 Task: Look for space in Cabot, United States from 10th August, 2023 to 18th August, 2023 for 2 adults in price range Rs.10000 to Rs.14000. Place can be private room with 1  bedroom having 1 bed and 1 bathroom. Property type can be house, flat, guest house. Amenities needed are: wifi, TV, free parkinig on premises, gym, breakfast. Booking option can be shelf check-in. Required host language is English.
Action: Mouse moved to (424, 89)
Screenshot: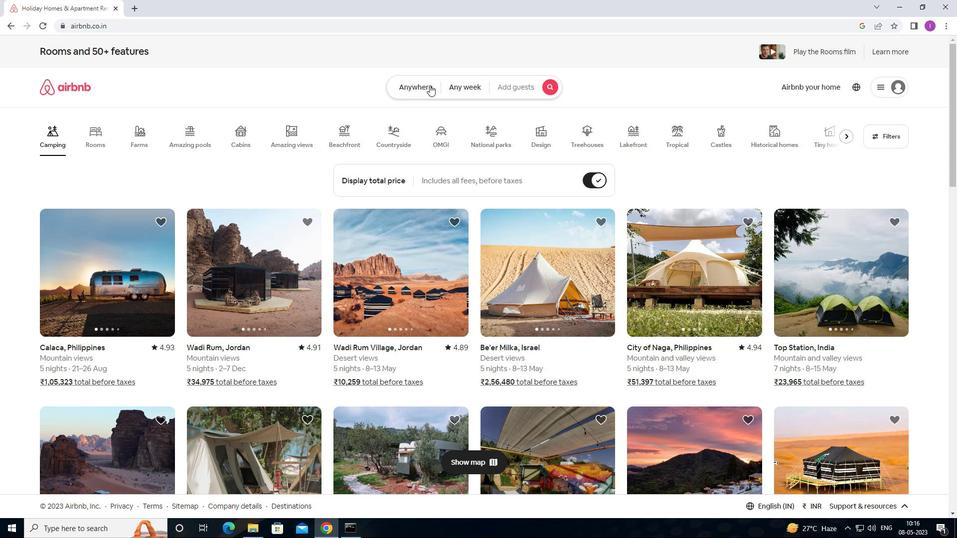 
Action: Mouse pressed left at (424, 89)
Screenshot: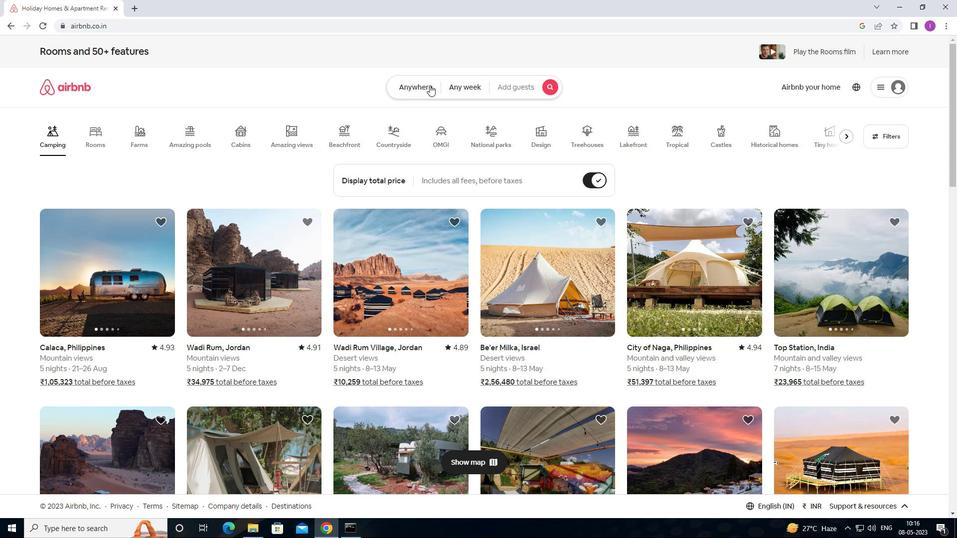 
Action: Mouse moved to (353, 131)
Screenshot: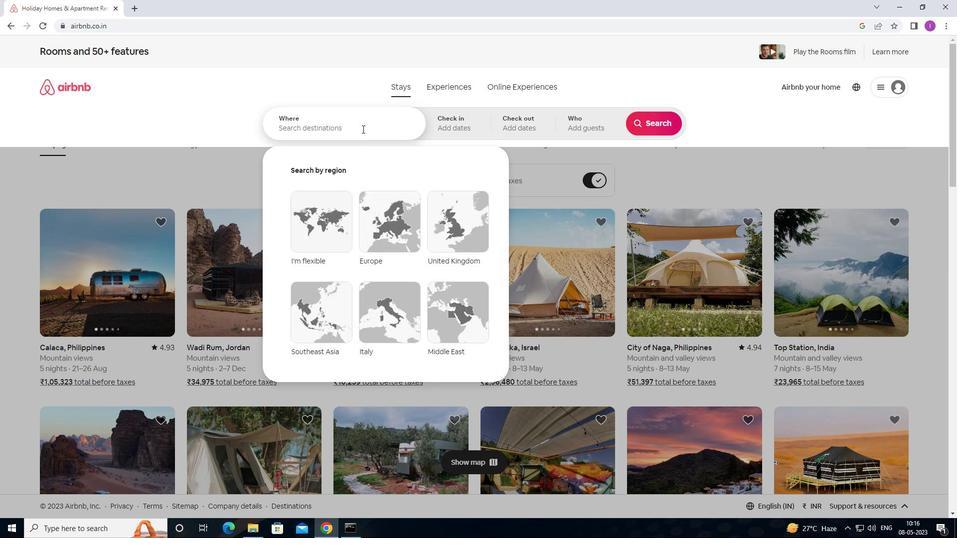 
Action: Mouse pressed left at (353, 131)
Screenshot: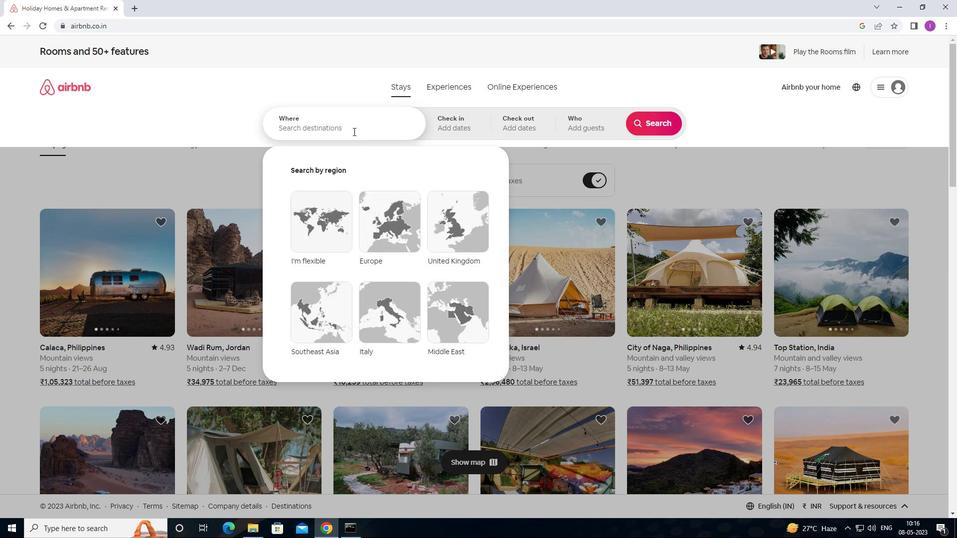 
Action: Mouse moved to (436, 73)
Screenshot: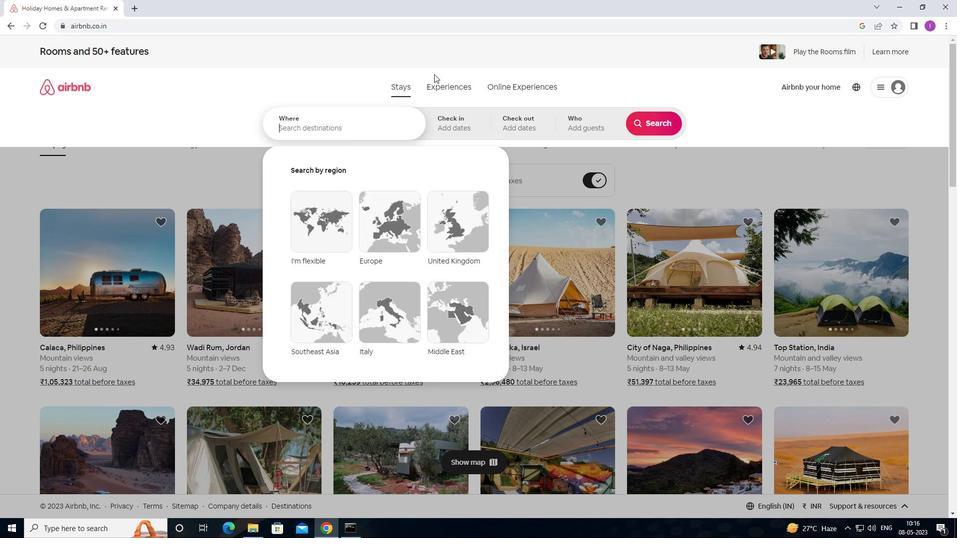 
Action: Key pressed <Key.shift>CABOT,<Key.shift>UNITED<Key.space>STATES
Screenshot: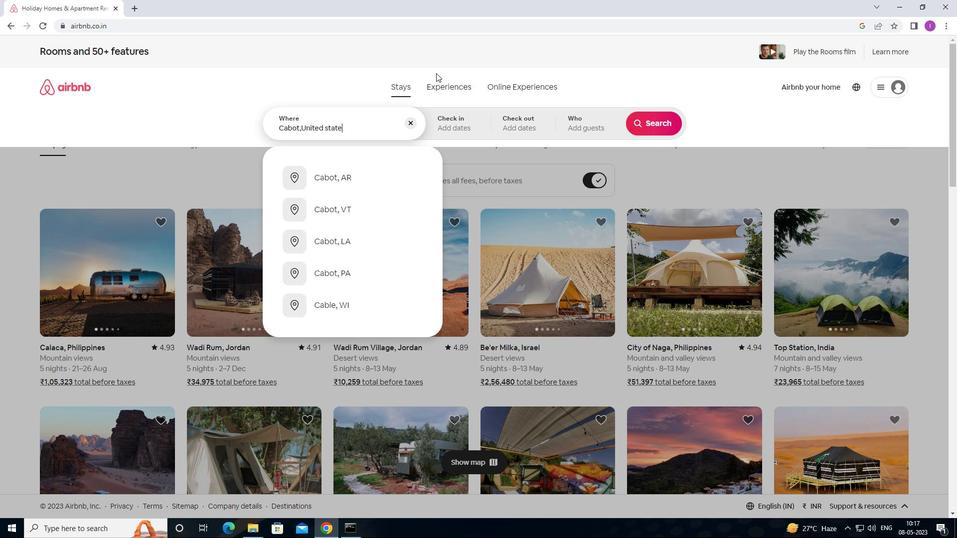 
Action: Mouse moved to (463, 124)
Screenshot: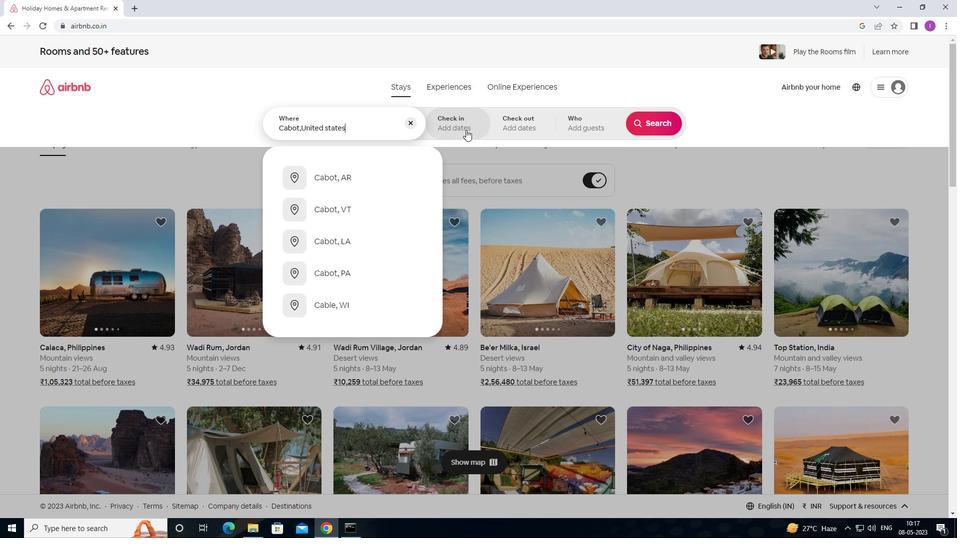 
Action: Mouse pressed left at (463, 124)
Screenshot: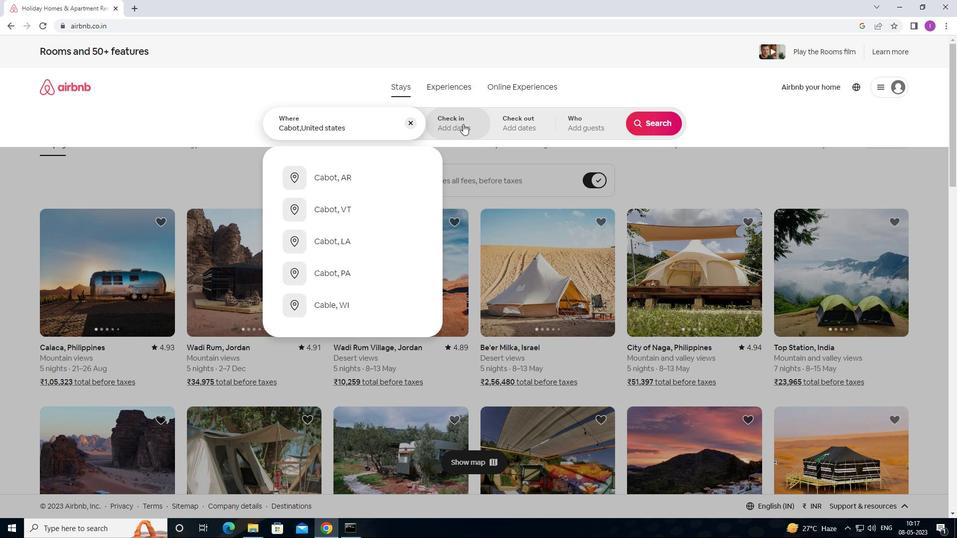 
Action: Mouse moved to (655, 201)
Screenshot: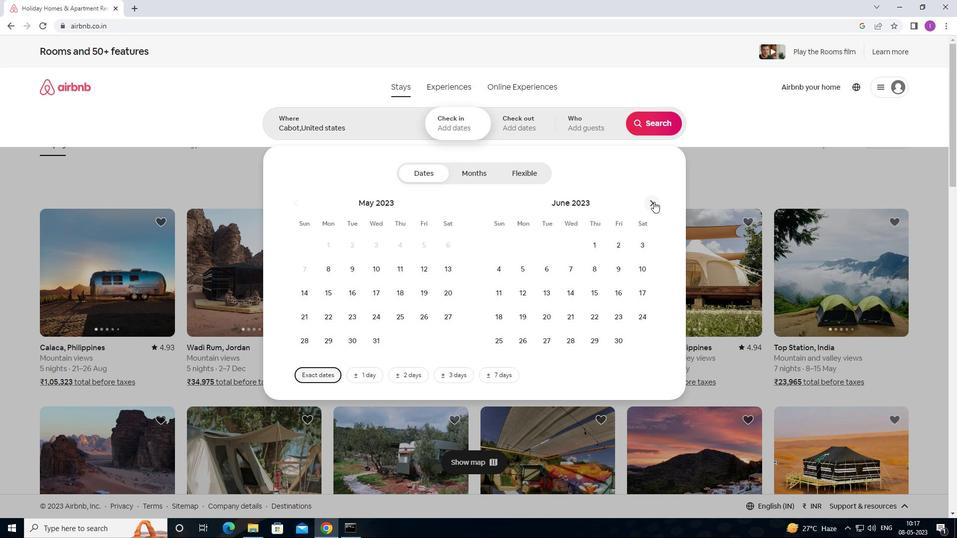 
Action: Mouse pressed left at (655, 201)
Screenshot: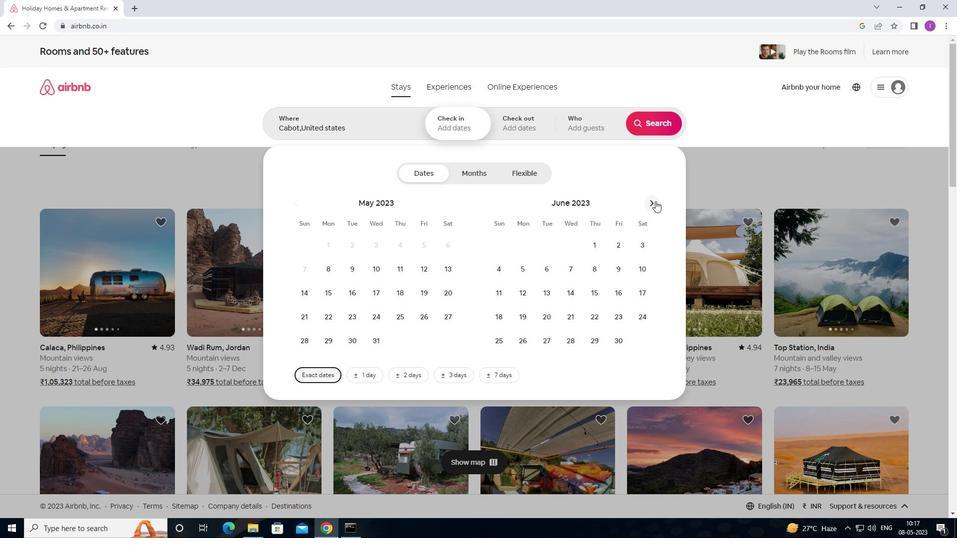 
Action: Mouse pressed left at (655, 201)
Screenshot: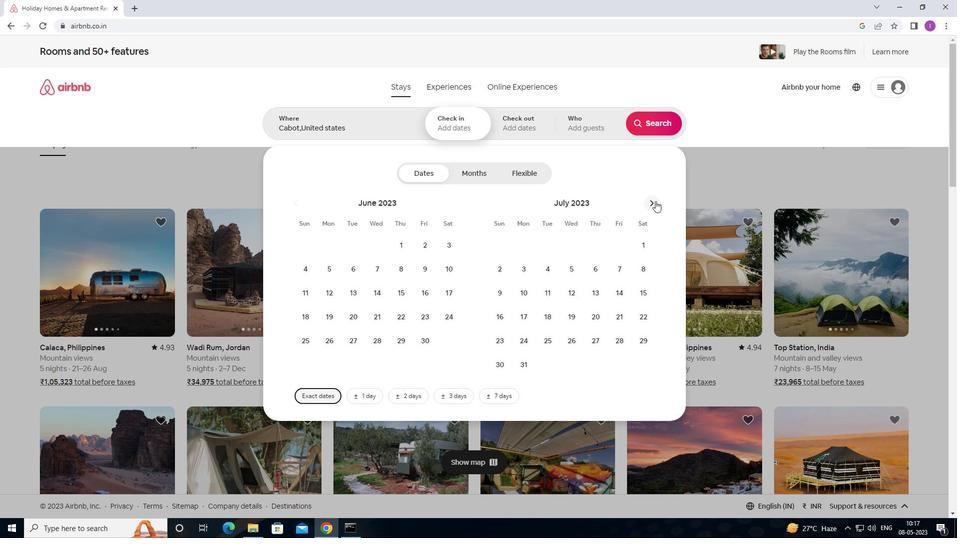 
Action: Mouse moved to (595, 266)
Screenshot: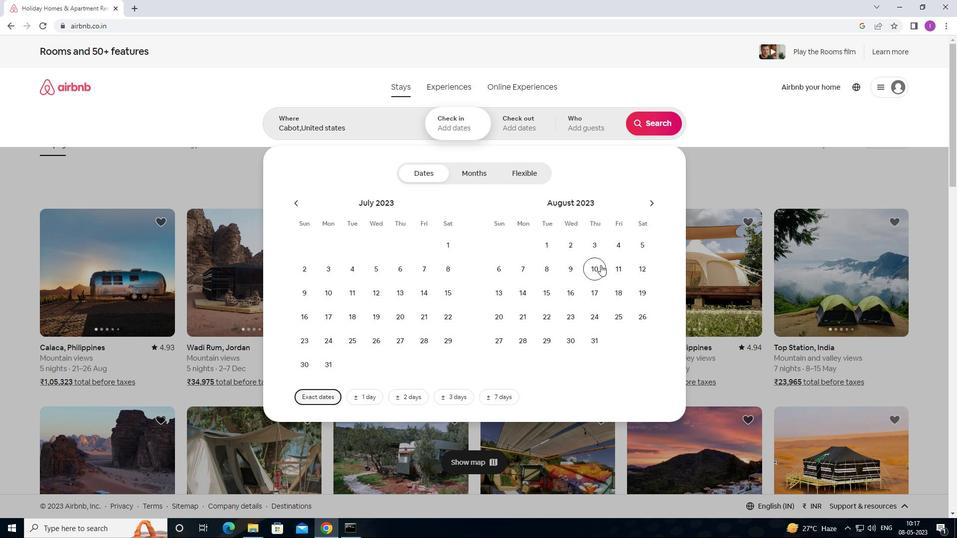 
Action: Mouse pressed left at (595, 266)
Screenshot: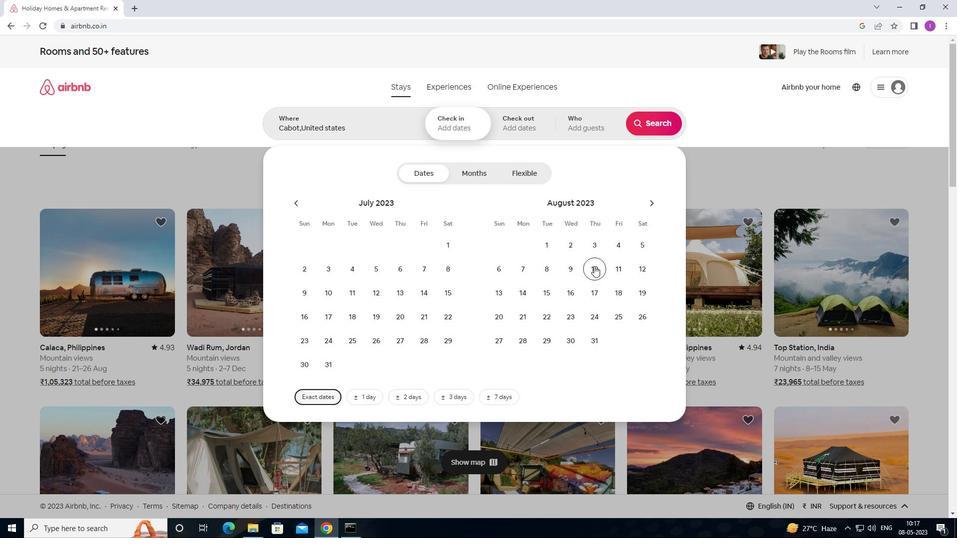 
Action: Mouse moved to (614, 290)
Screenshot: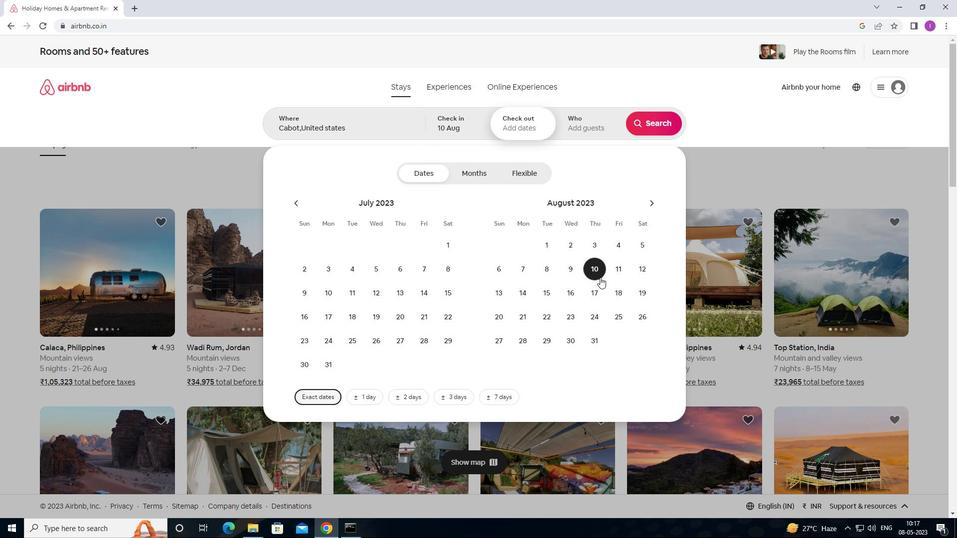 
Action: Mouse pressed left at (614, 290)
Screenshot: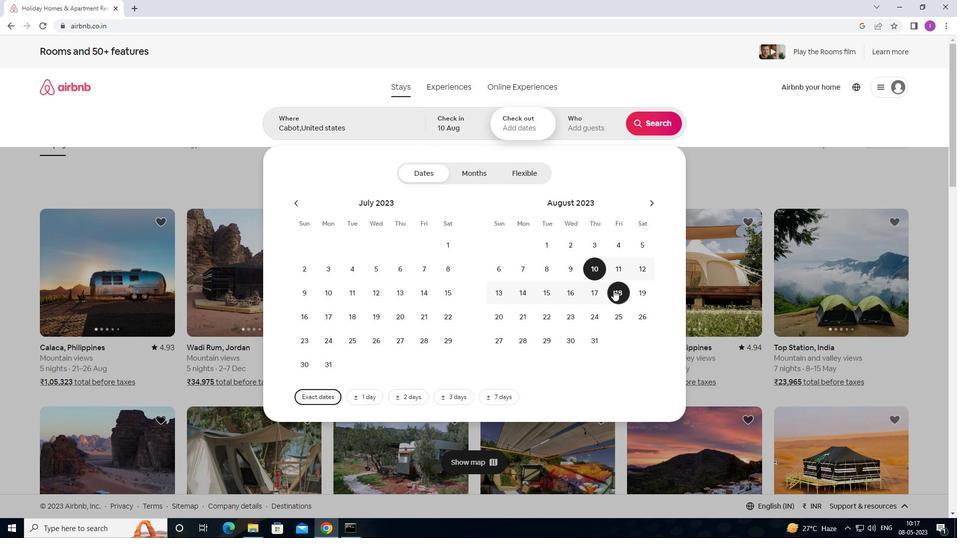 
Action: Mouse moved to (601, 129)
Screenshot: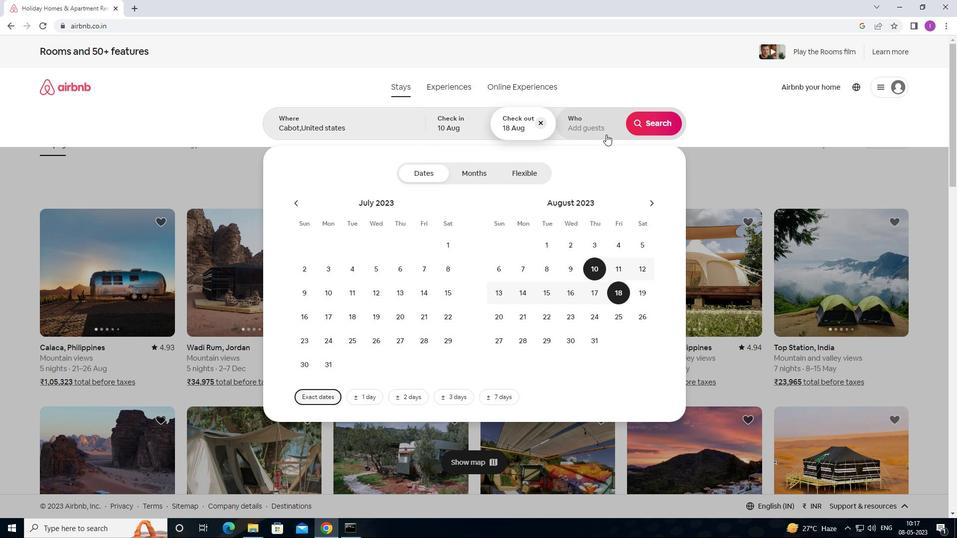 
Action: Mouse pressed left at (601, 129)
Screenshot: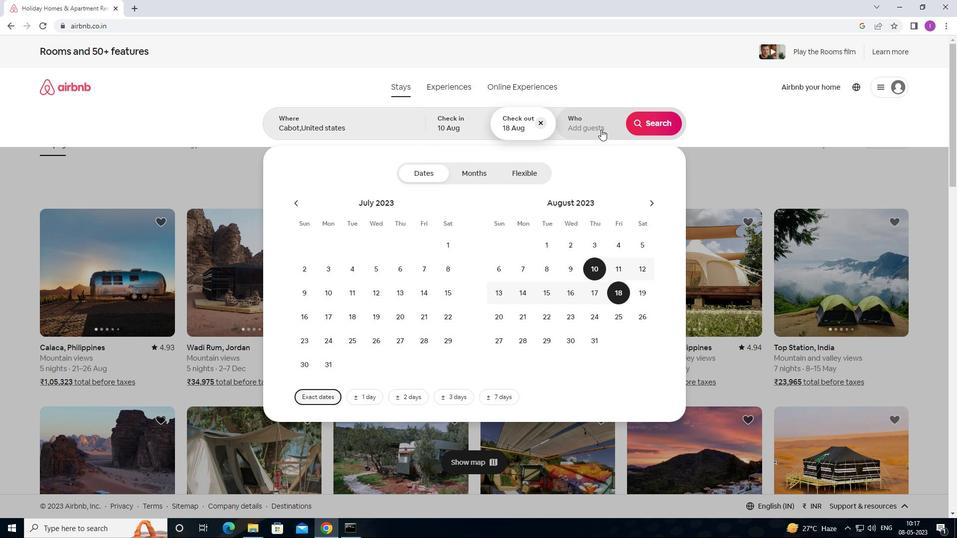
Action: Mouse moved to (664, 176)
Screenshot: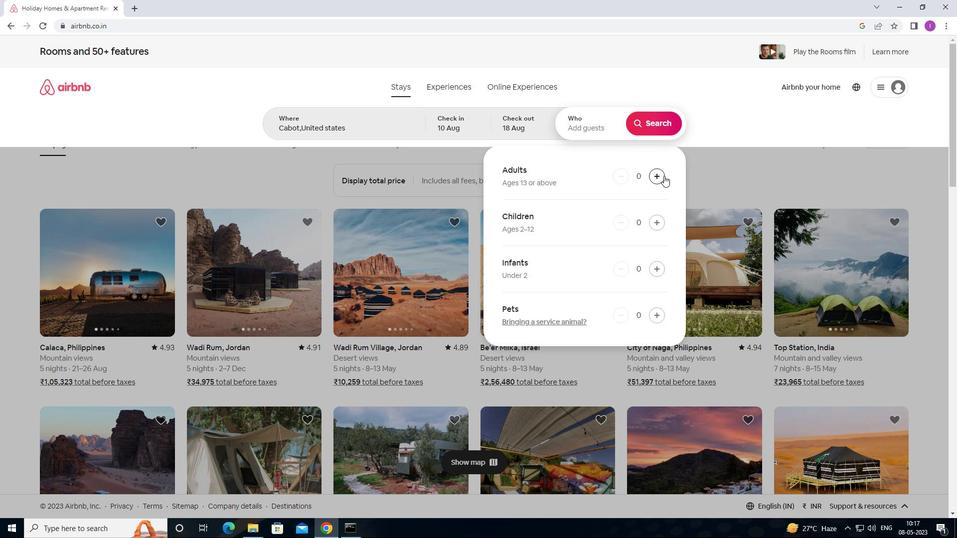 
Action: Mouse pressed left at (664, 176)
Screenshot: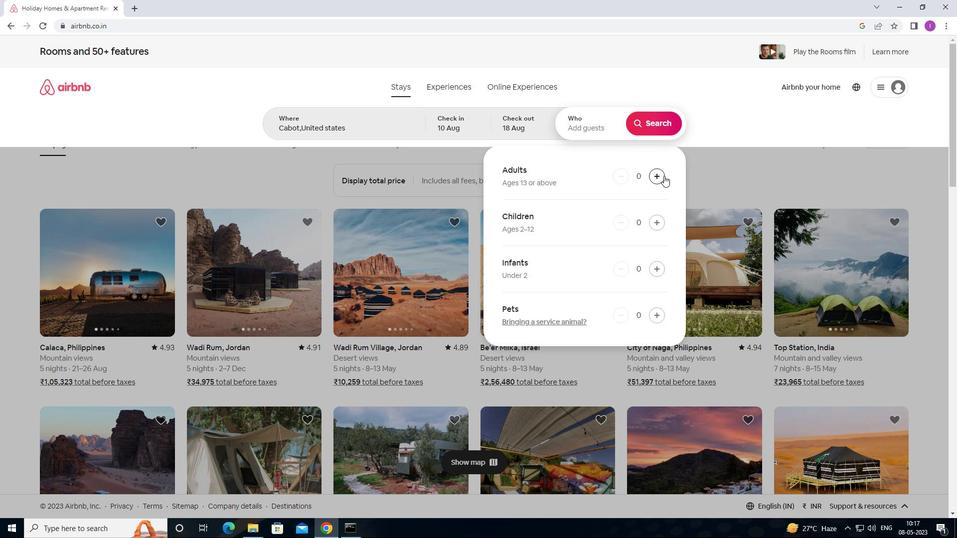 
Action: Mouse pressed left at (664, 176)
Screenshot: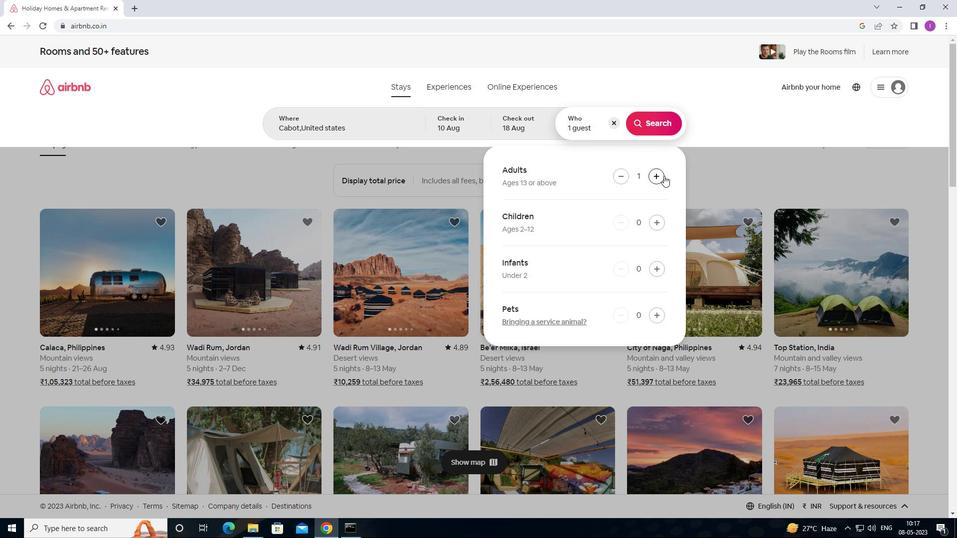 
Action: Mouse moved to (653, 132)
Screenshot: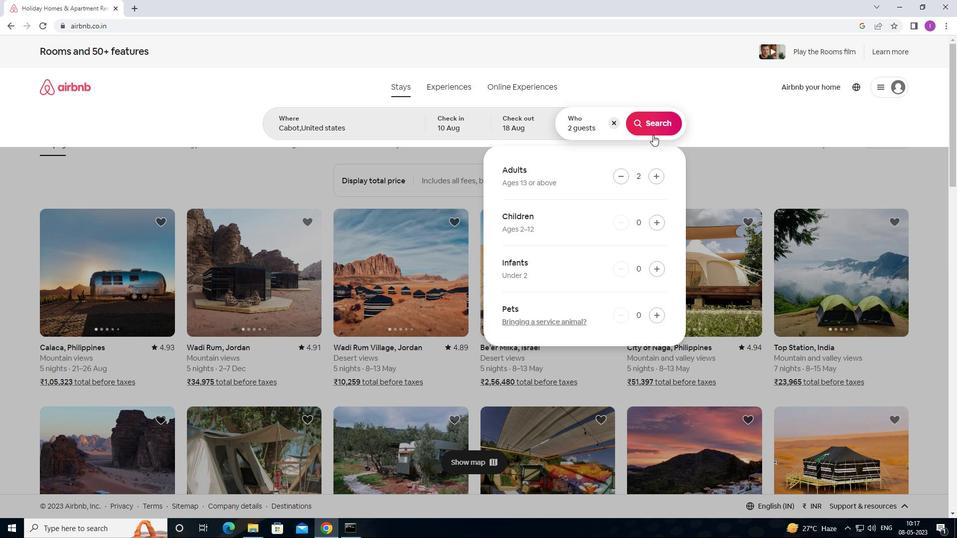 
Action: Mouse pressed left at (653, 132)
Screenshot: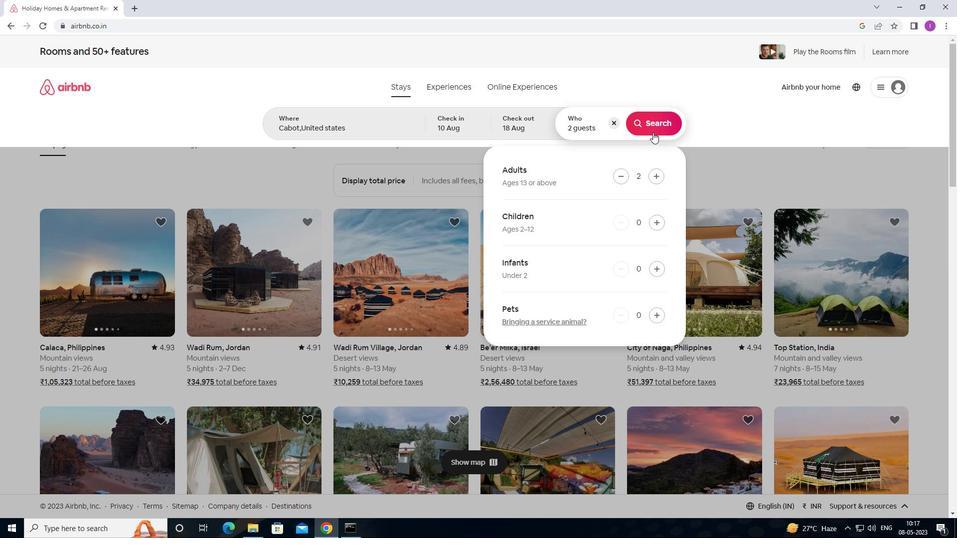 
Action: Mouse moved to (905, 99)
Screenshot: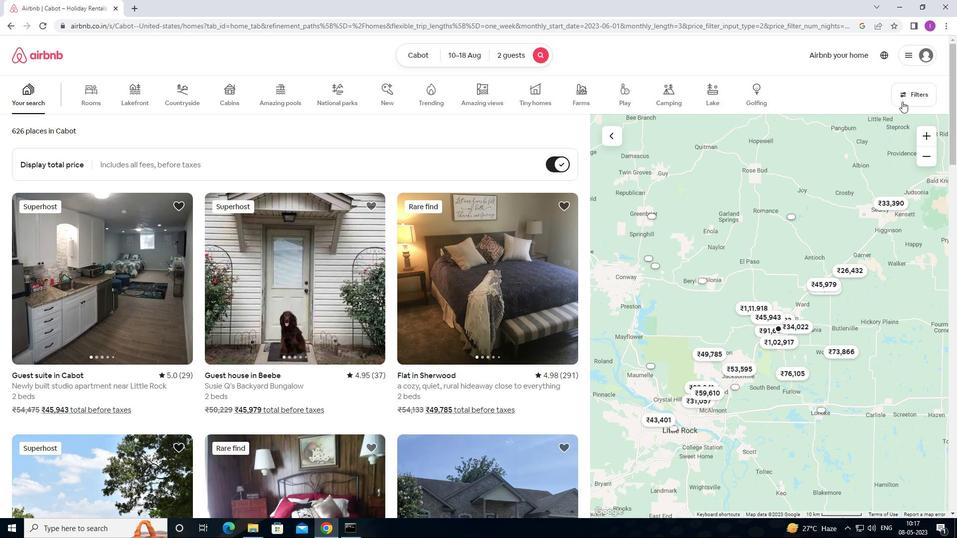 
Action: Mouse pressed left at (905, 99)
Screenshot: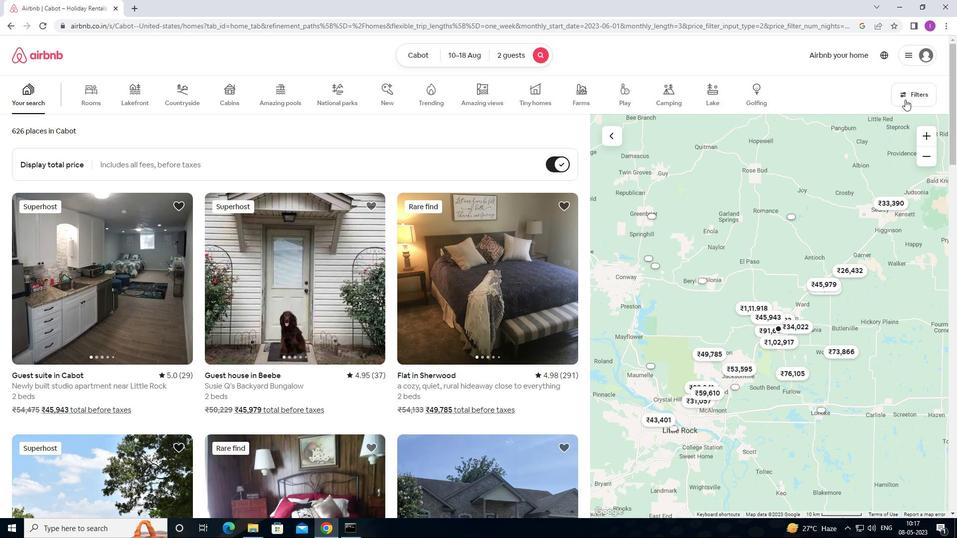 
Action: Mouse moved to (351, 342)
Screenshot: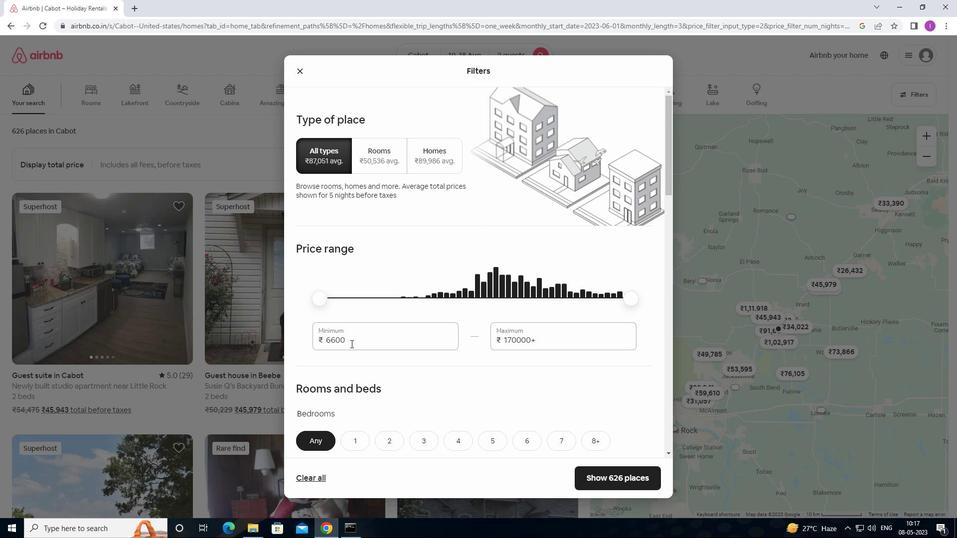 
Action: Mouse pressed left at (351, 342)
Screenshot: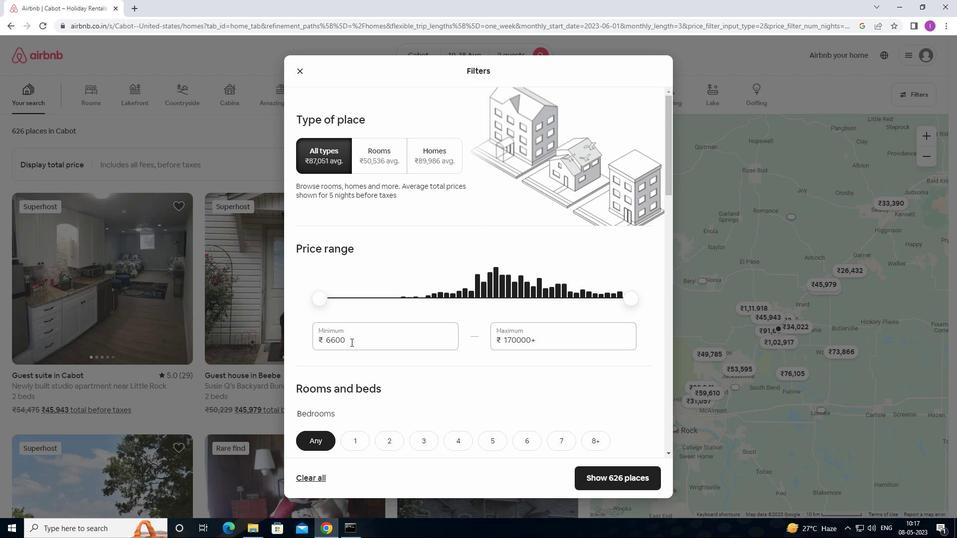 
Action: Mouse moved to (607, 292)
Screenshot: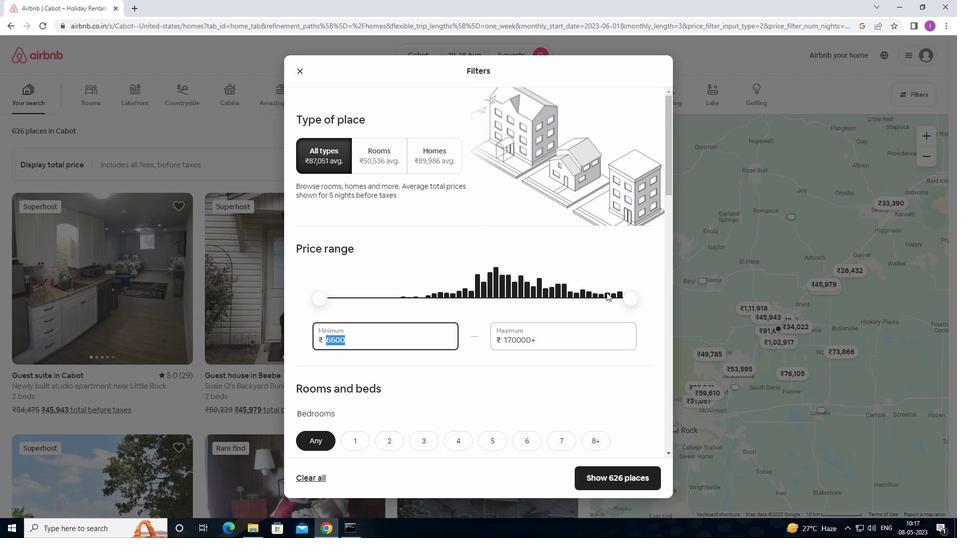 
Action: Key pressed 1
Screenshot: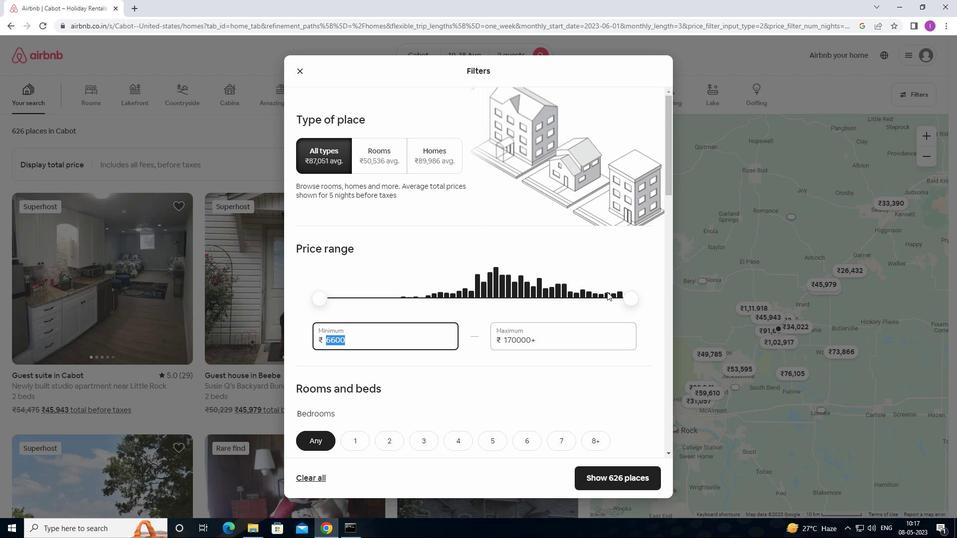 
Action: Mouse moved to (608, 291)
Screenshot: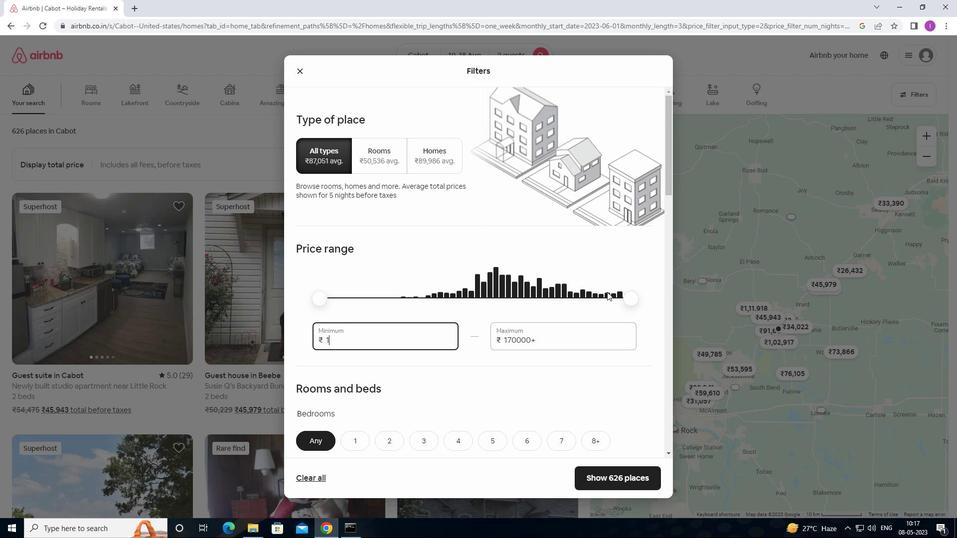 
Action: Key pressed 0
Screenshot: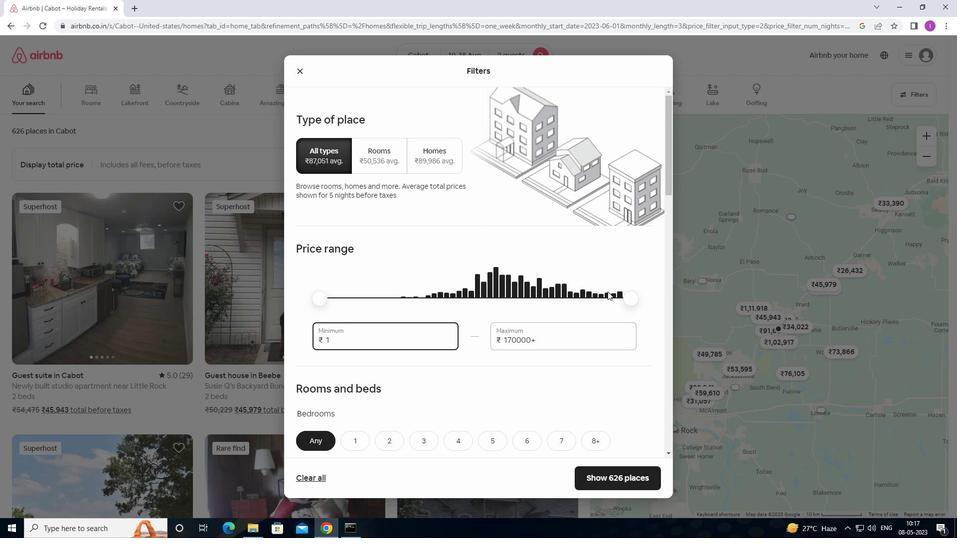 
Action: Mouse moved to (609, 288)
Screenshot: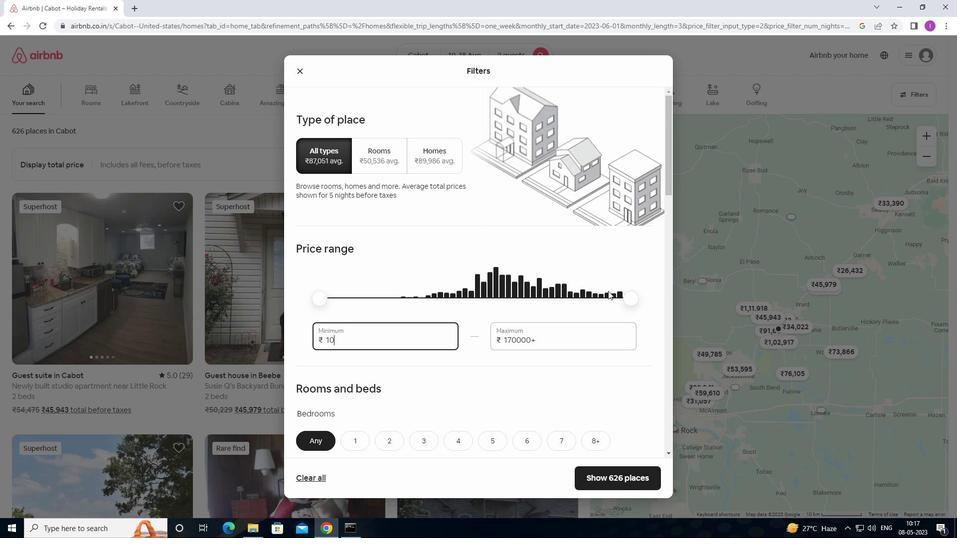 
Action: Key pressed 00
Screenshot: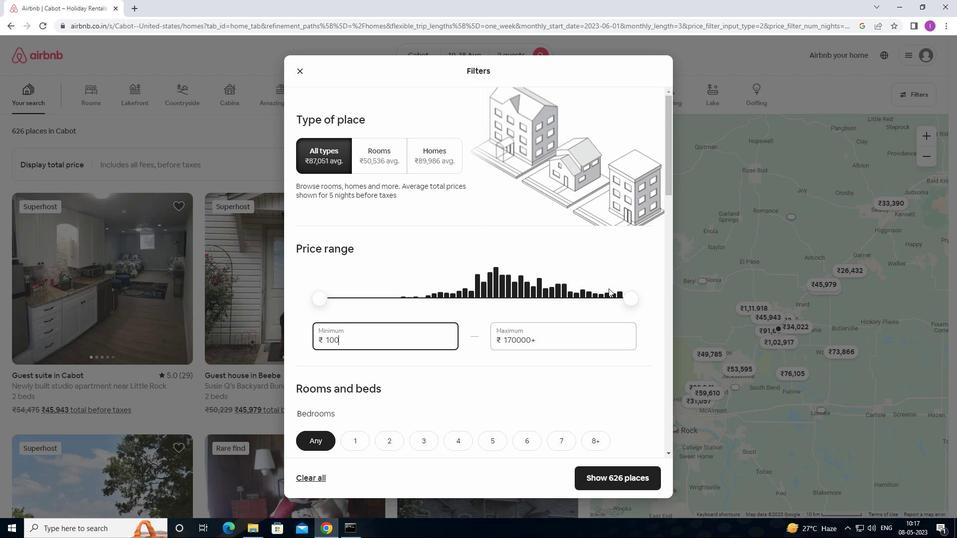 
Action: Mouse moved to (610, 287)
Screenshot: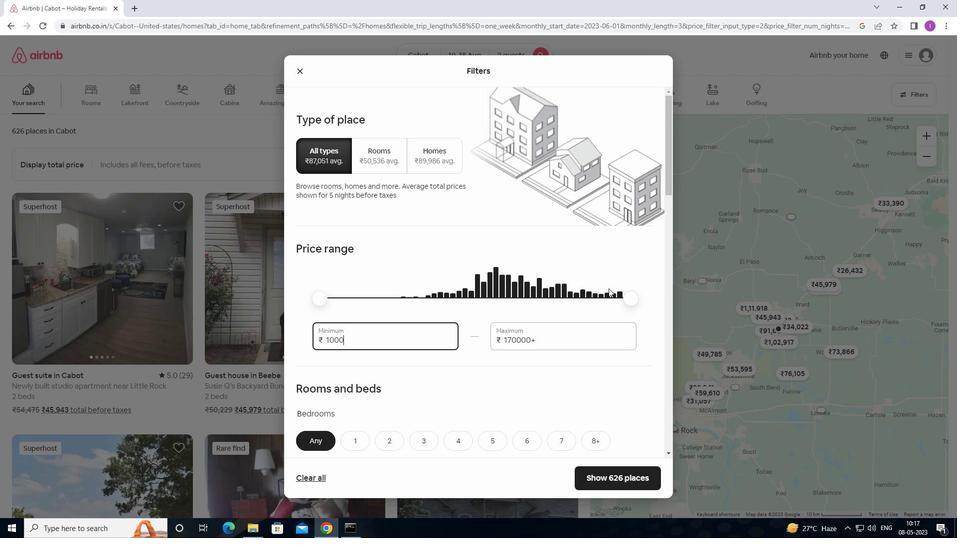 
Action: Key pressed 0
Screenshot: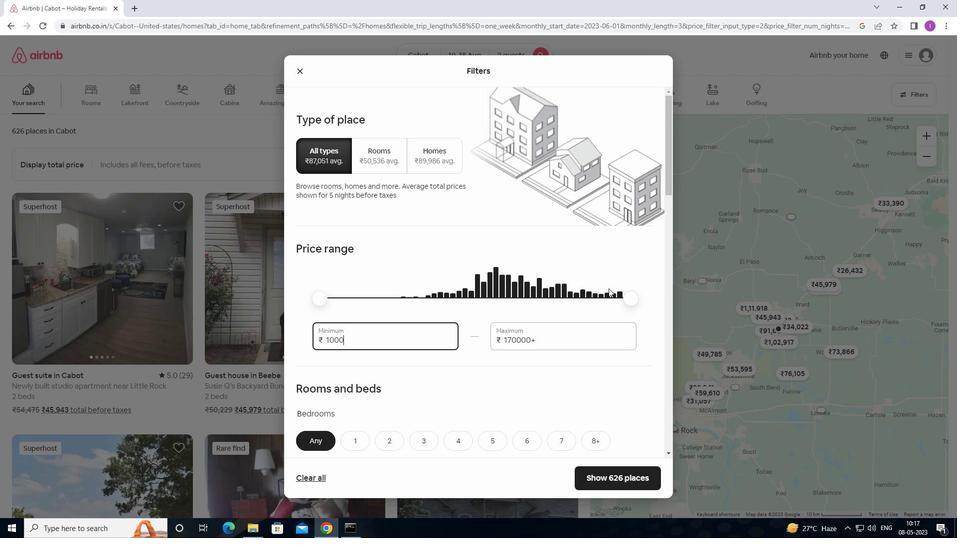 
Action: Mouse moved to (563, 337)
Screenshot: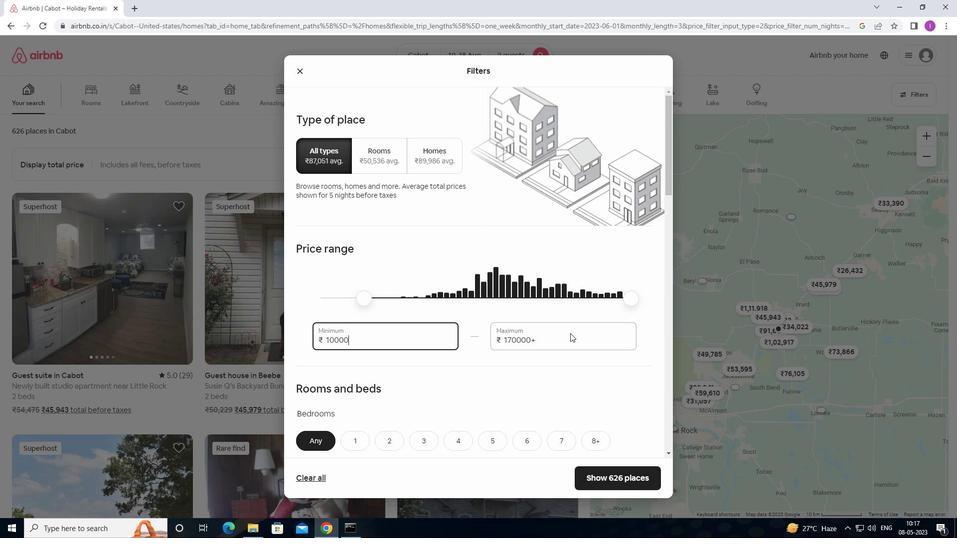
Action: Mouse pressed left at (563, 337)
Screenshot: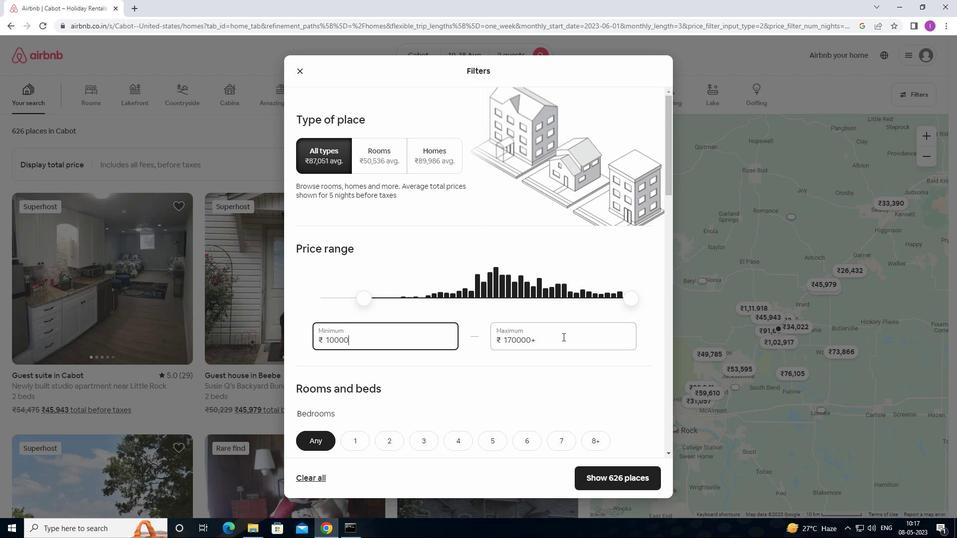 
Action: Mouse moved to (830, 281)
Screenshot: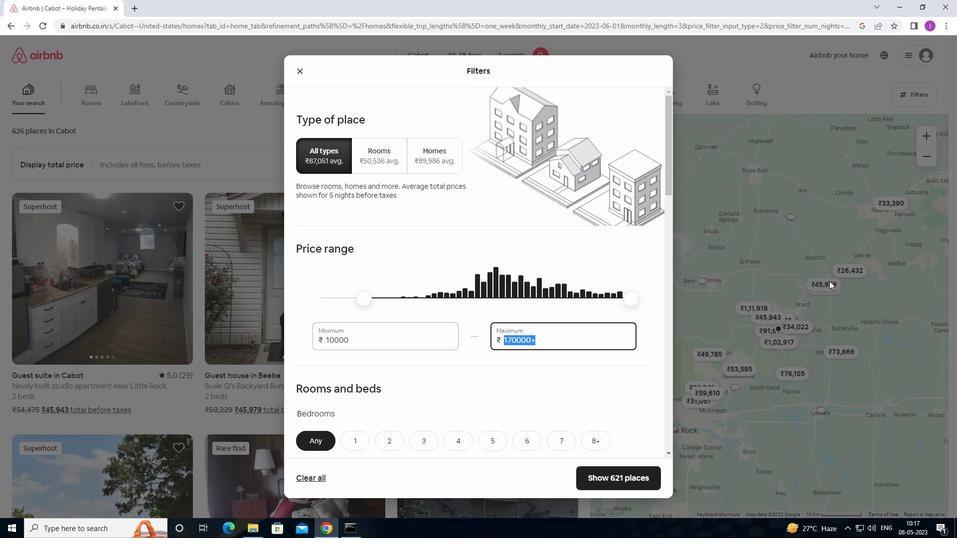 
Action: Key pressed 1
Screenshot: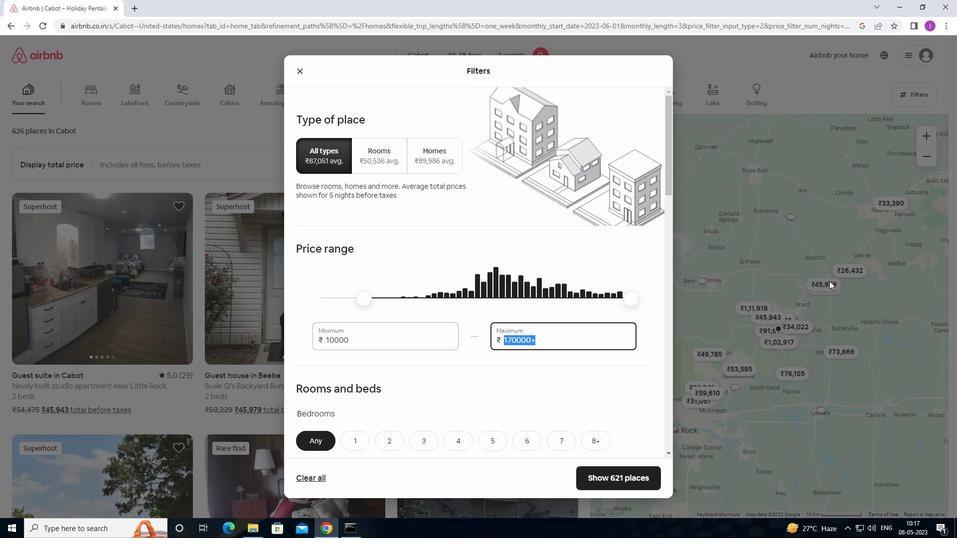 
Action: Mouse moved to (830, 280)
Screenshot: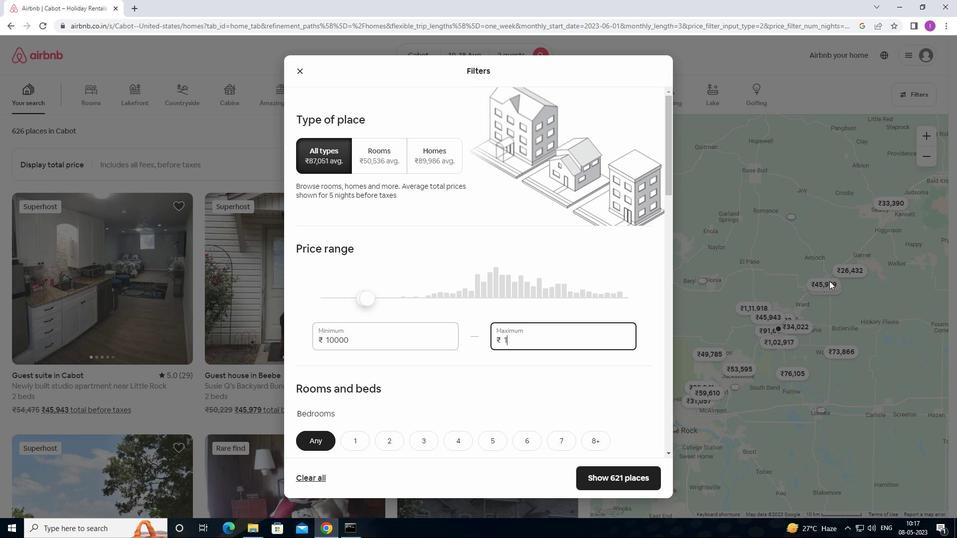
Action: Key pressed 4
Screenshot: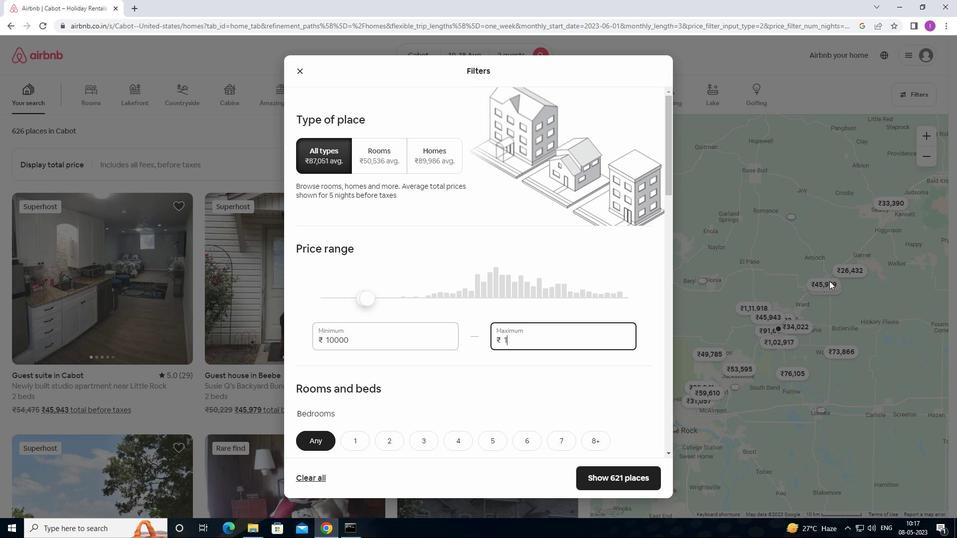 
Action: Mouse moved to (832, 276)
Screenshot: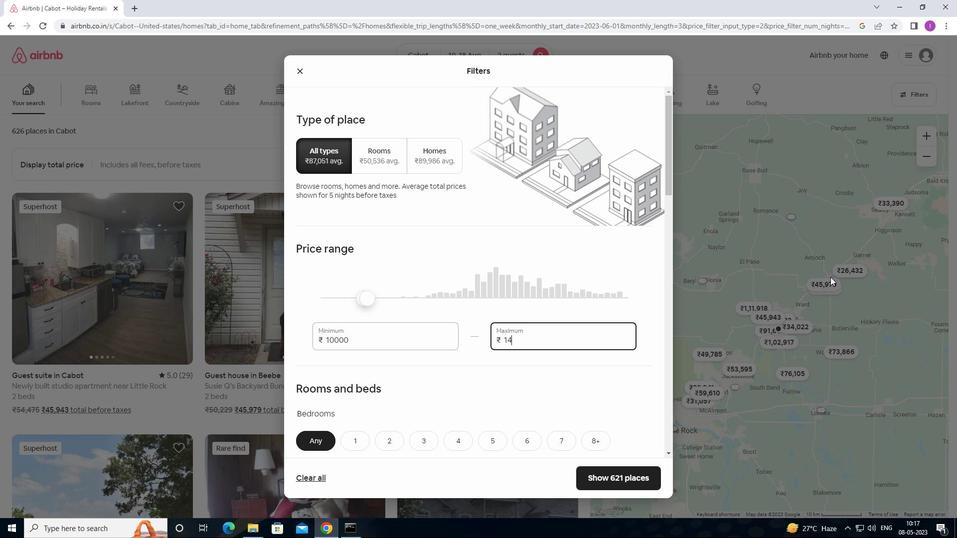 
Action: Key pressed 0
Screenshot: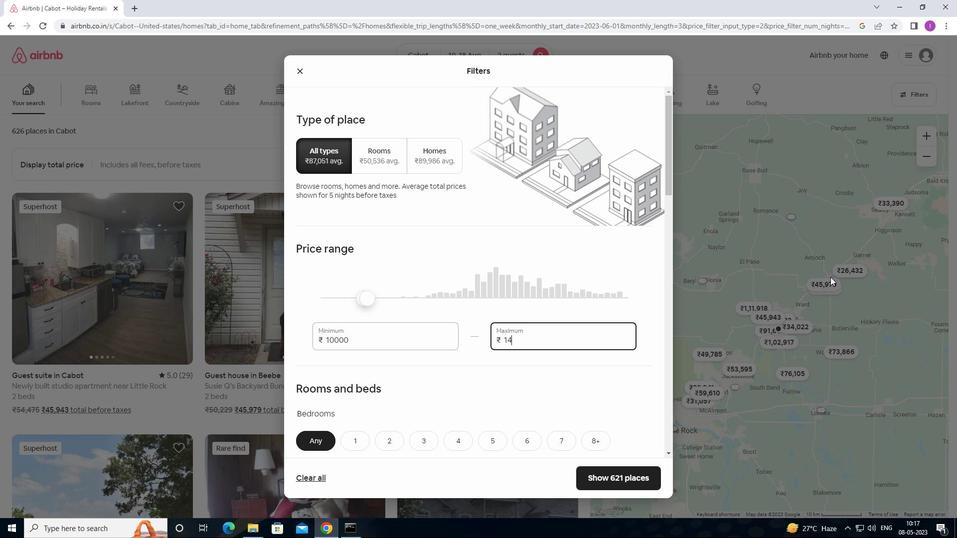 
Action: Mouse moved to (832, 276)
Screenshot: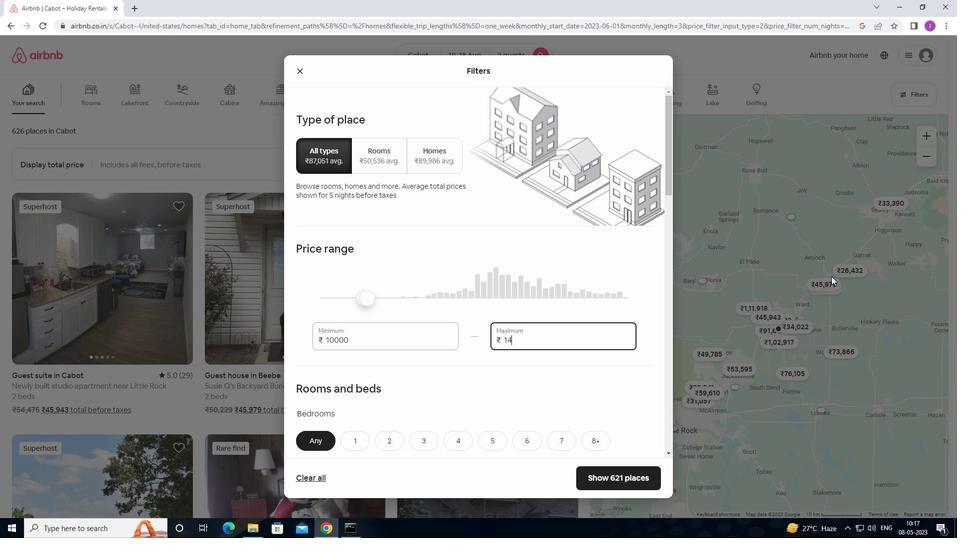 
Action: Key pressed 00
Screenshot: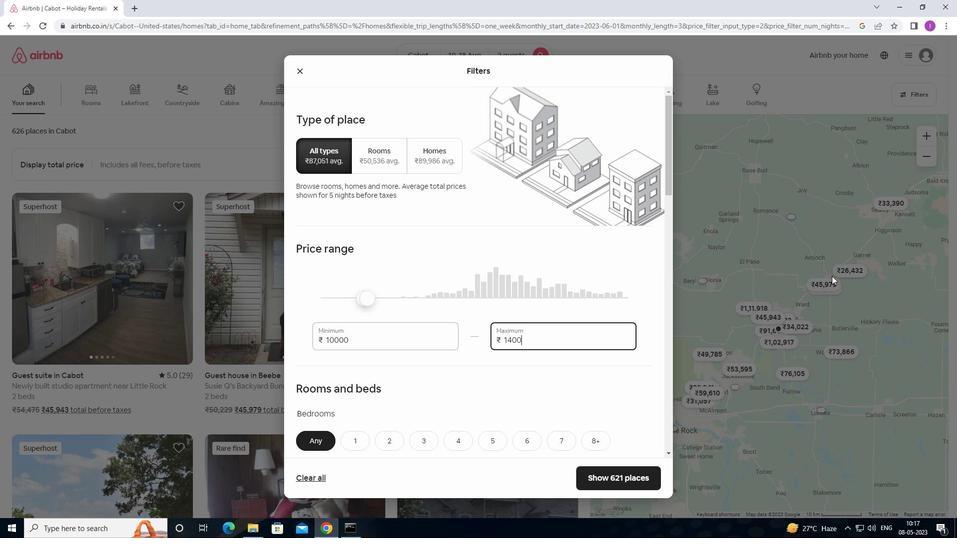 
Action: Mouse moved to (833, 275)
Screenshot: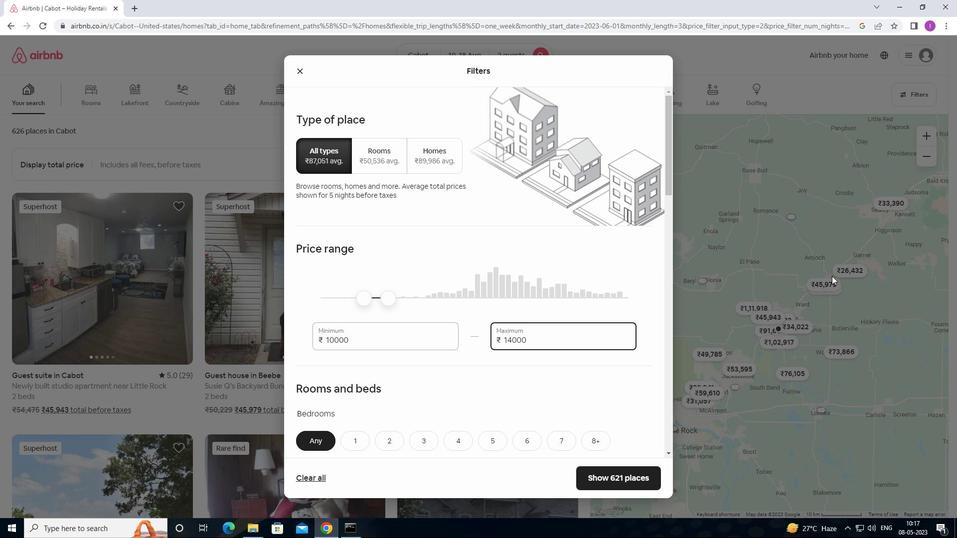 
Action: Mouse scrolled (833, 275) with delta (0, 0)
Screenshot: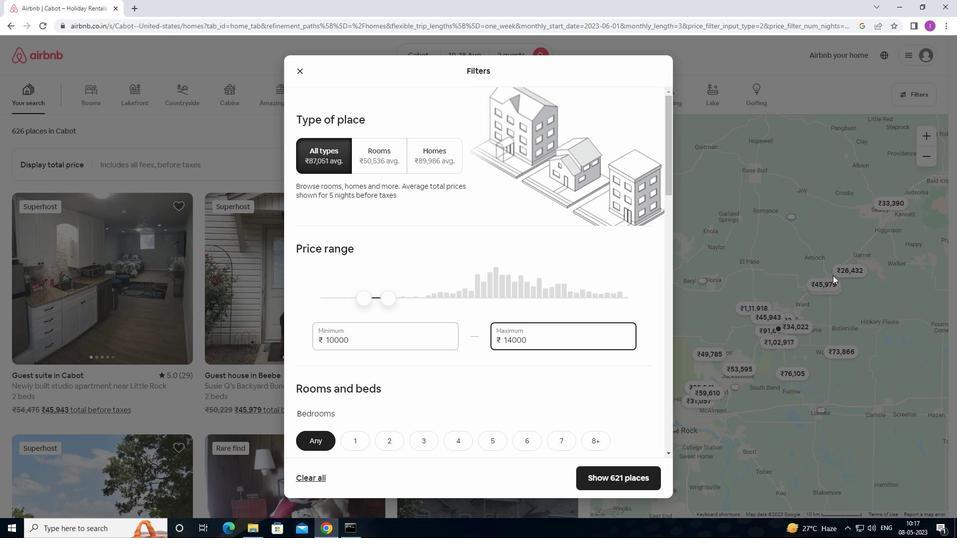 
Action: Mouse scrolled (833, 275) with delta (0, 0)
Screenshot: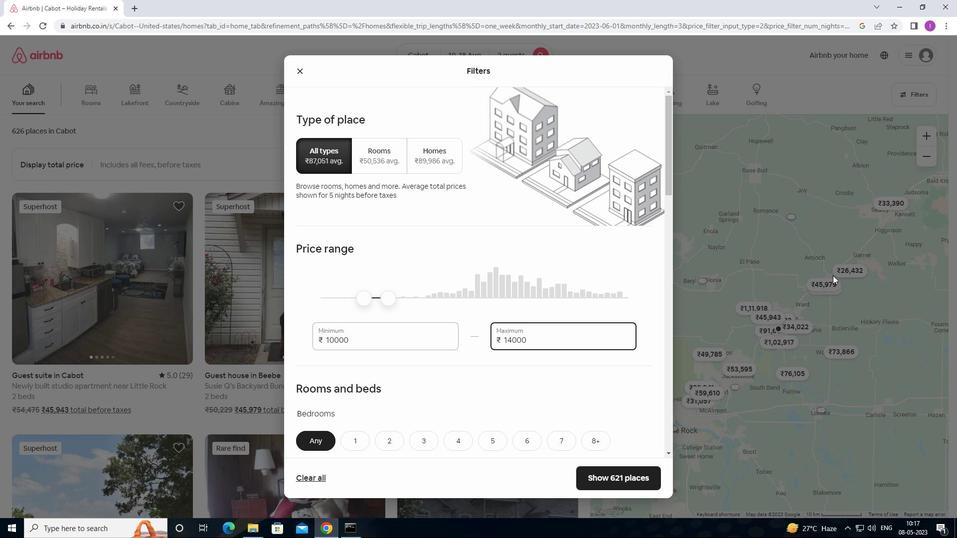 
Action: Mouse moved to (678, 288)
Screenshot: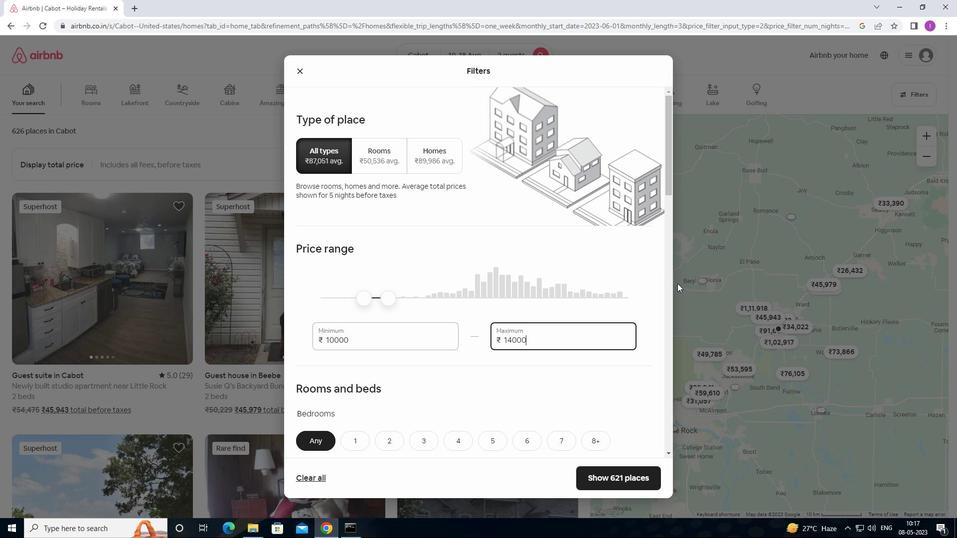 
Action: Mouse scrolled (678, 287) with delta (0, 0)
Screenshot: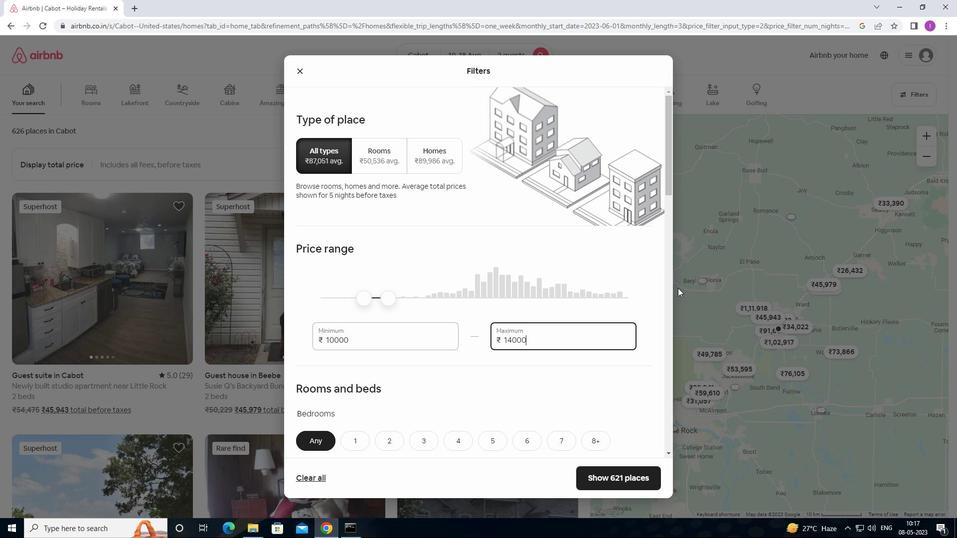 
Action: Mouse scrolled (678, 287) with delta (0, 0)
Screenshot: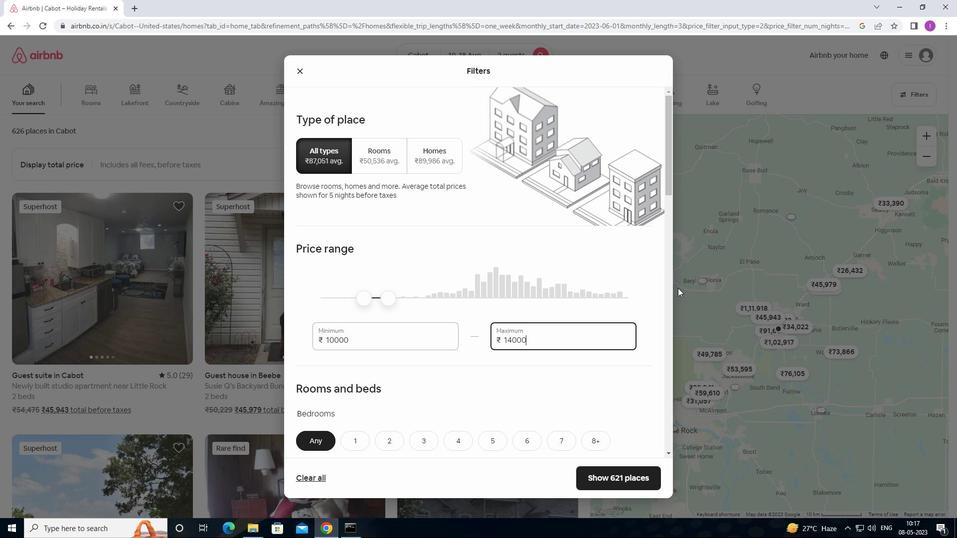 
Action: Mouse moved to (679, 286)
Screenshot: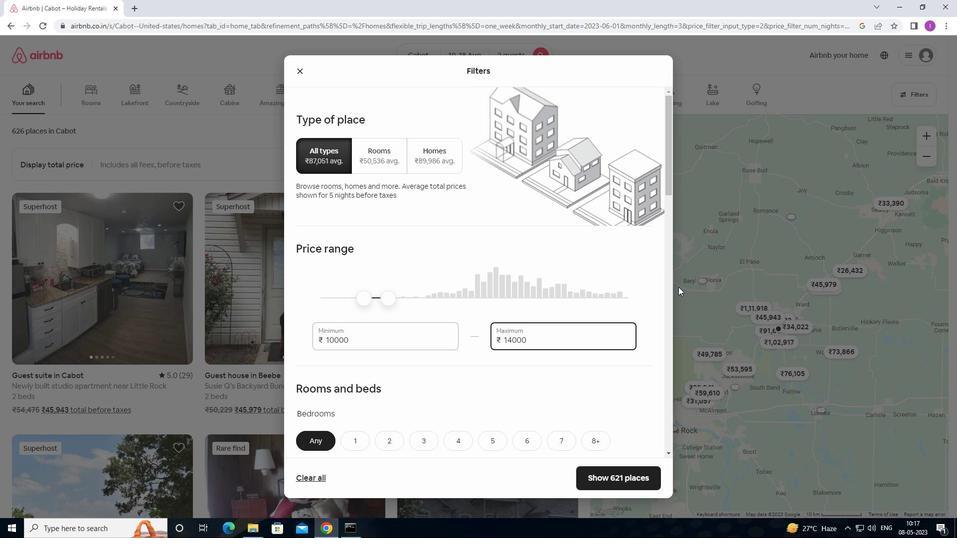 
Action: Mouse scrolled (679, 286) with delta (0, 0)
Screenshot: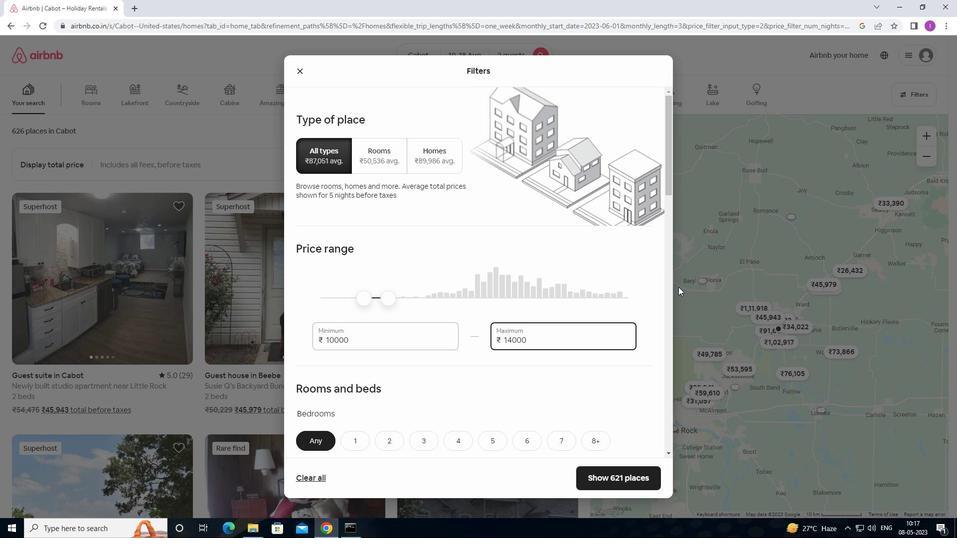 
Action: Mouse scrolled (679, 286) with delta (0, 0)
Screenshot: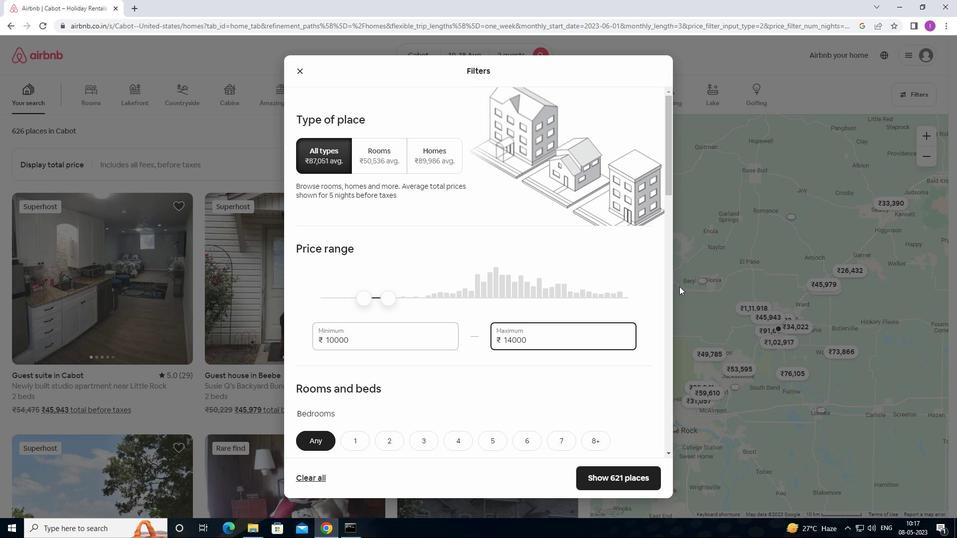 
Action: Mouse scrolled (679, 286) with delta (0, 0)
Screenshot: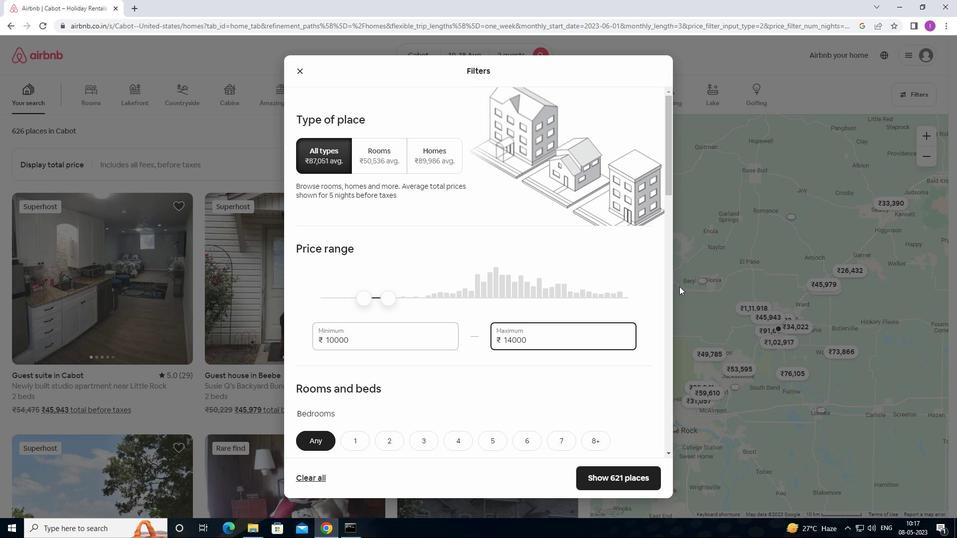 
Action: Mouse moved to (652, 280)
Screenshot: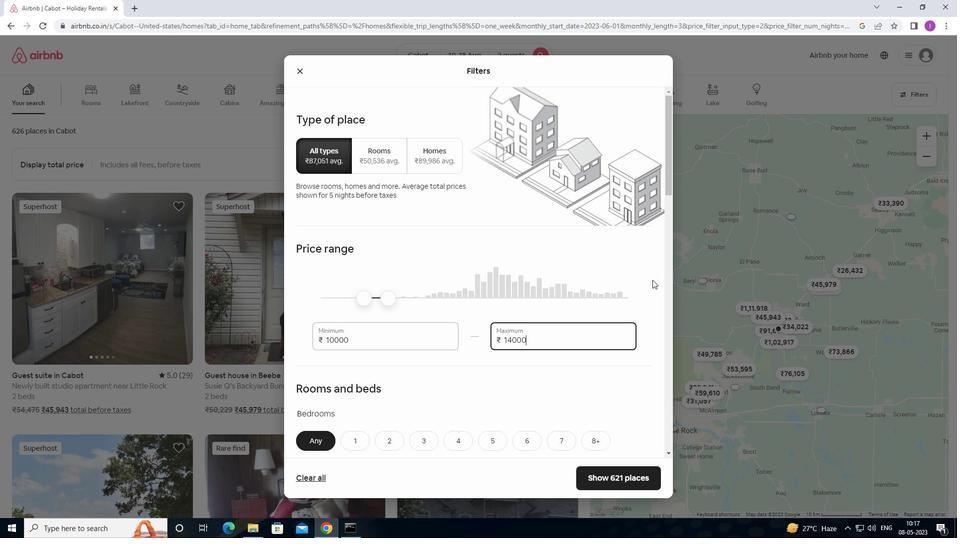 
Action: Mouse scrolled (652, 280) with delta (0, 0)
Screenshot: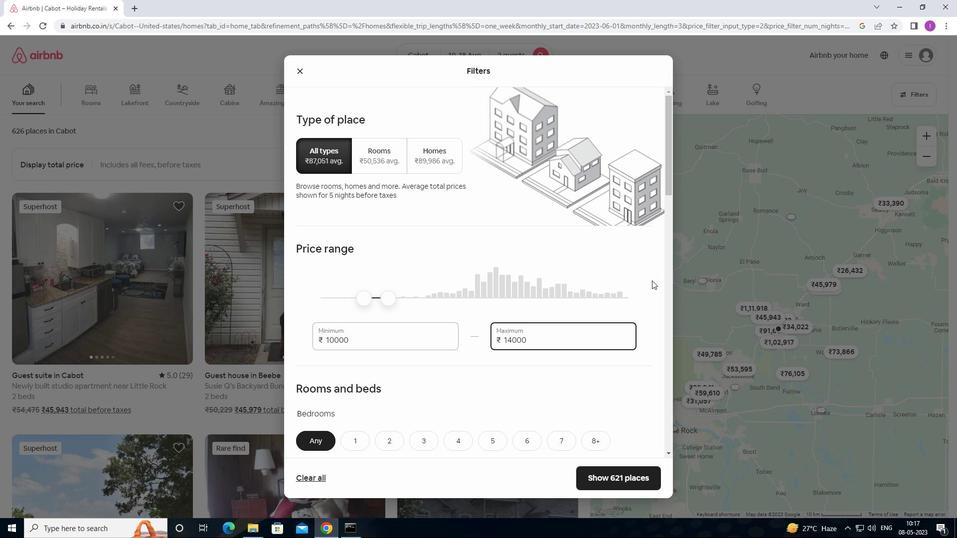 
Action: Mouse scrolled (652, 280) with delta (0, 0)
Screenshot: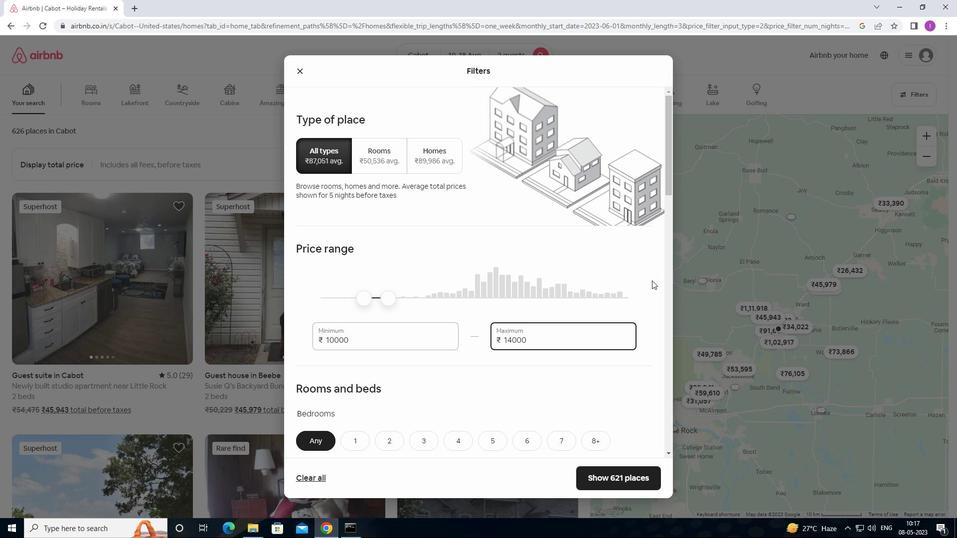 
Action: Mouse scrolled (652, 280) with delta (0, 0)
Screenshot: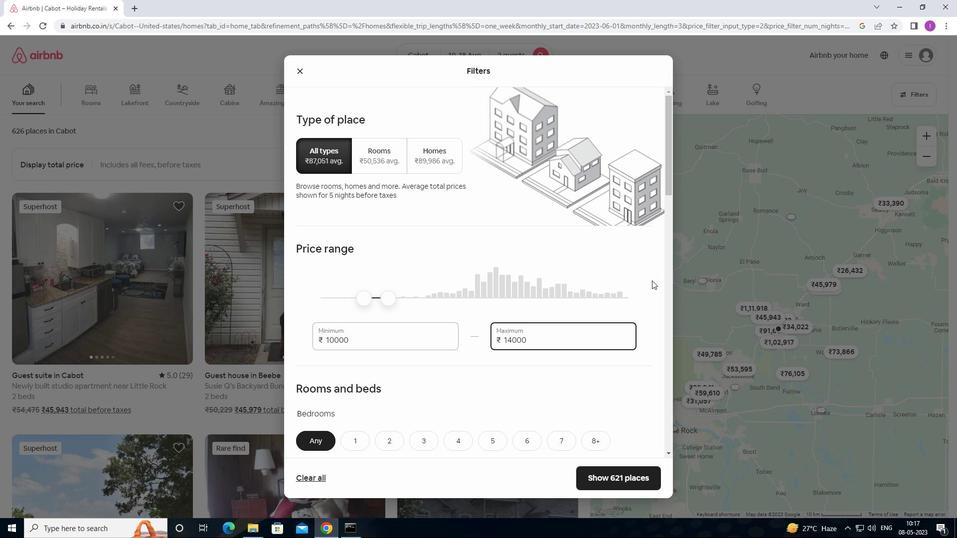 
Action: Mouse moved to (351, 291)
Screenshot: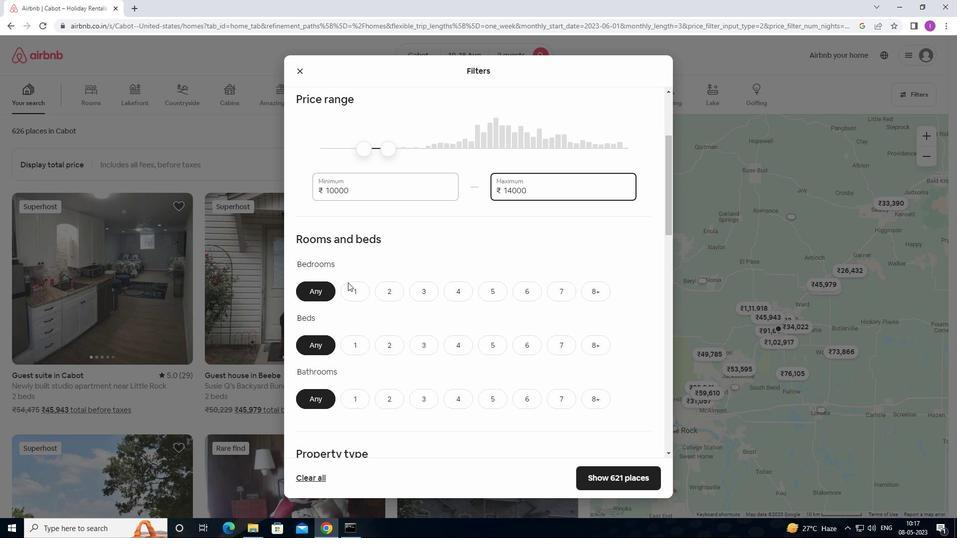 
Action: Mouse pressed left at (351, 291)
Screenshot: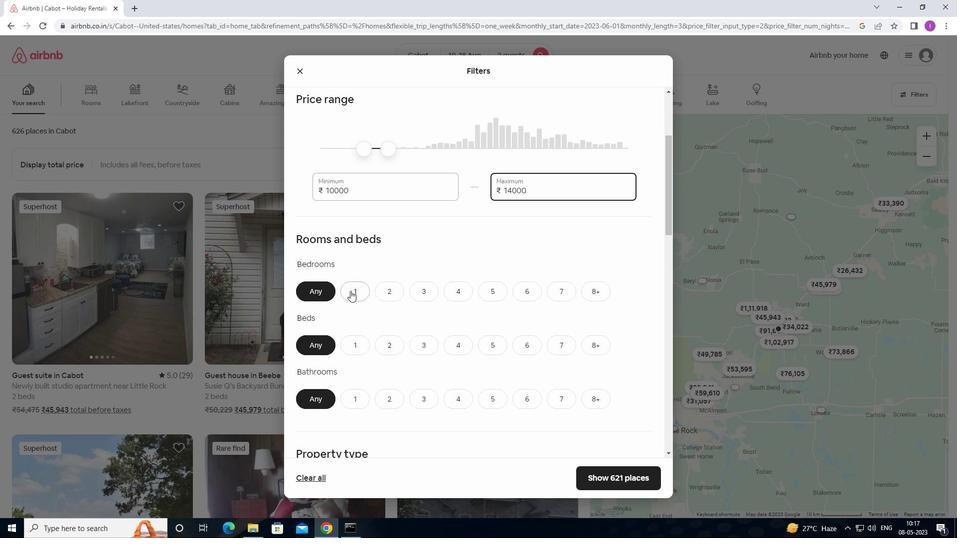 
Action: Mouse moved to (349, 342)
Screenshot: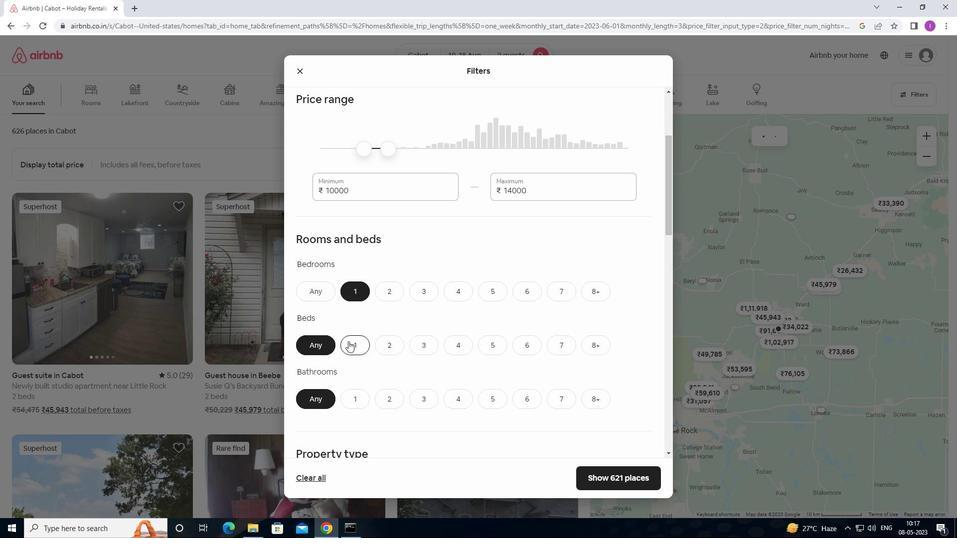 
Action: Mouse pressed left at (349, 342)
Screenshot: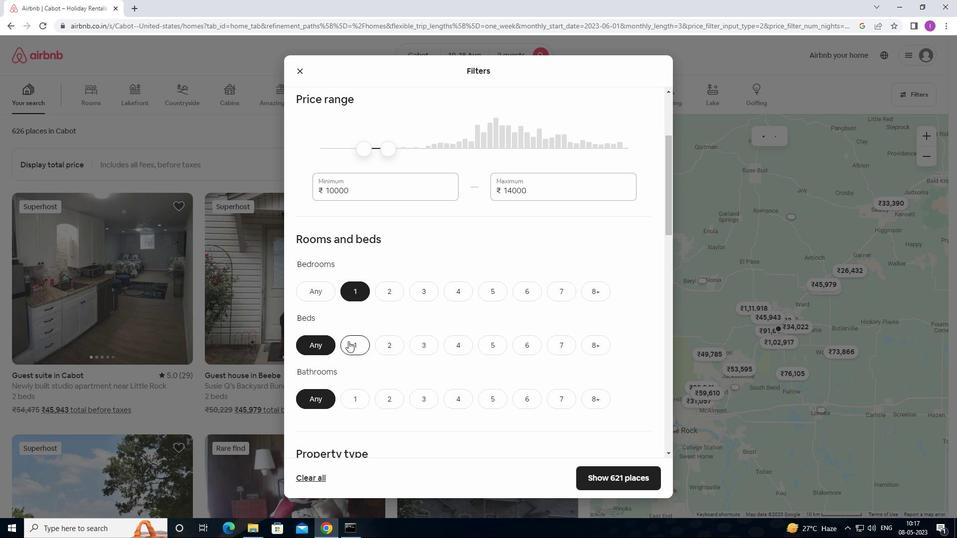 
Action: Mouse moved to (350, 403)
Screenshot: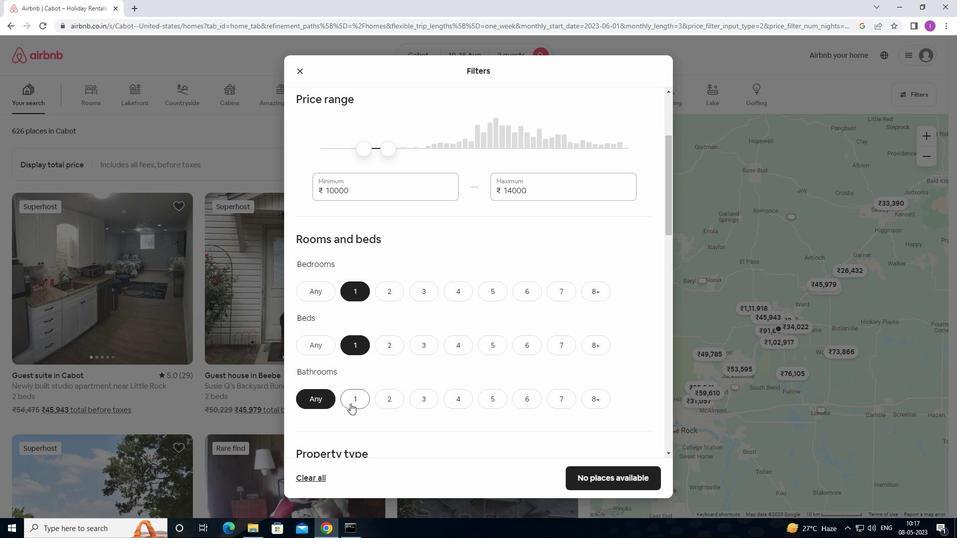 
Action: Mouse pressed left at (350, 403)
Screenshot: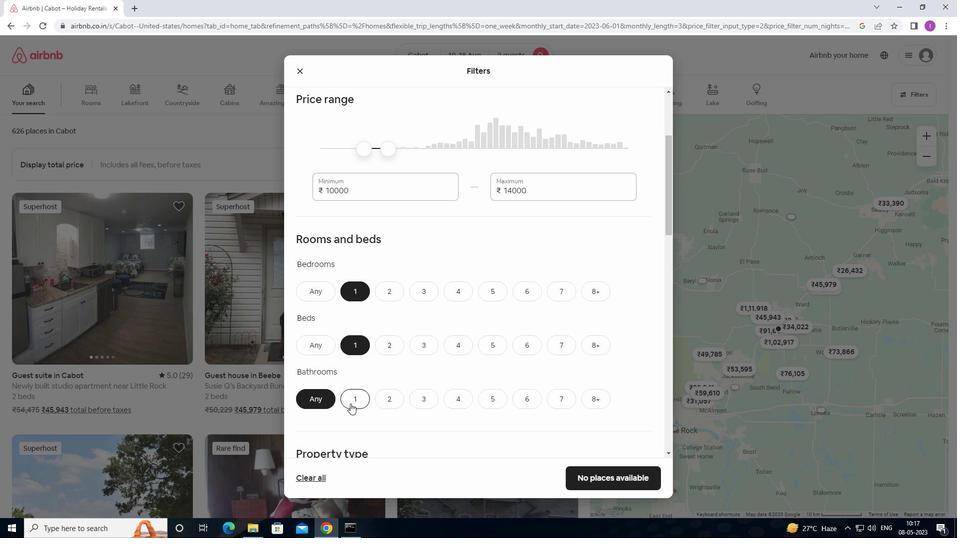 
Action: Mouse moved to (447, 363)
Screenshot: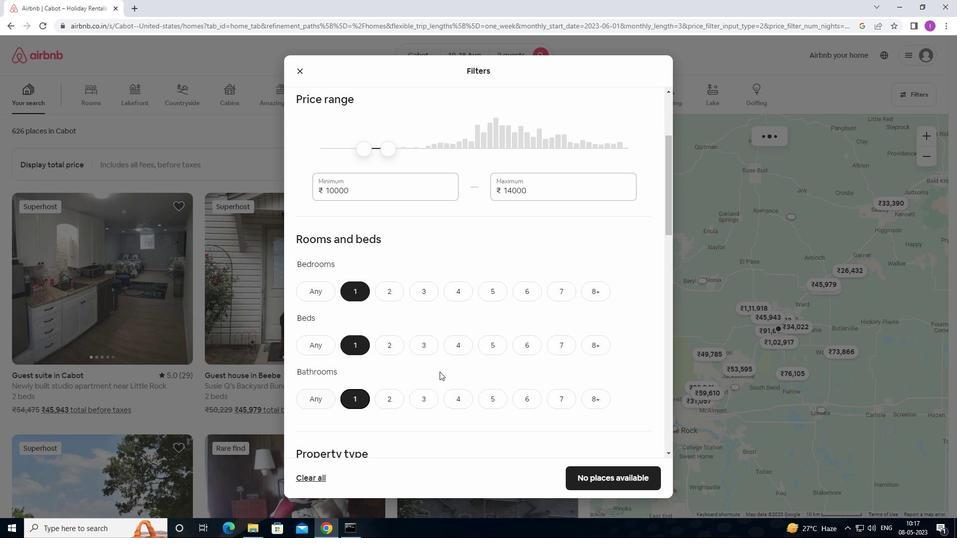 
Action: Mouse scrolled (447, 363) with delta (0, 0)
Screenshot: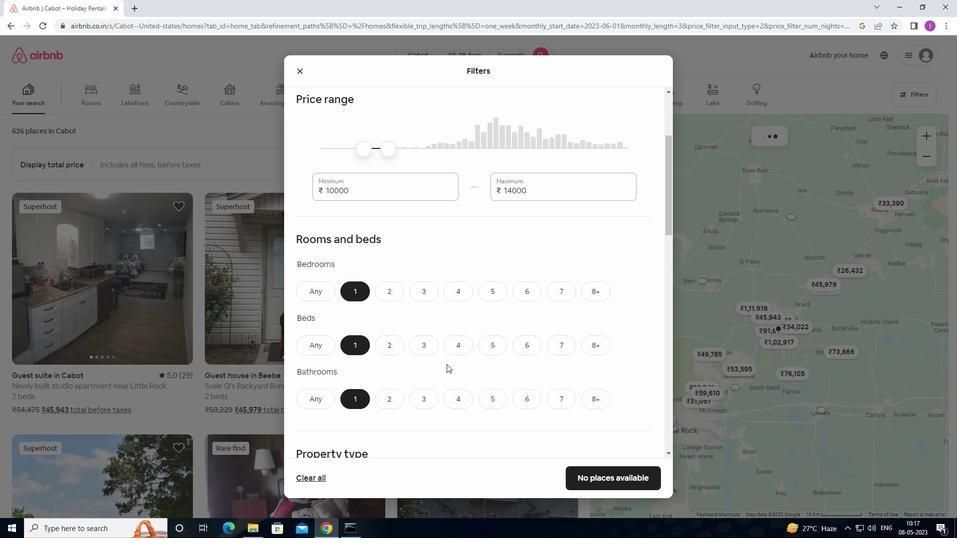 
Action: Mouse scrolled (447, 363) with delta (0, 0)
Screenshot: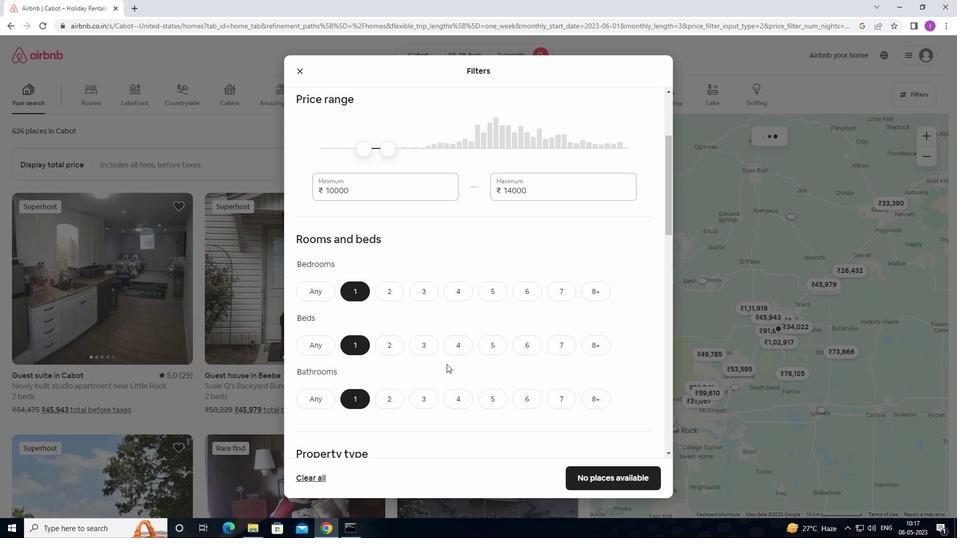 
Action: Mouse moved to (449, 355)
Screenshot: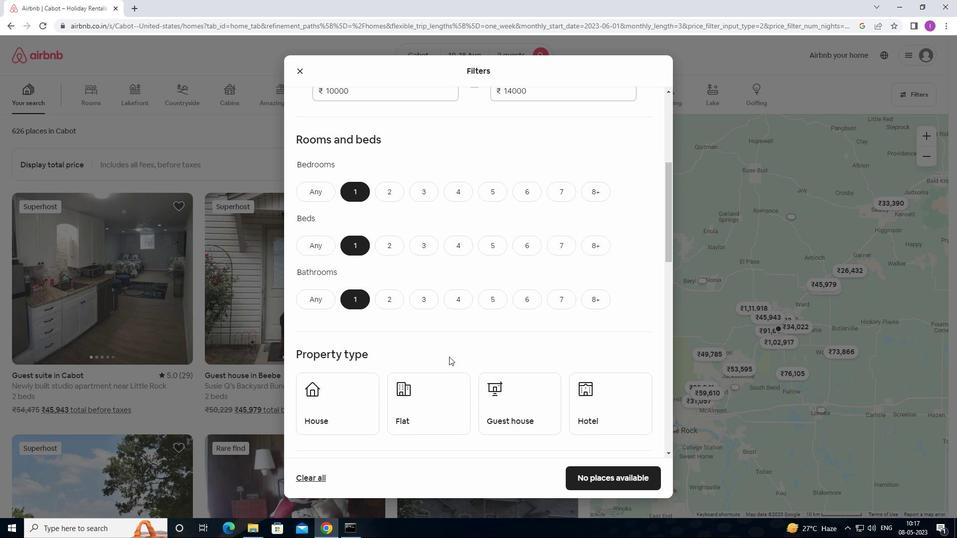 
Action: Mouse scrolled (449, 354) with delta (0, 0)
Screenshot: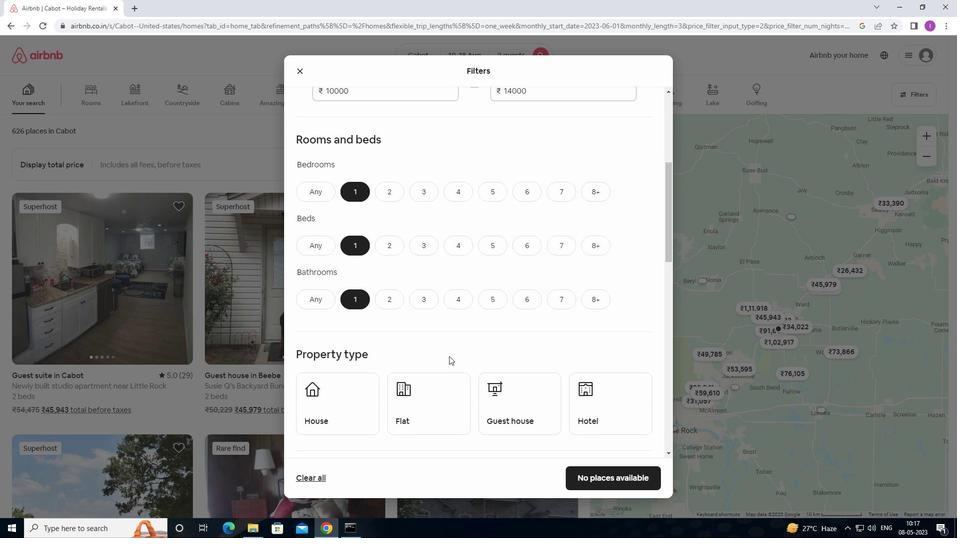 
Action: Mouse scrolled (449, 354) with delta (0, 0)
Screenshot: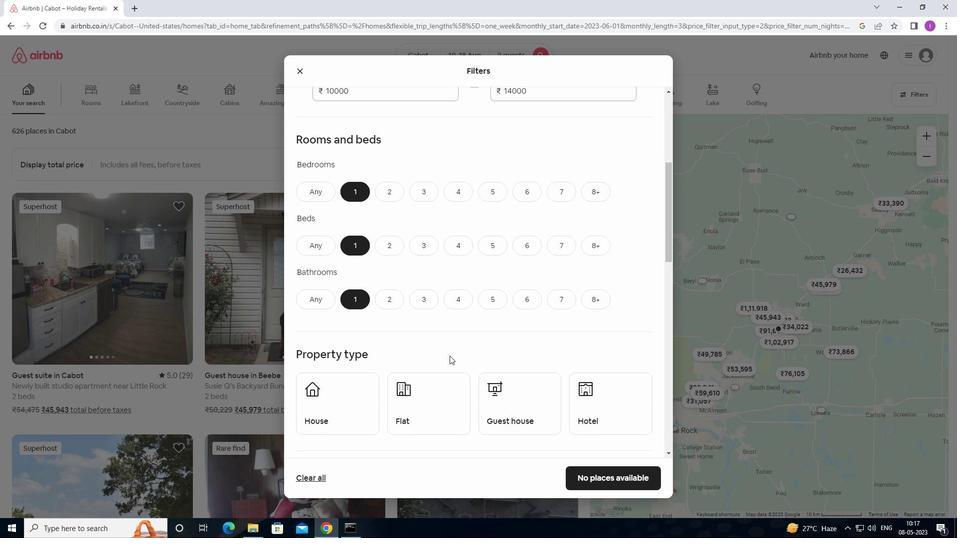 
Action: Mouse moved to (345, 301)
Screenshot: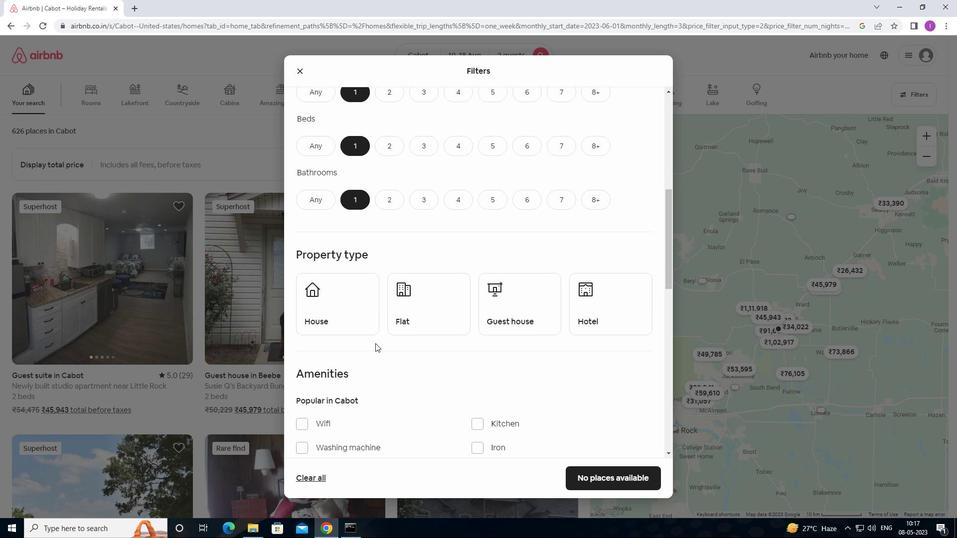 
Action: Mouse pressed left at (345, 301)
Screenshot: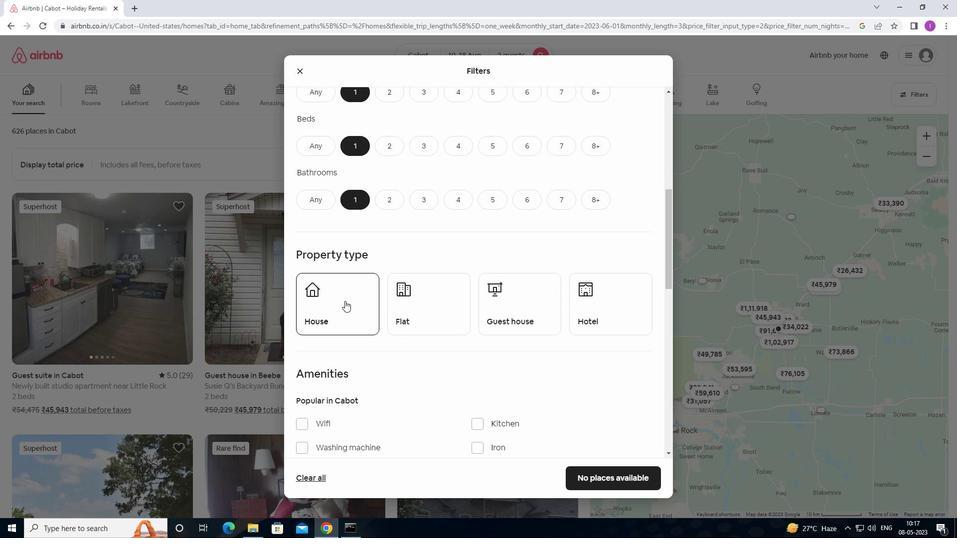 
Action: Mouse moved to (404, 311)
Screenshot: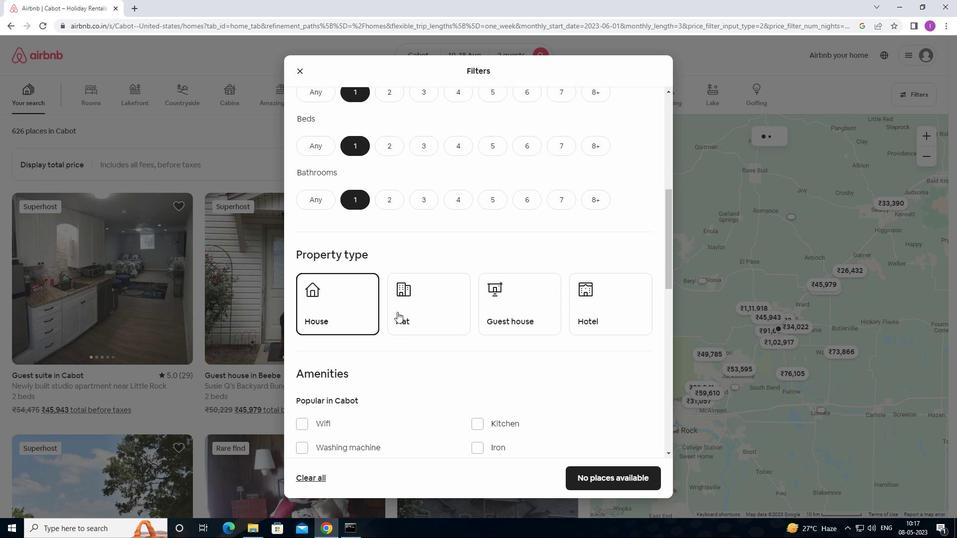 
Action: Mouse pressed left at (404, 311)
Screenshot: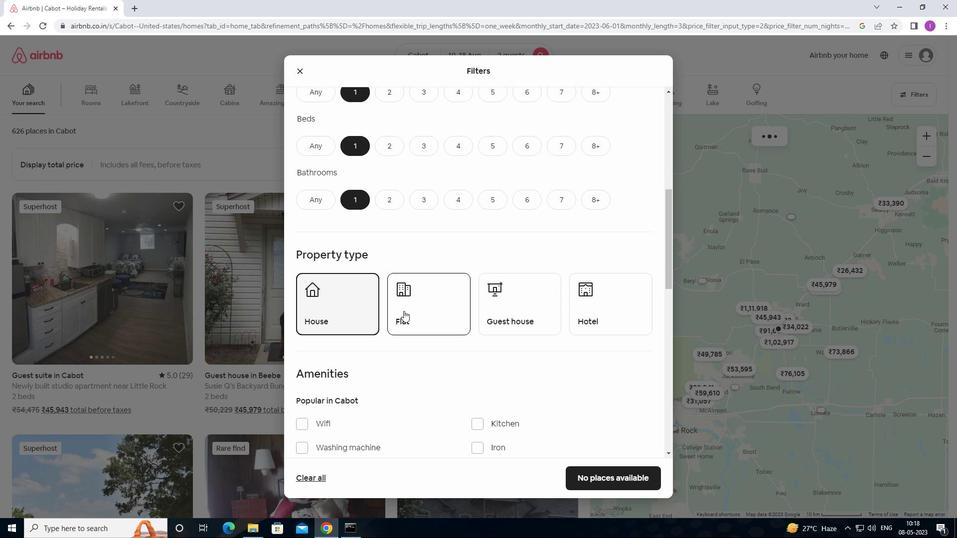 
Action: Mouse moved to (512, 310)
Screenshot: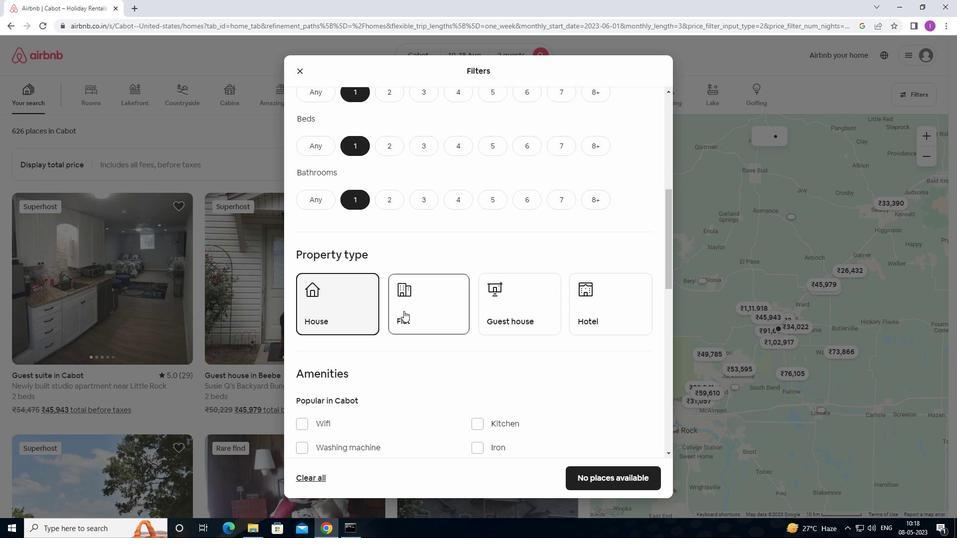 
Action: Mouse pressed left at (512, 310)
Screenshot: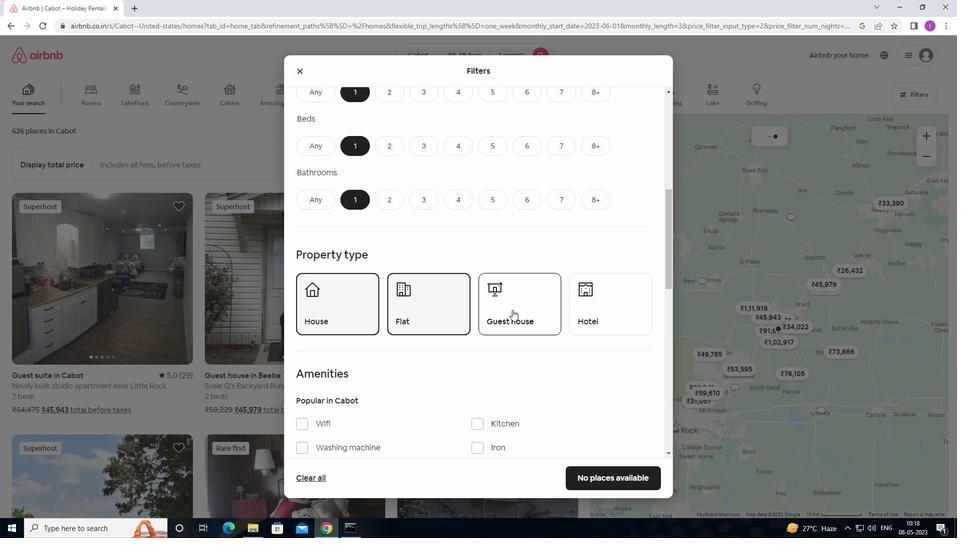 
Action: Mouse moved to (577, 301)
Screenshot: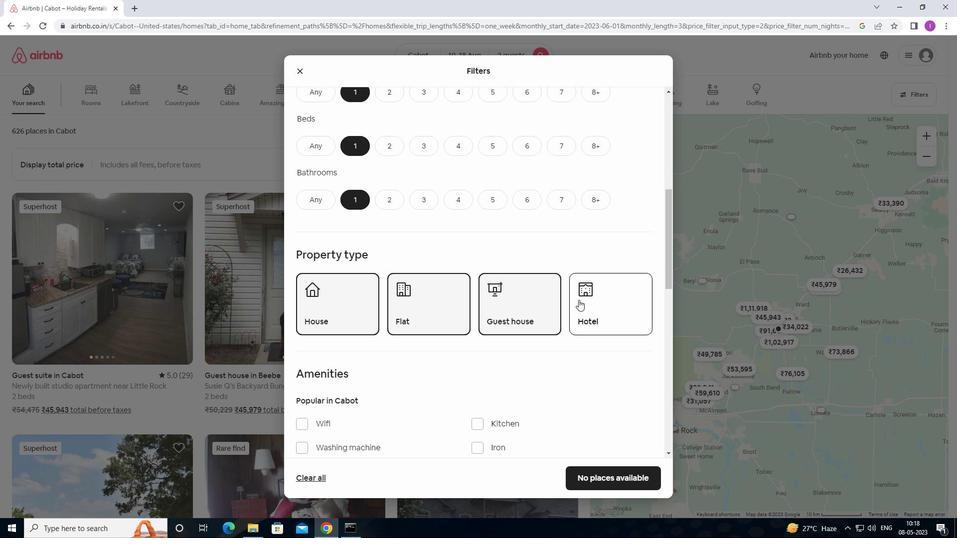 
Action: Mouse scrolled (577, 300) with delta (0, 0)
Screenshot: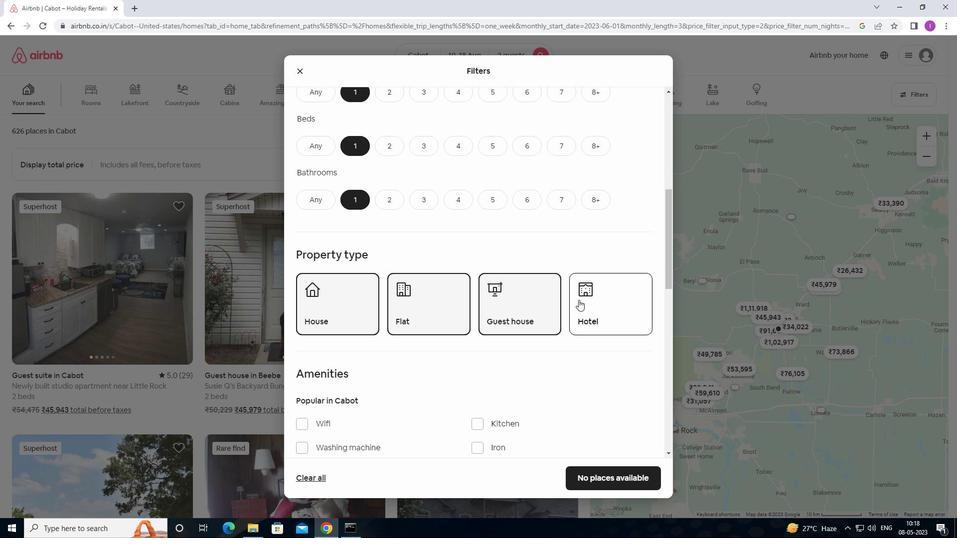
Action: Mouse scrolled (577, 300) with delta (0, 0)
Screenshot: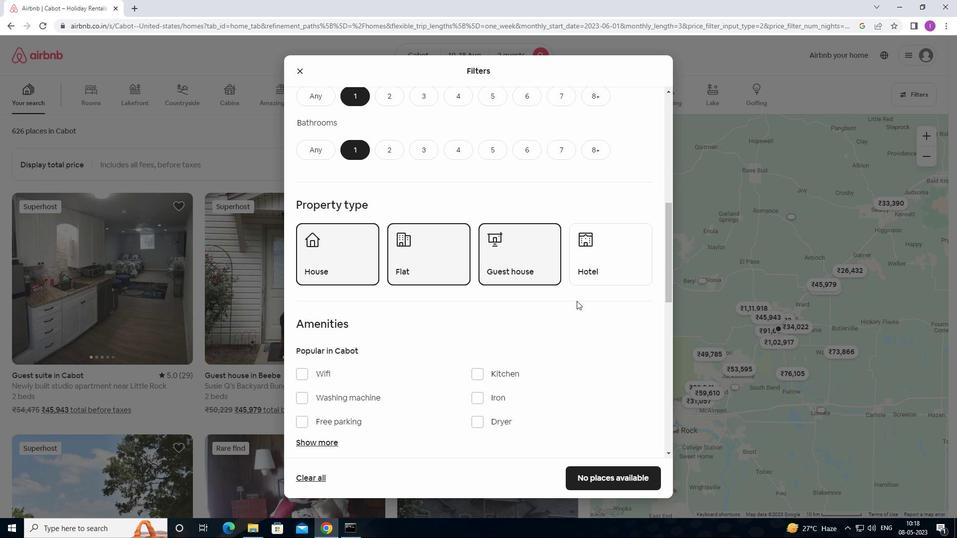 
Action: Mouse moved to (535, 303)
Screenshot: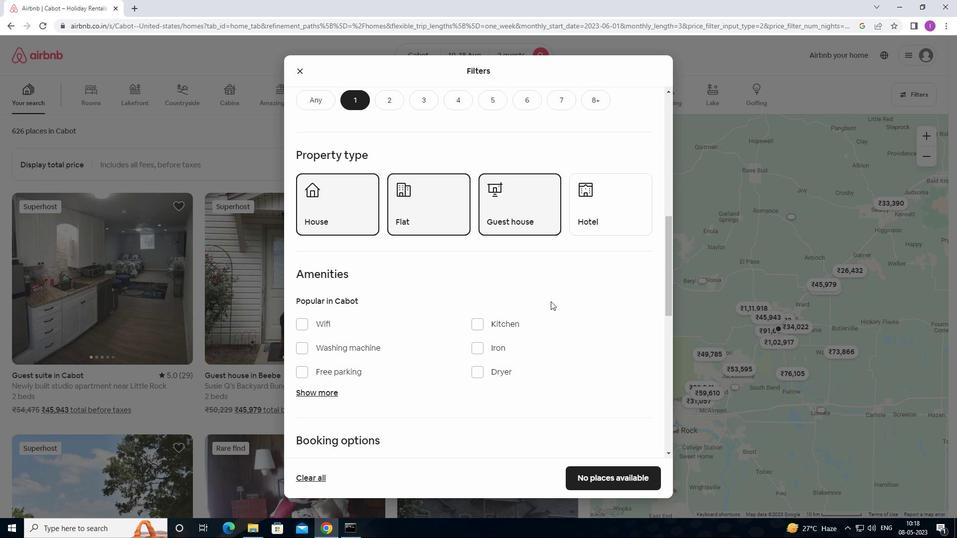 
Action: Mouse scrolled (535, 302) with delta (0, 0)
Screenshot: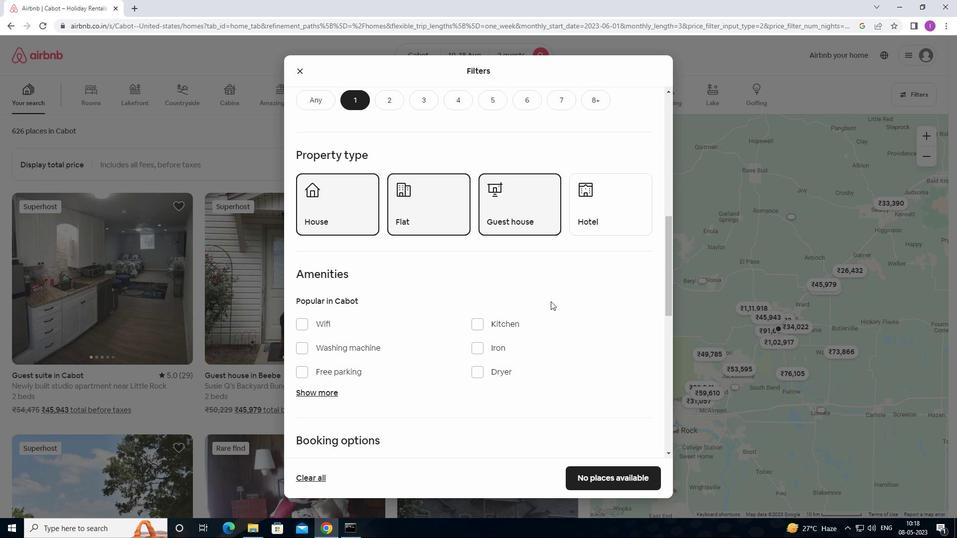 
Action: Mouse moved to (304, 276)
Screenshot: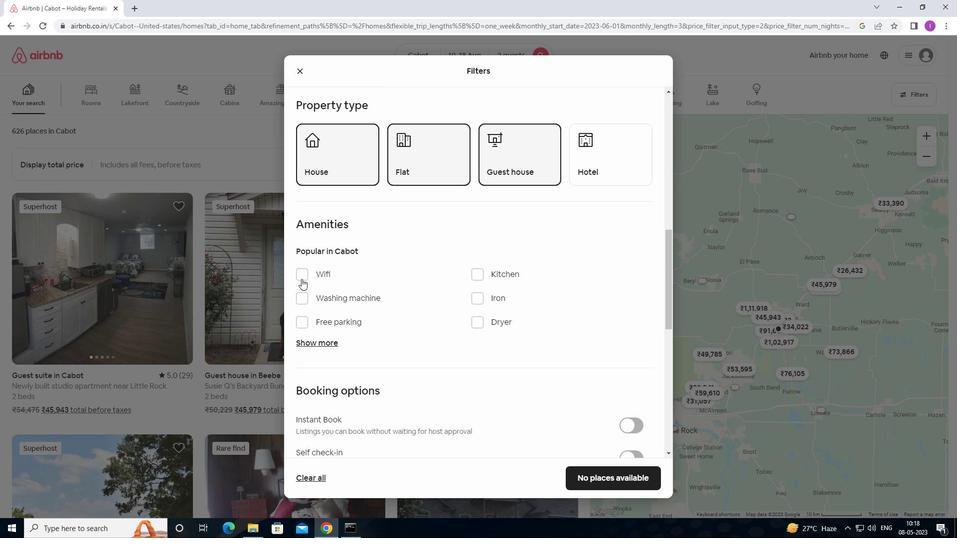 
Action: Mouse pressed left at (304, 276)
Screenshot: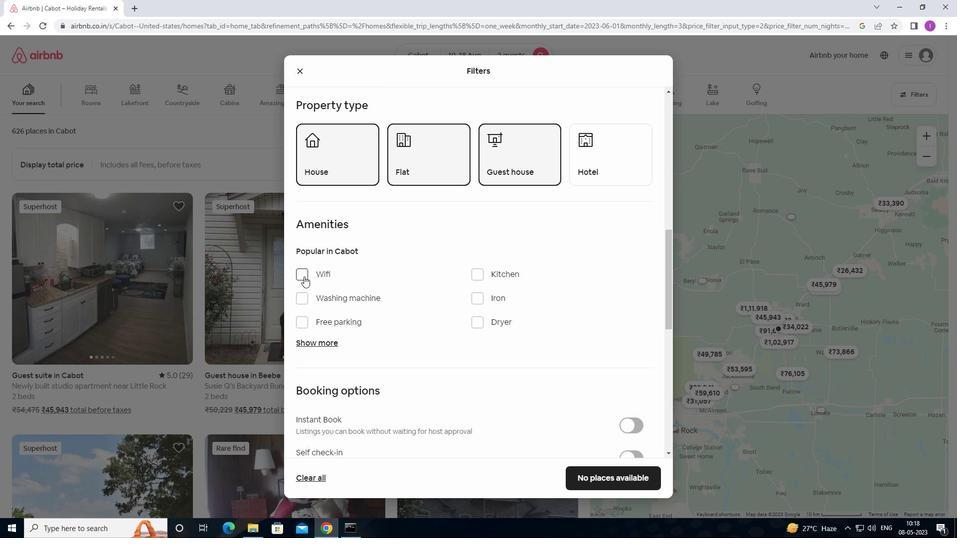 
Action: Mouse moved to (302, 325)
Screenshot: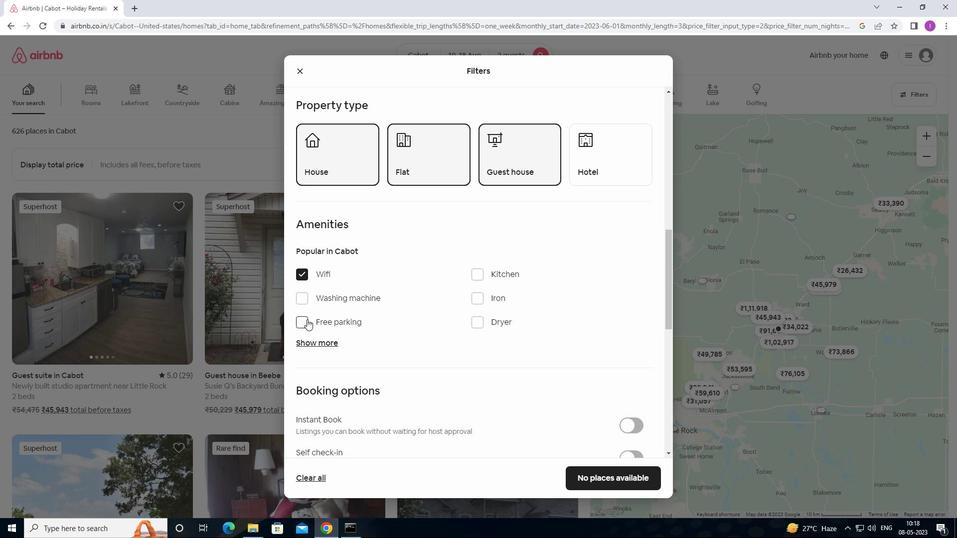 
Action: Mouse pressed left at (302, 325)
Screenshot: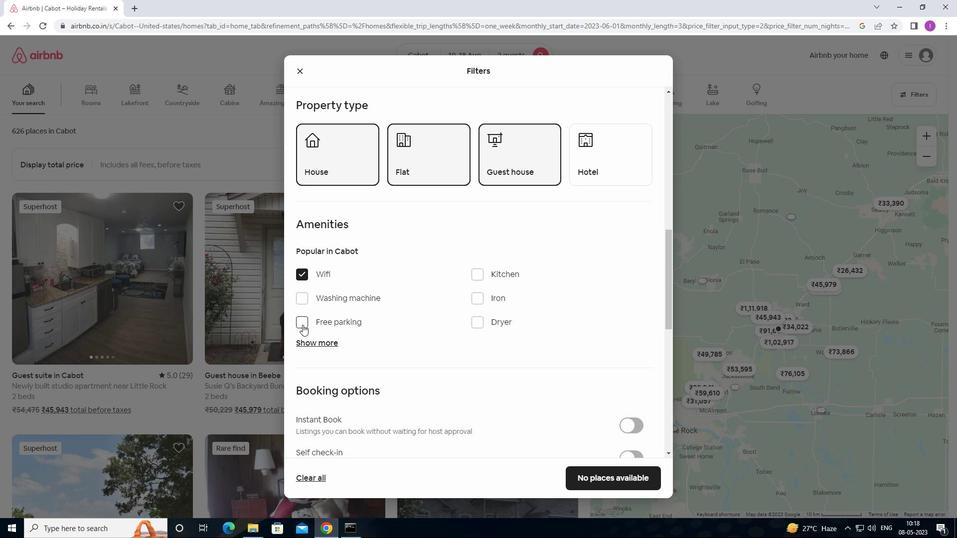 
Action: Mouse moved to (328, 346)
Screenshot: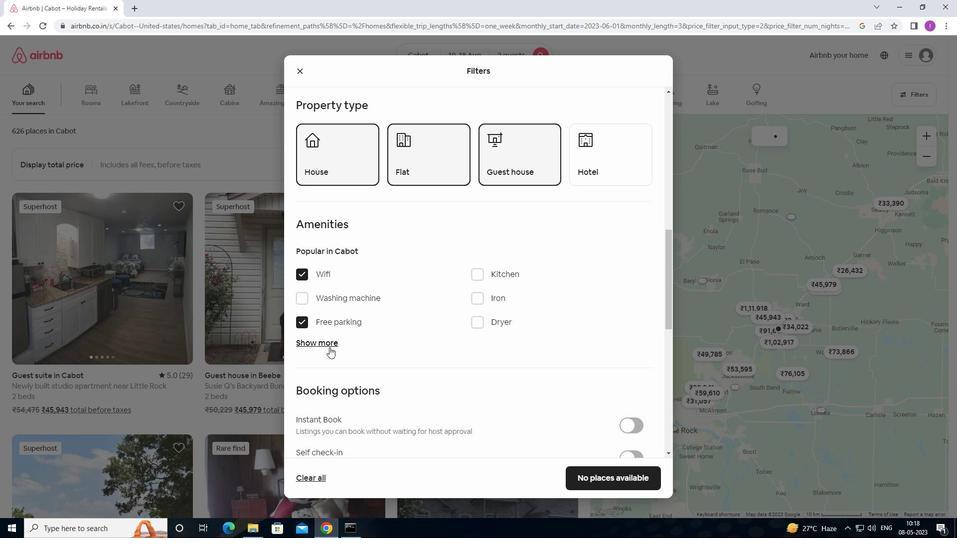 
Action: Mouse pressed left at (328, 346)
Screenshot: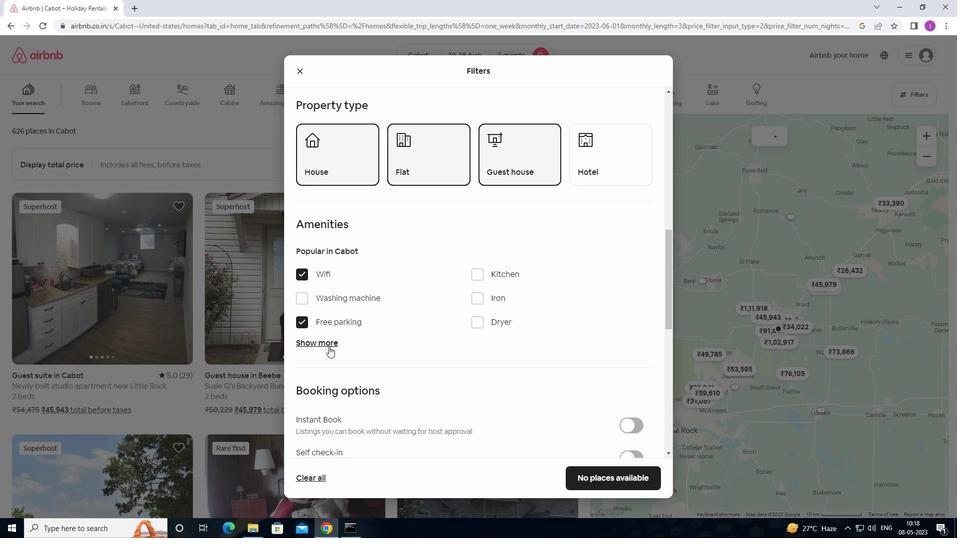 
Action: Mouse moved to (392, 344)
Screenshot: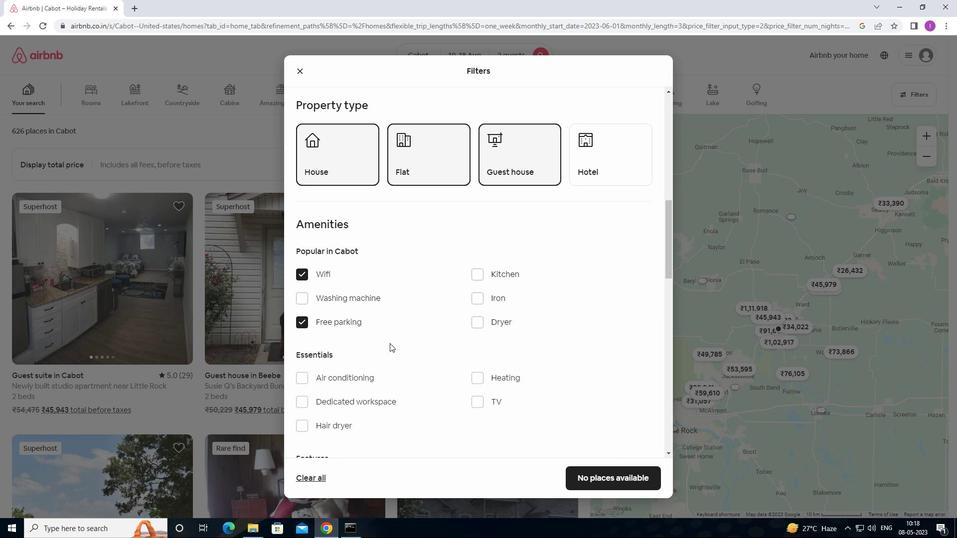 
Action: Mouse scrolled (392, 343) with delta (0, 0)
Screenshot: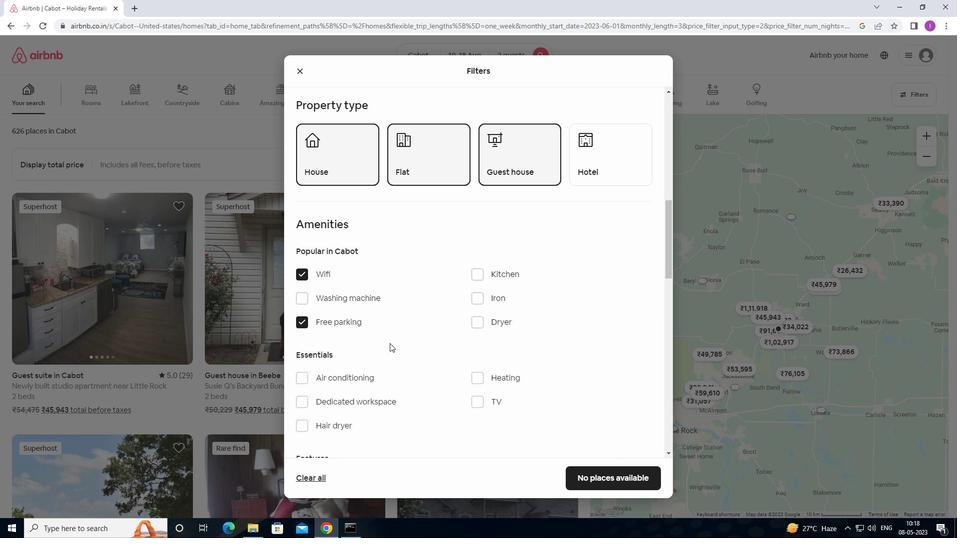 
Action: Mouse moved to (392, 344)
Screenshot: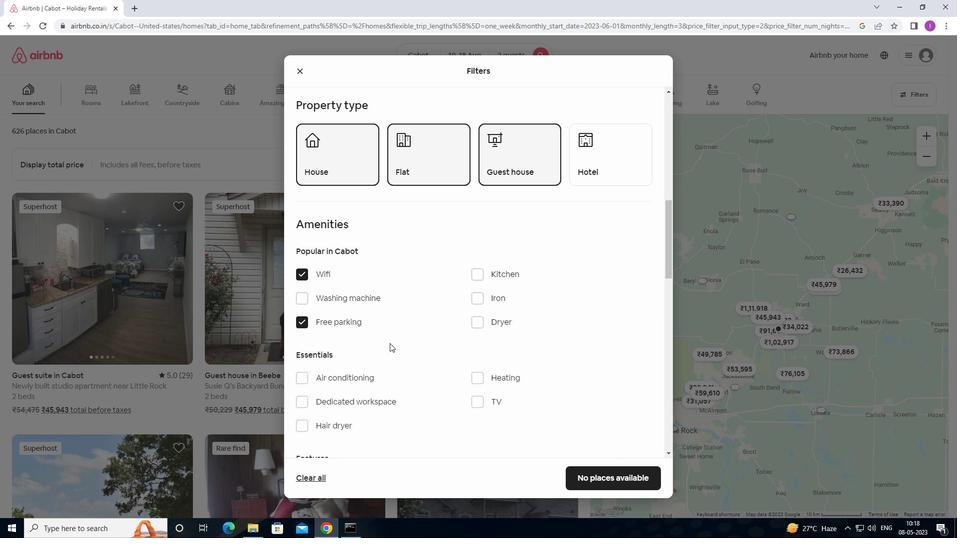 
Action: Mouse scrolled (392, 343) with delta (0, 0)
Screenshot: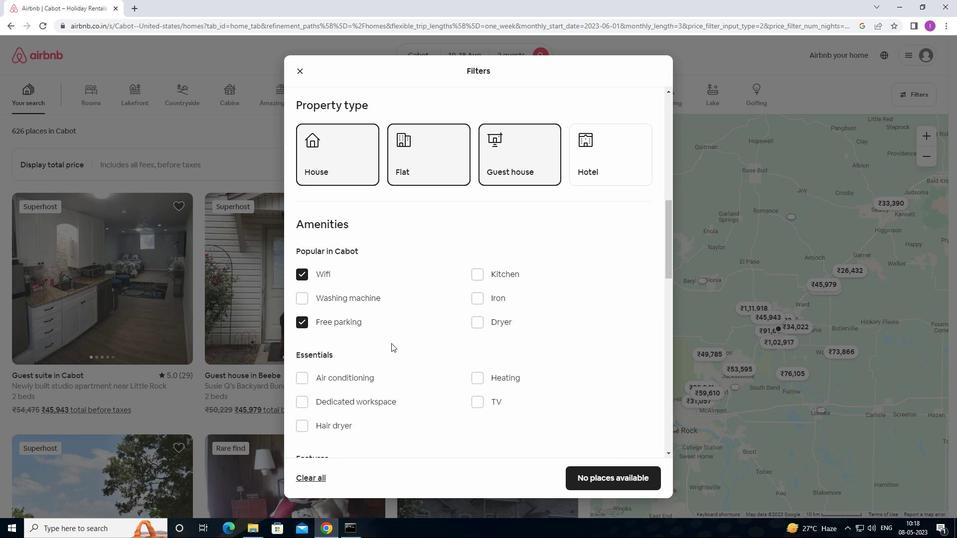 
Action: Mouse moved to (476, 308)
Screenshot: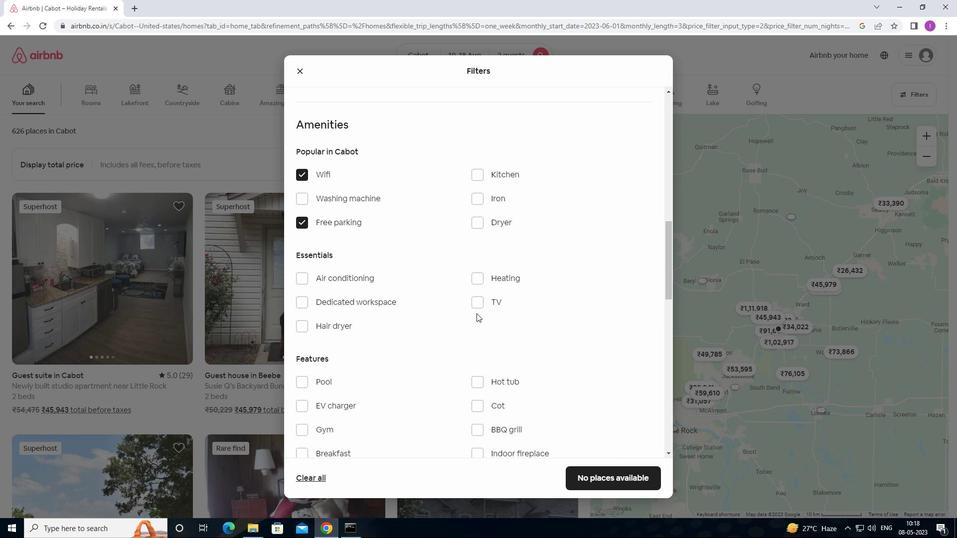 
Action: Mouse pressed left at (476, 308)
Screenshot: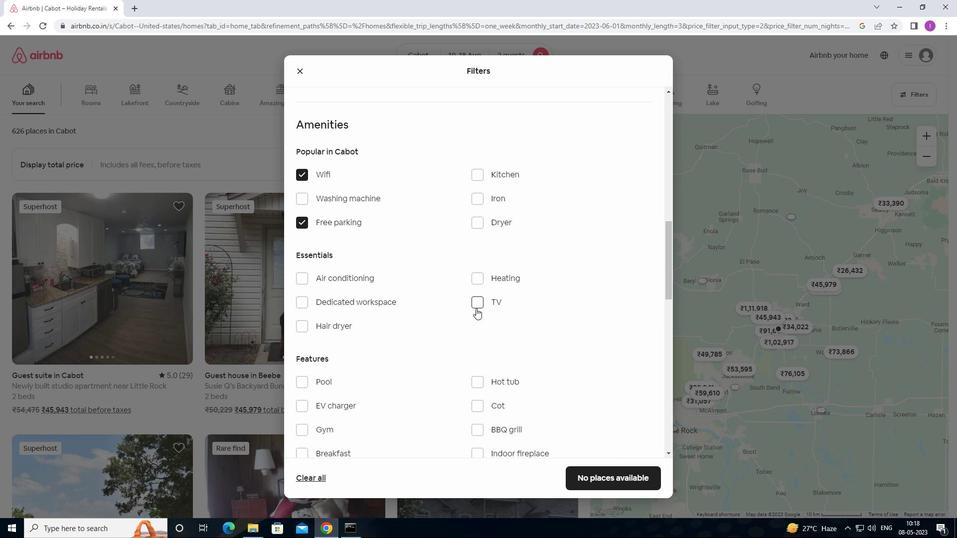 
Action: Mouse moved to (417, 355)
Screenshot: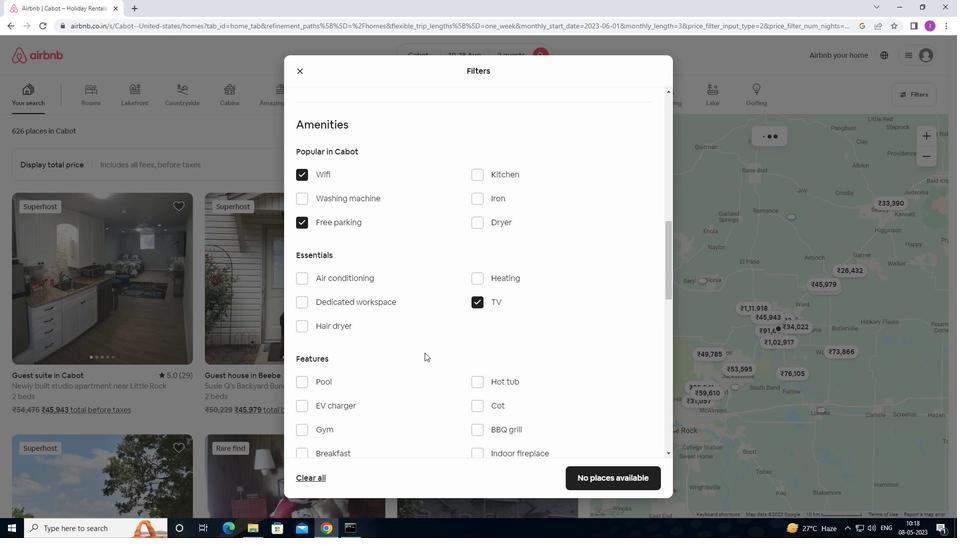 
Action: Mouse scrolled (417, 354) with delta (0, 0)
Screenshot: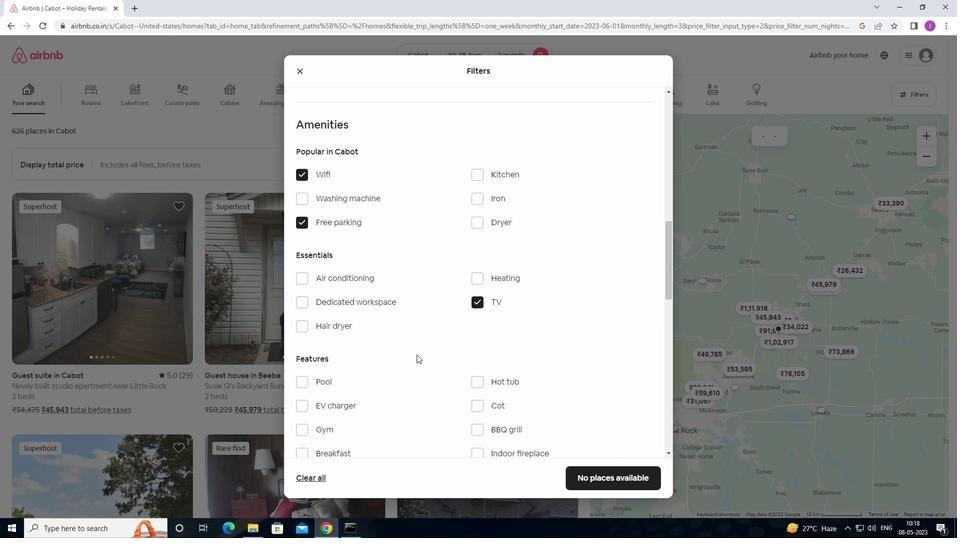 
Action: Mouse scrolled (417, 354) with delta (0, 0)
Screenshot: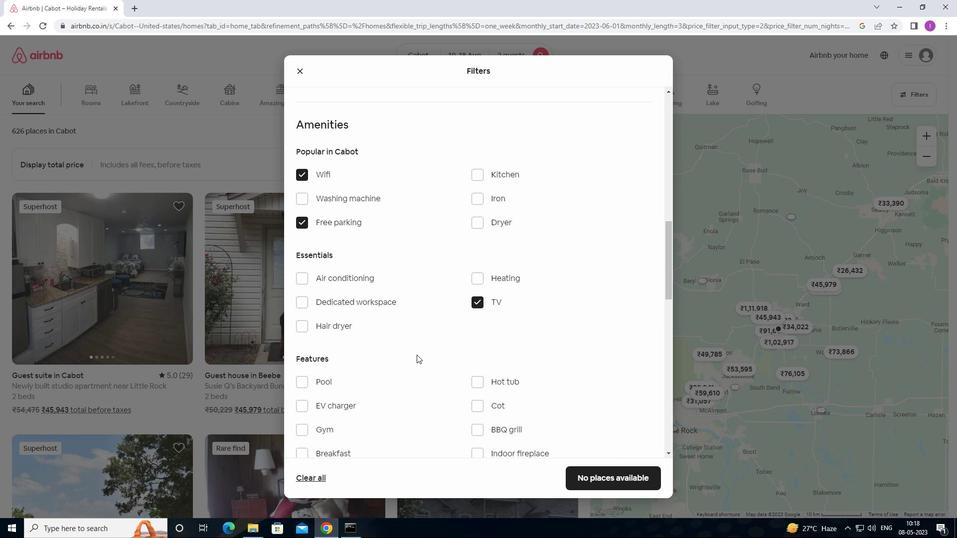 
Action: Mouse moved to (304, 333)
Screenshot: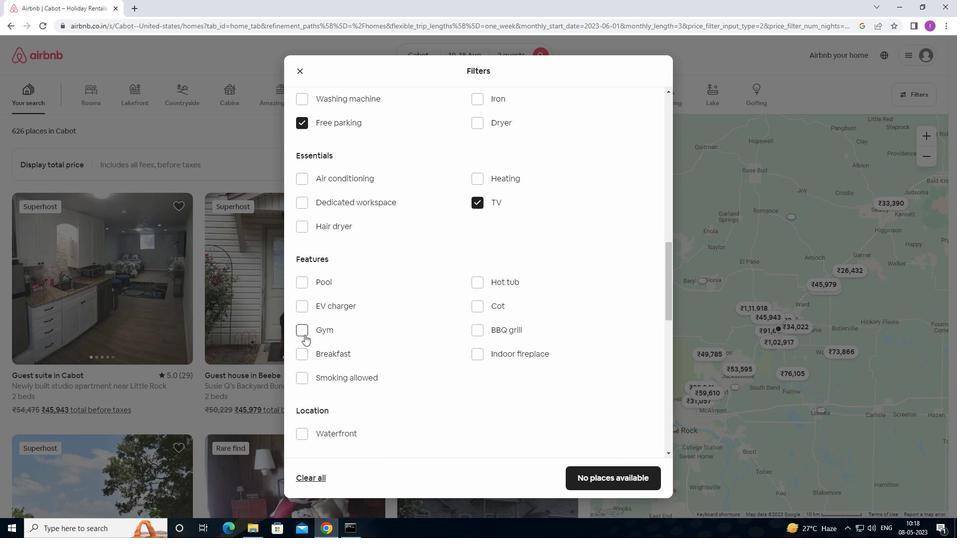 
Action: Mouse pressed left at (304, 333)
Screenshot: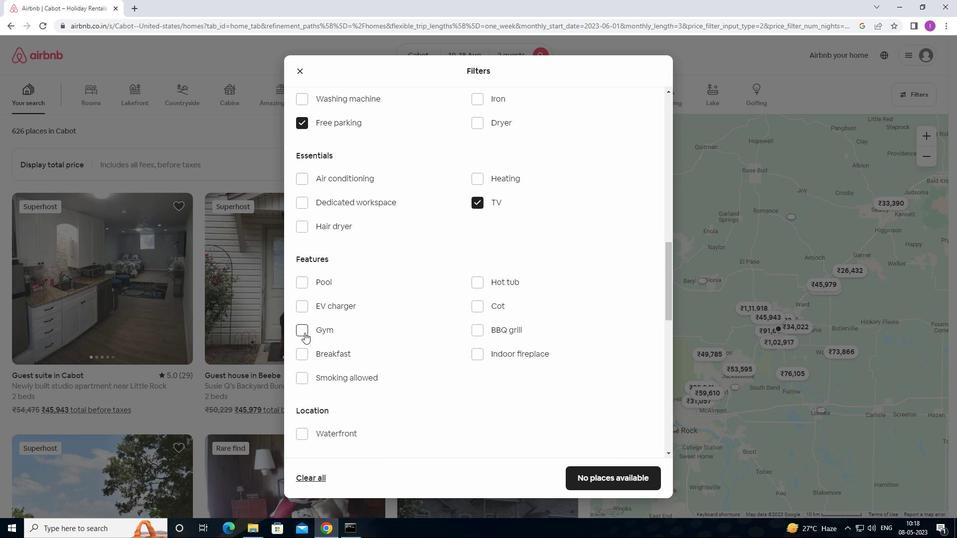 
Action: Mouse moved to (305, 355)
Screenshot: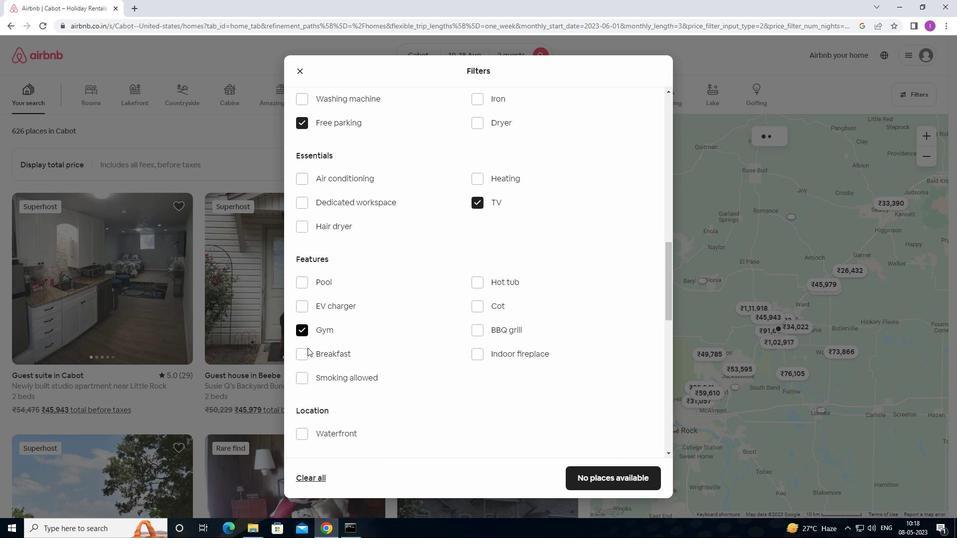 
Action: Mouse pressed left at (305, 355)
Screenshot: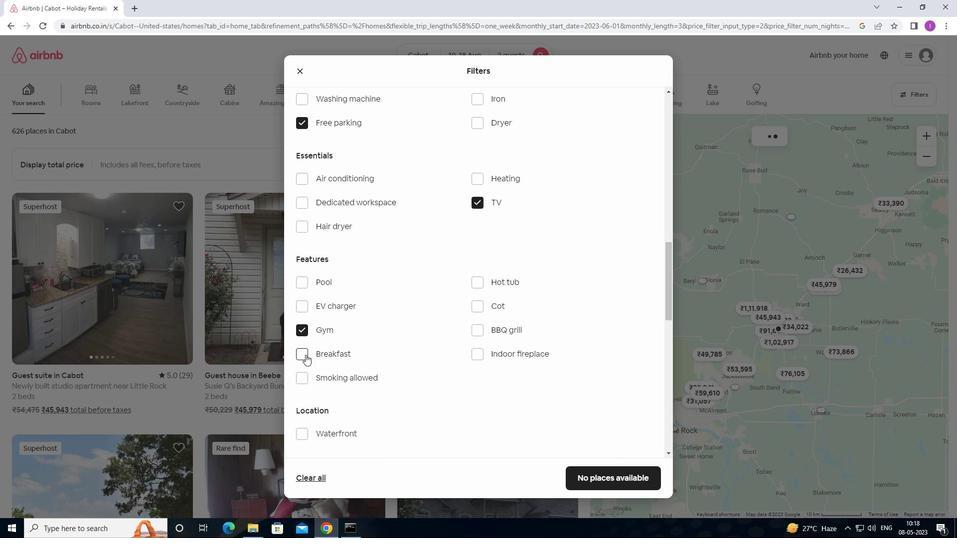 
Action: Mouse moved to (389, 345)
Screenshot: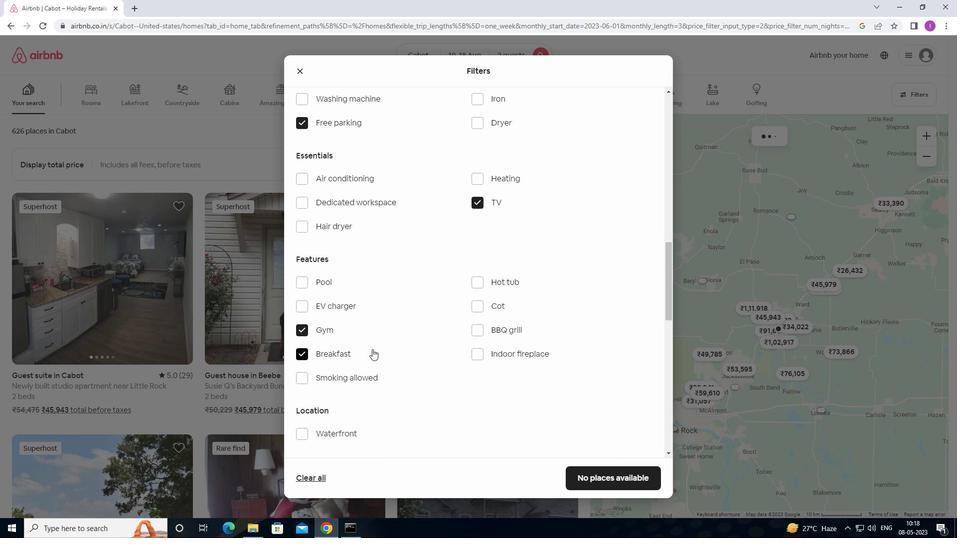 
Action: Mouse scrolled (389, 344) with delta (0, 0)
Screenshot: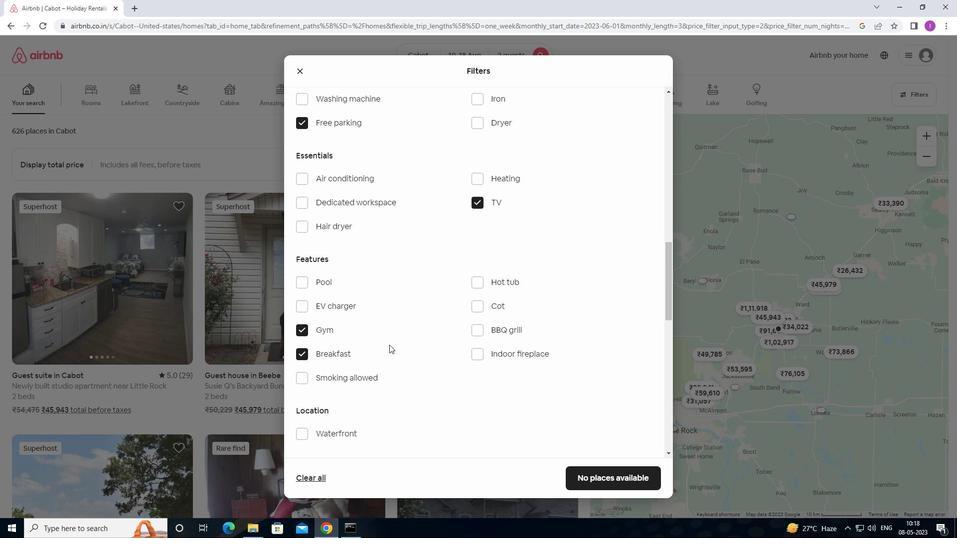 
Action: Mouse scrolled (389, 344) with delta (0, 0)
Screenshot: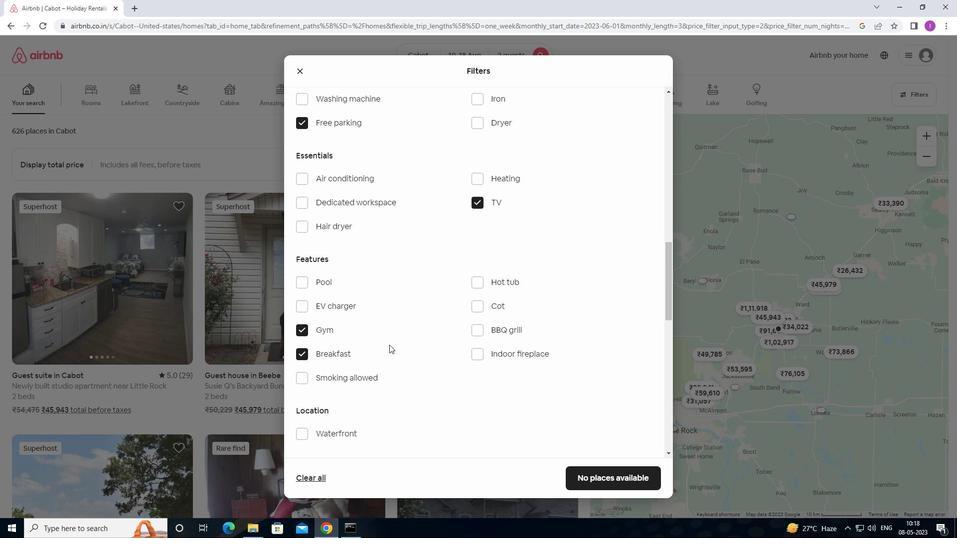 
Action: Mouse scrolled (389, 344) with delta (0, 0)
Screenshot: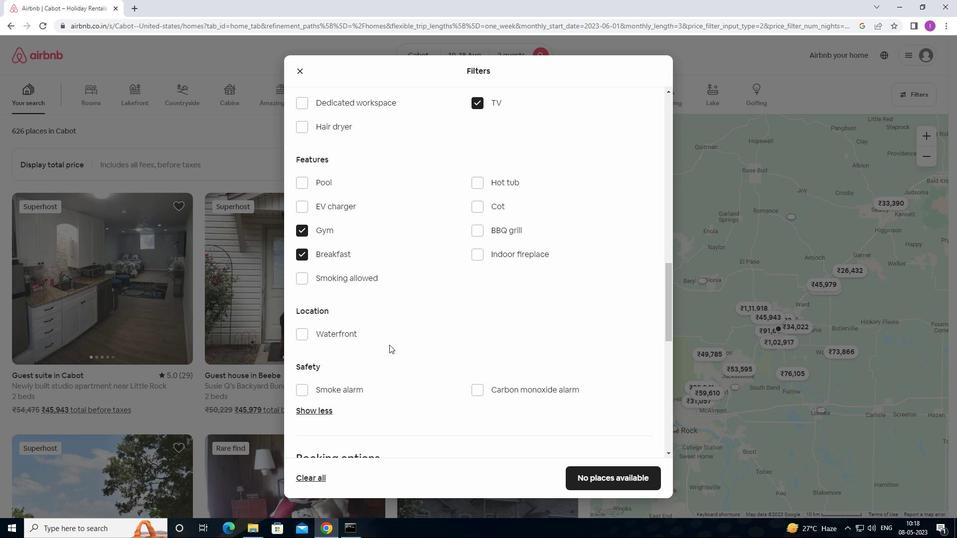 
Action: Mouse moved to (390, 344)
Screenshot: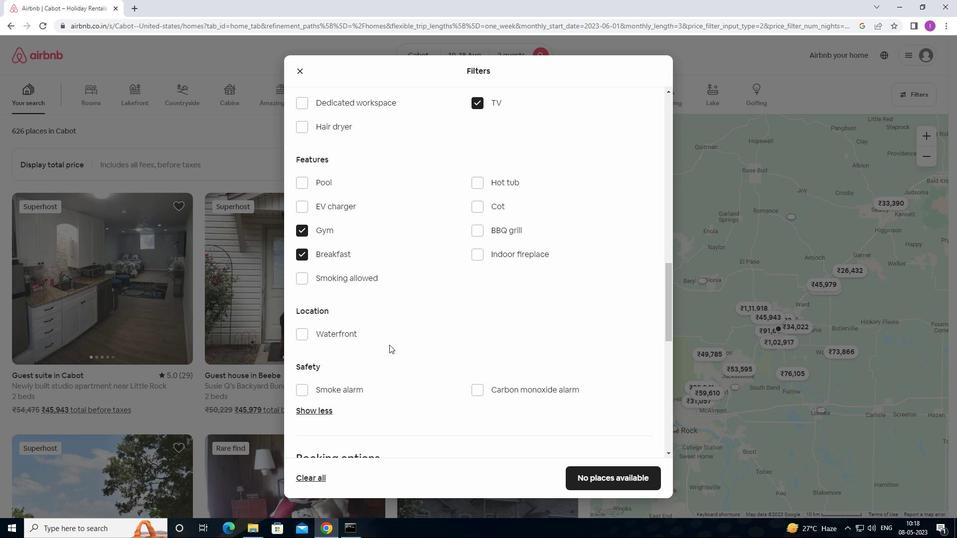 
Action: Mouse scrolled (390, 344) with delta (0, 0)
Screenshot: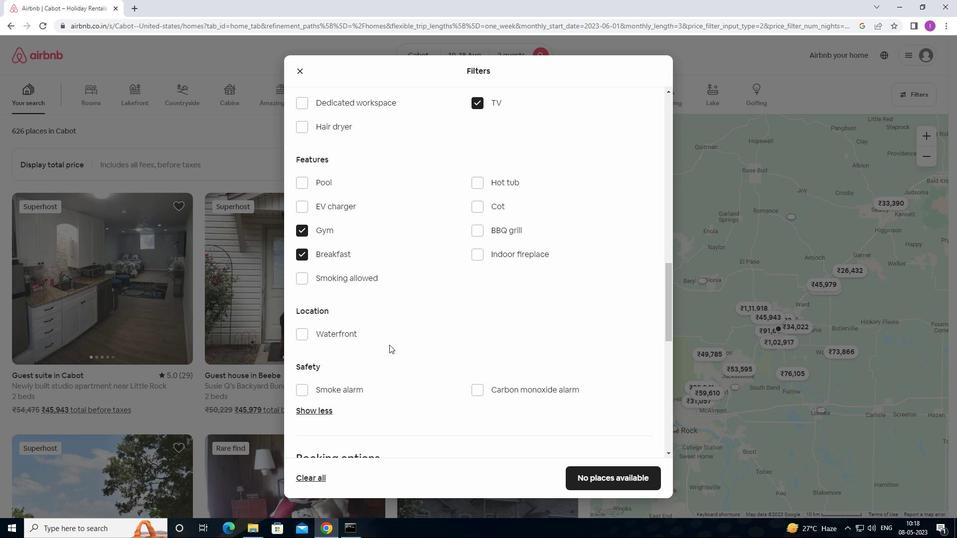 
Action: Mouse moved to (393, 342)
Screenshot: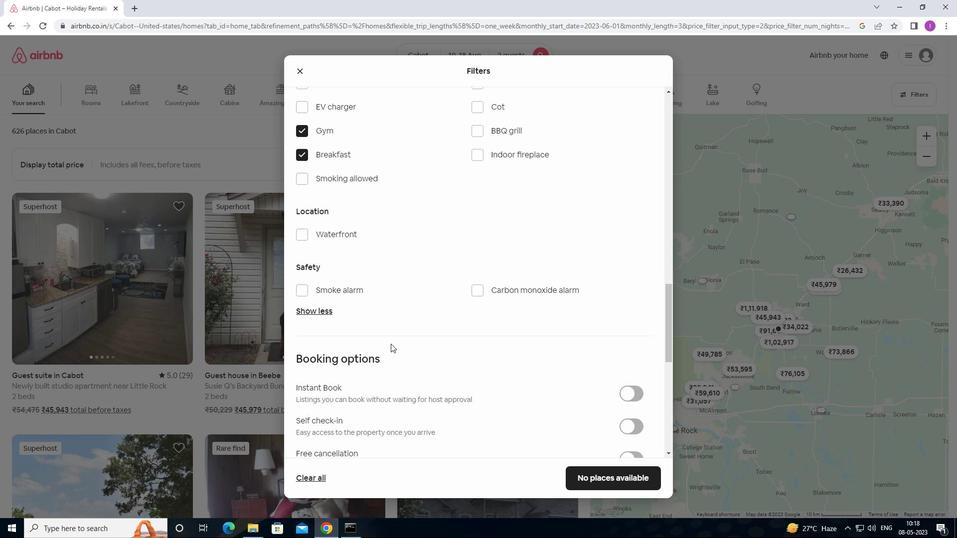 
Action: Mouse scrolled (393, 341) with delta (0, 0)
Screenshot: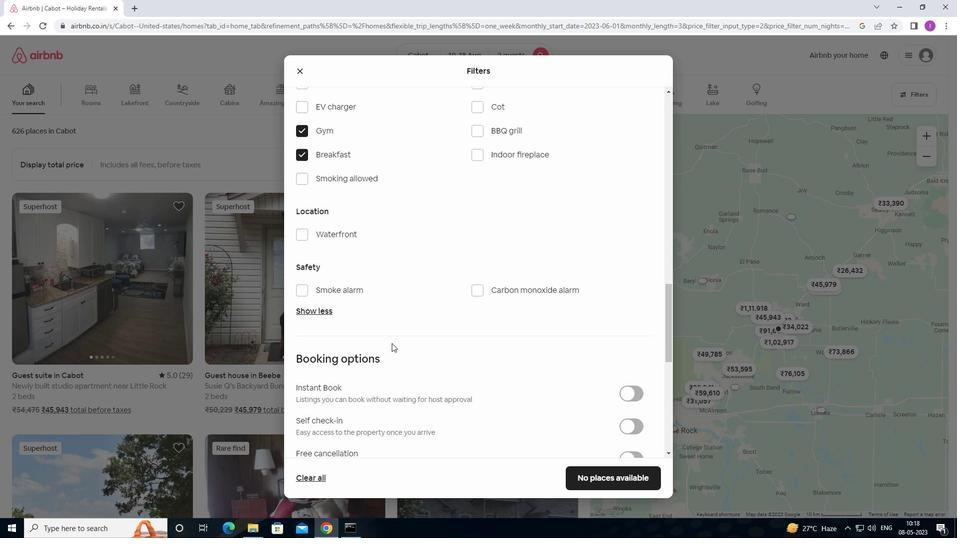 
Action: Mouse moved to (394, 342)
Screenshot: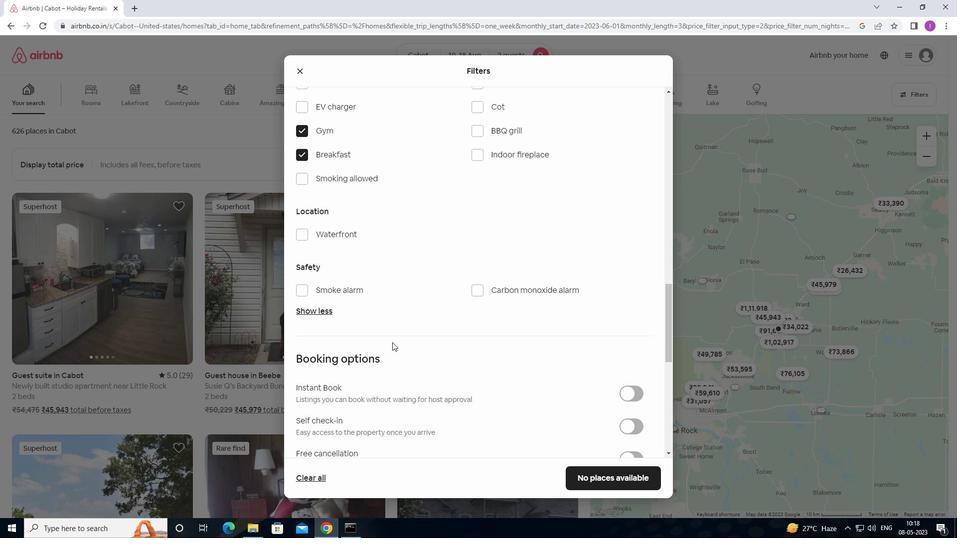 
Action: Mouse scrolled (394, 341) with delta (0, 0)
Screenshot: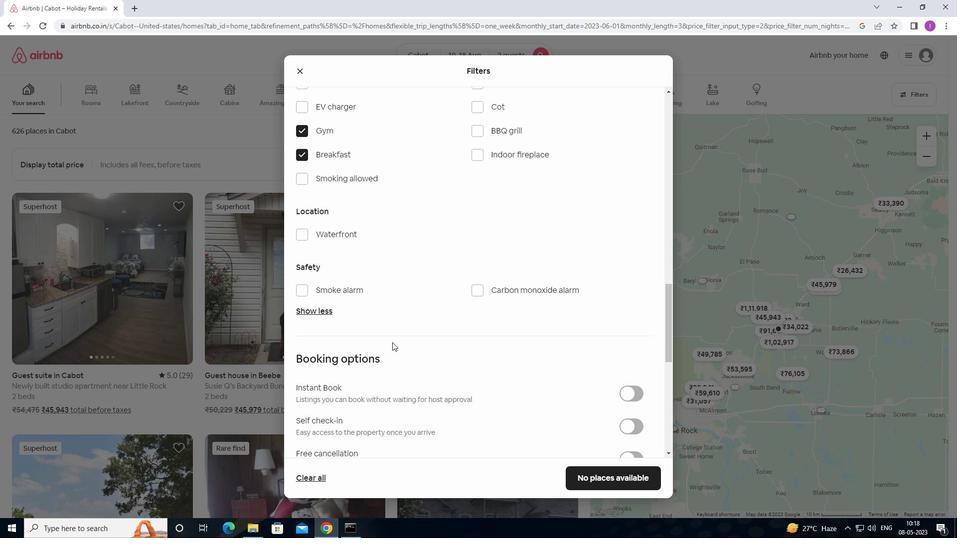 
Action: Mouse moved to (630, 328)
Screenshot: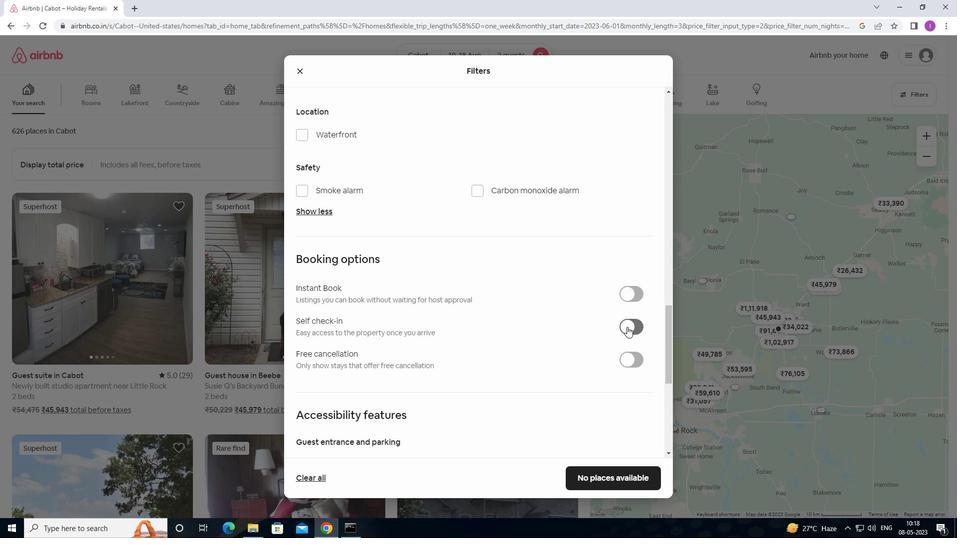 
Action: Mouse pressed left at (630, 328)
Screenshot: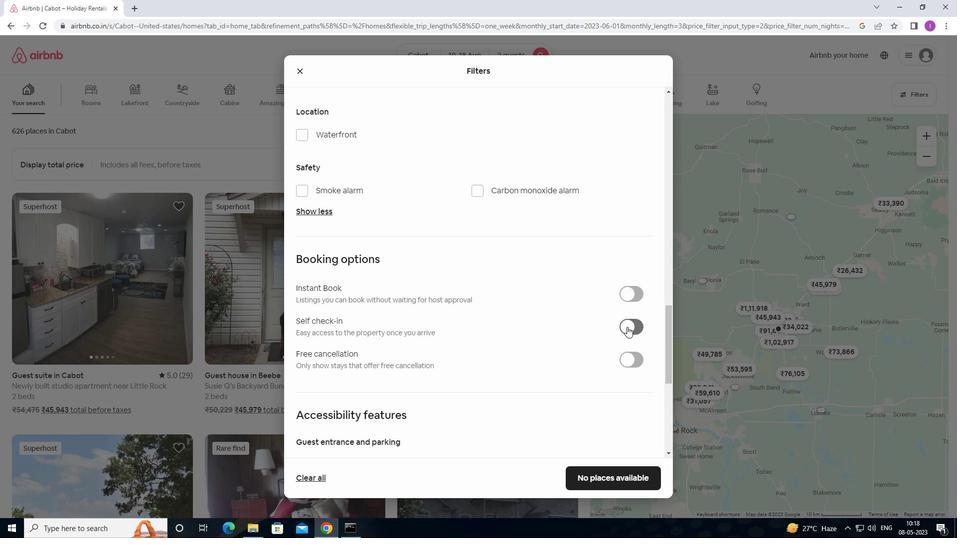 
Action: Mouse moved to (510, 341)
Screenshot: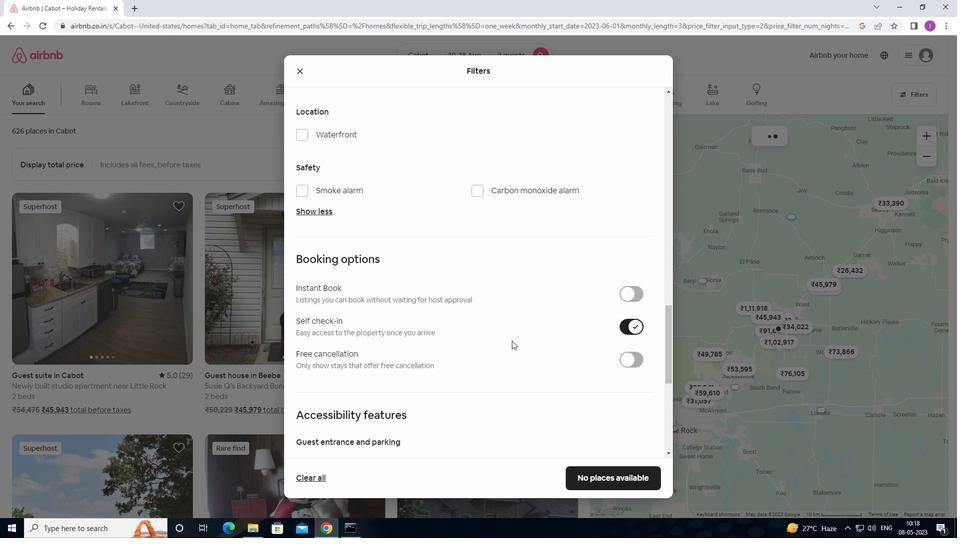 
Action: Mouse scrolled (510, 340) with delta (0, 0)
Screenshot: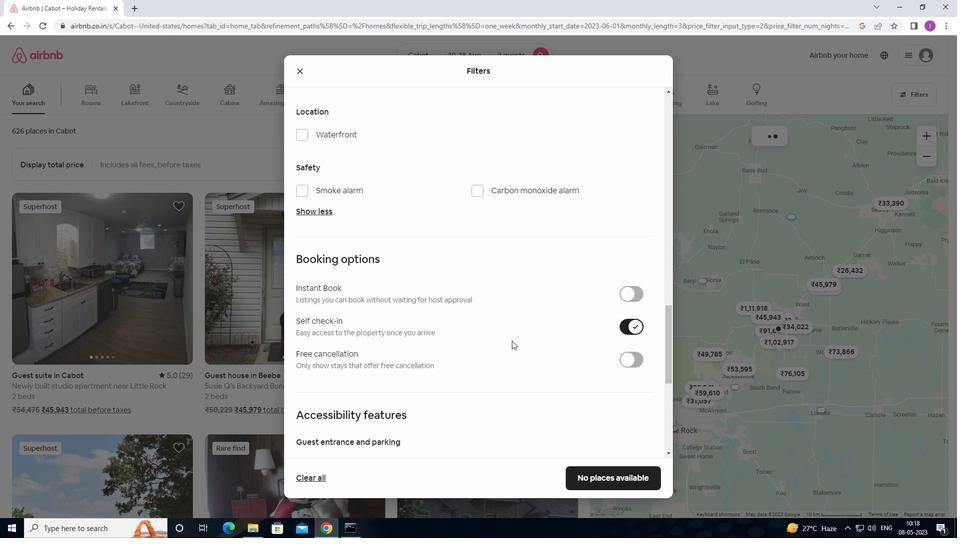 
Action: Mouse scrolled (510, 340) with delta (0, 0)
Screenshot: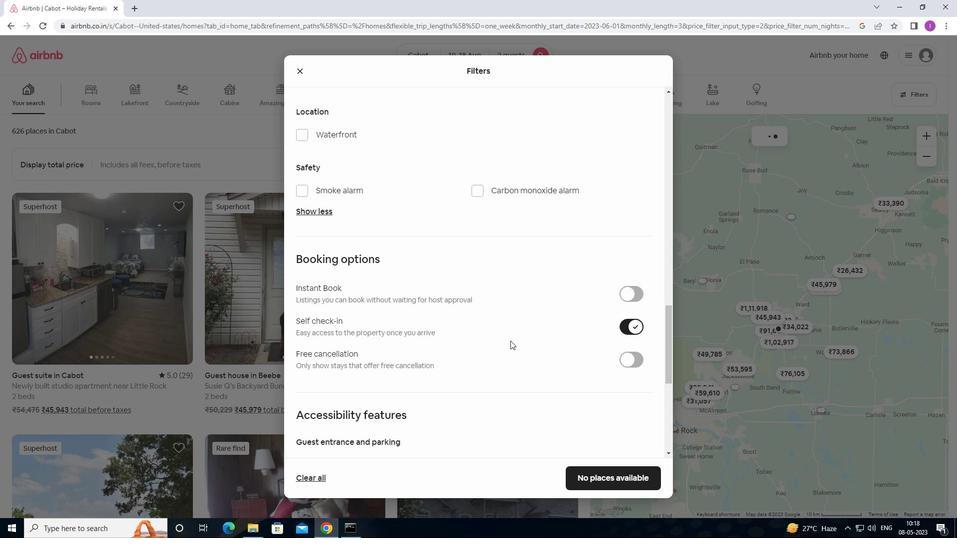 
Action: Mouse scrolled (510, 340) with delta (0, 0)
Screenshot: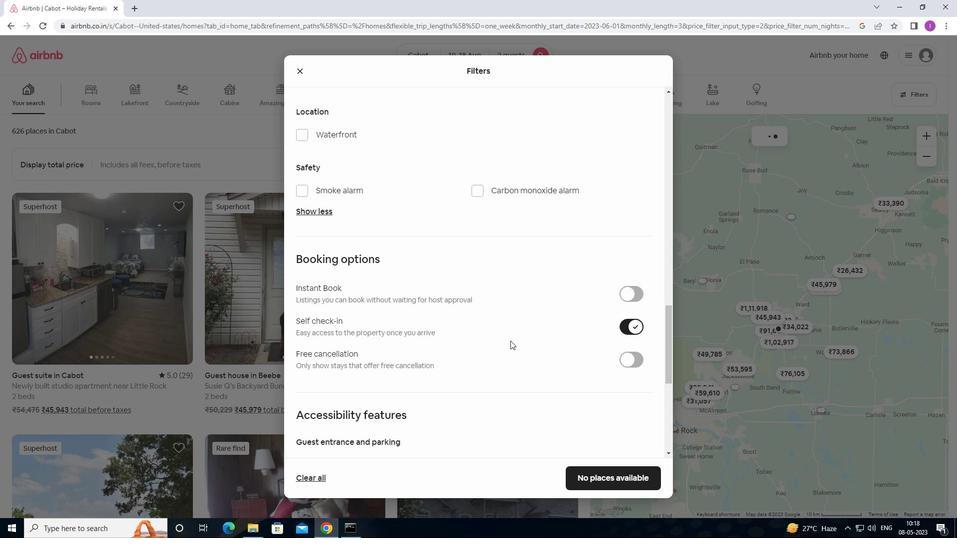 
Action: Mouse scrolled (510, 340) with delta (0, 0)
Screenshot: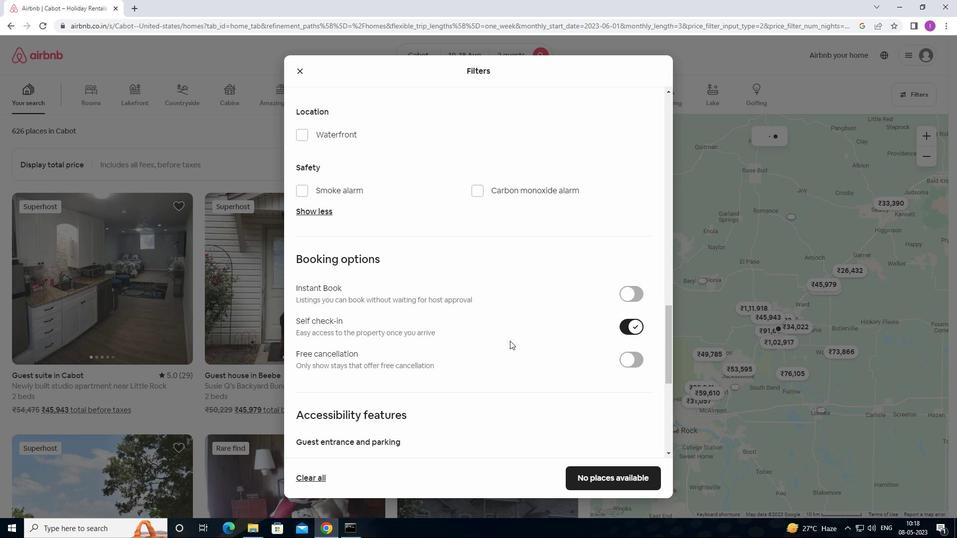 
Action: Mouse scrolled (510, 340) with delta (0, 0)
Screenshot: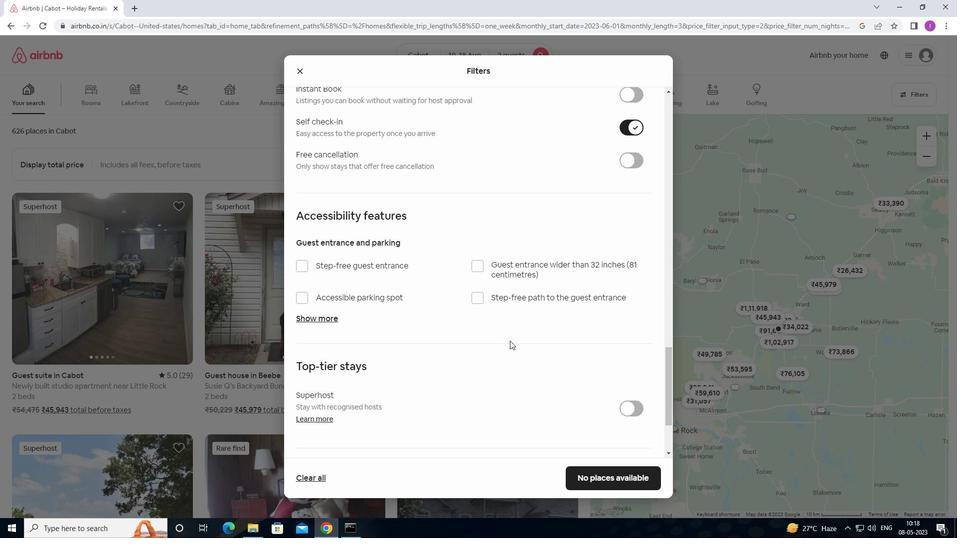 
Action: Mouse scrolled (510, 340) with delta (0, 0)
Screenshot: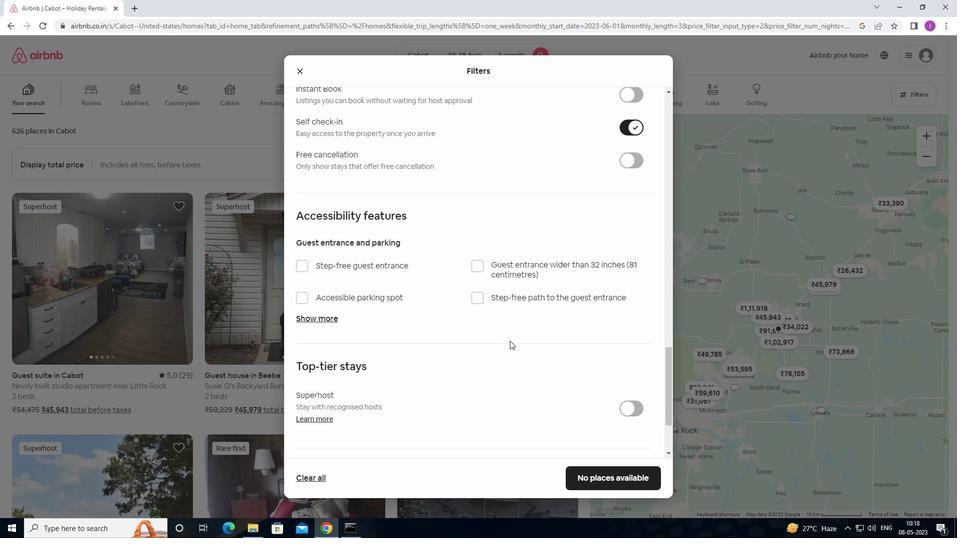 
Action: Mouse scrolled (510, 340) with delta (0, 0)
Screenshot: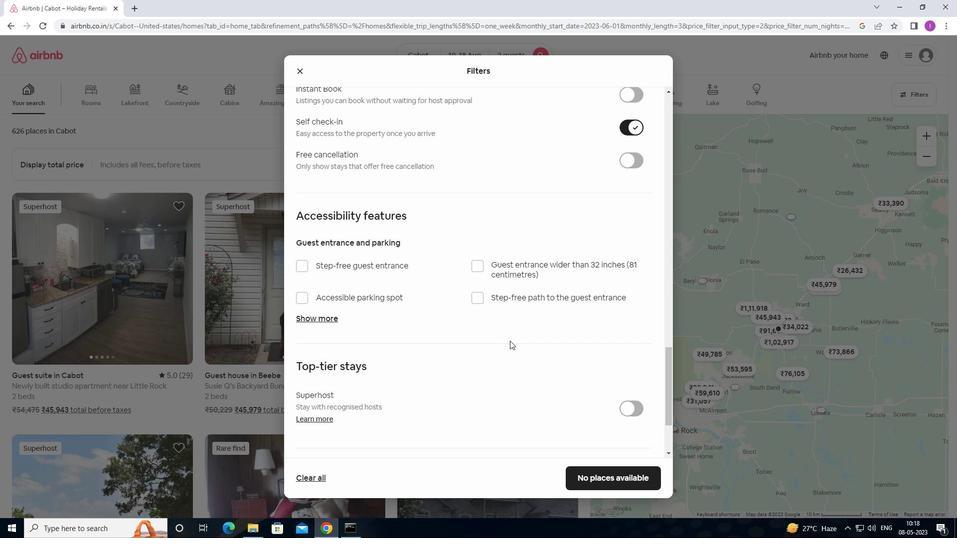 
Action: Mouse scrolled (510, 340) with delta (0, 0)
Screenshot: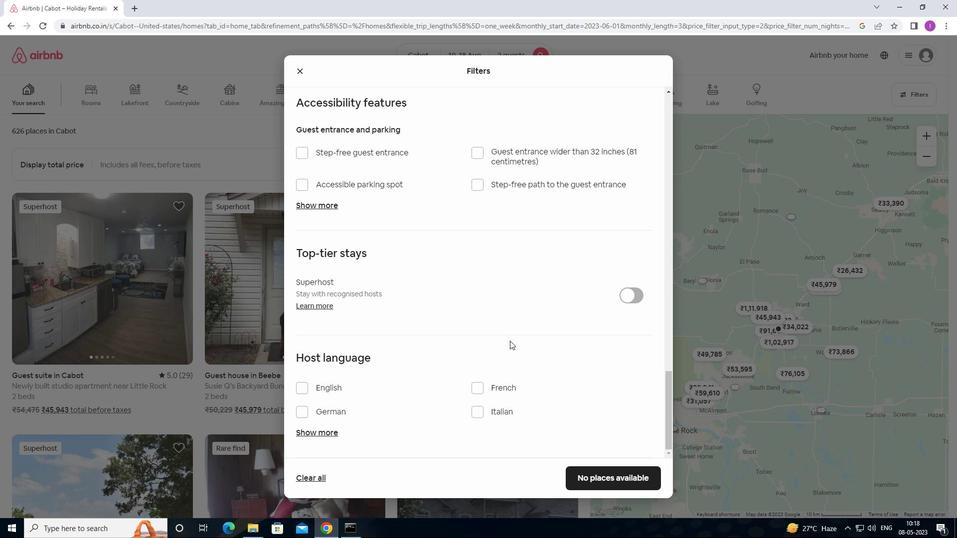 
Action: Mouse scrolled (510, 340) with delta (0, 0)
Screenshot: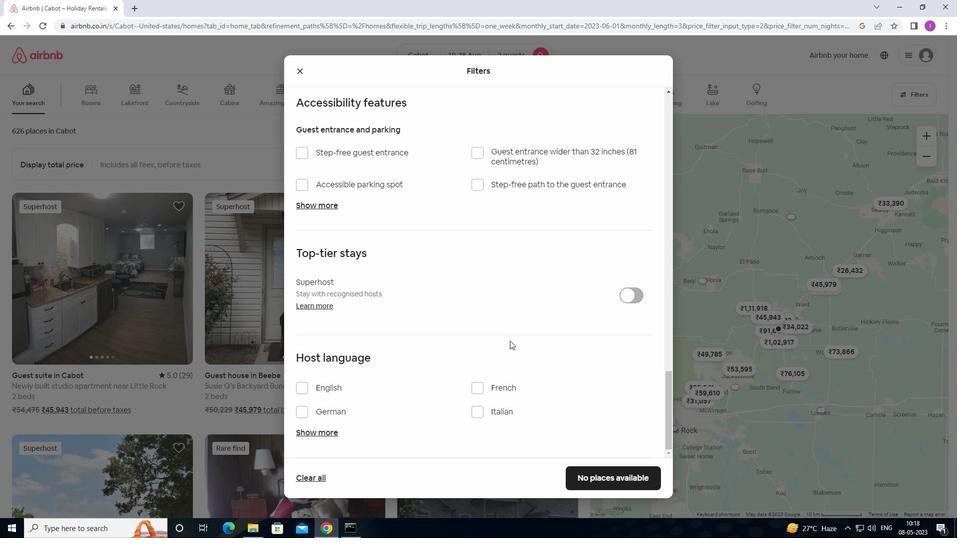 
Action: Mouse scrolled (510, 340) with delta (0, 0)
Screenshot: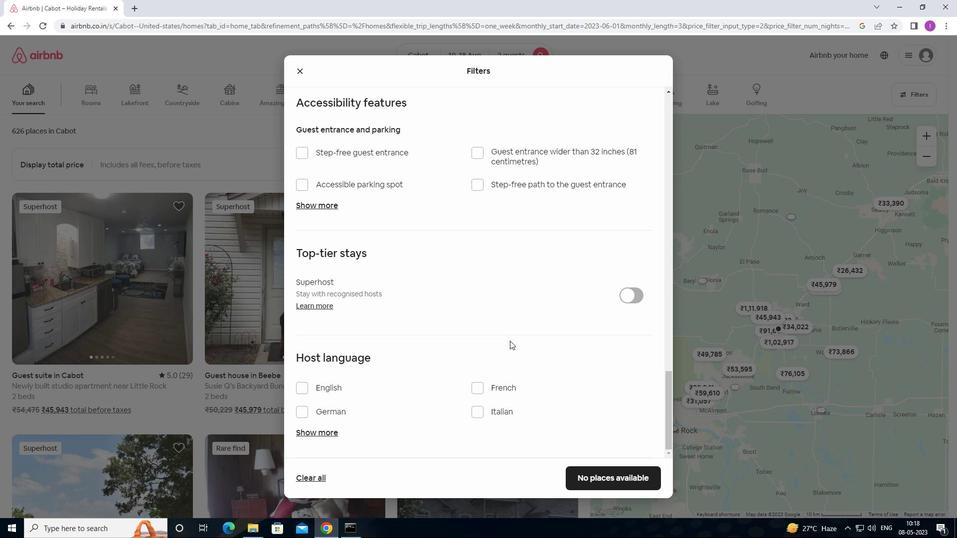 
Action: Mouse moved to (298, 389)
Screenshot: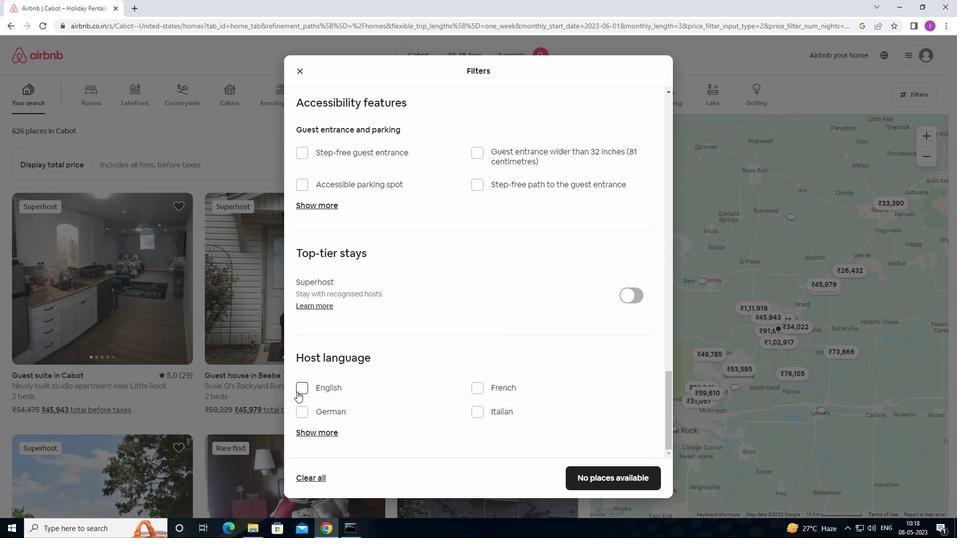 
Action: Mouse pressed left at (298, 389)
Screenshot: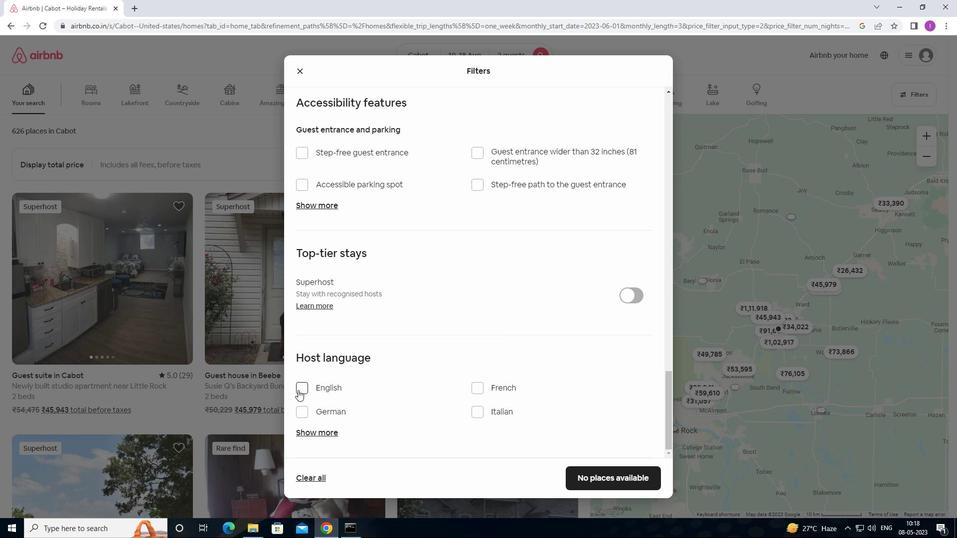 
Action: Mouse moved to (604, 483)
Screenshot: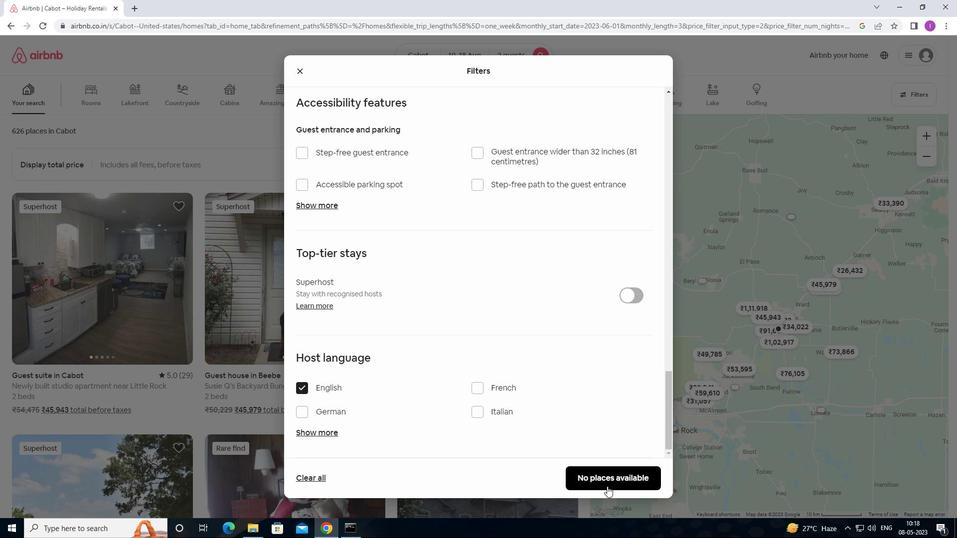 
Action: Mouse pressed left at (604, 483)
Screenshot: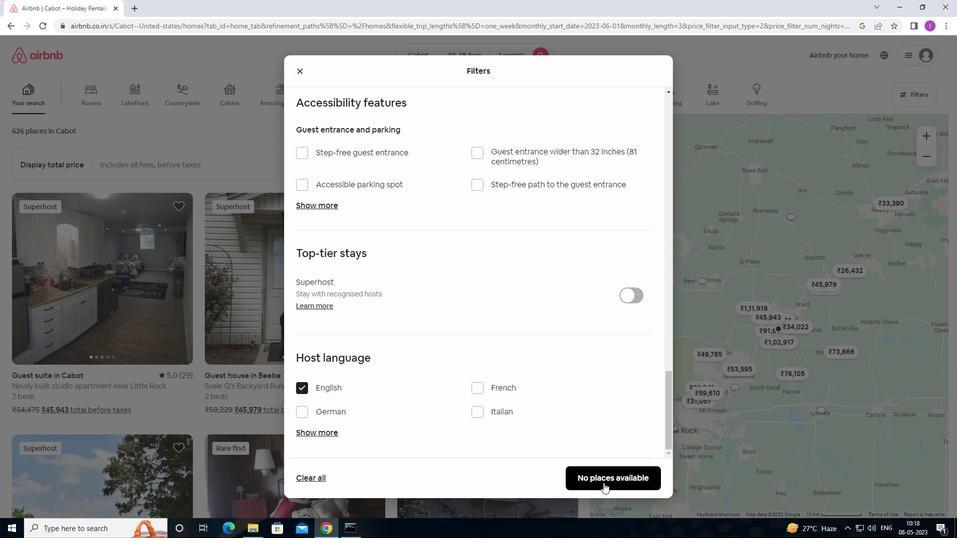 
Action: Mouse moved to (647, 197)
Screenshot: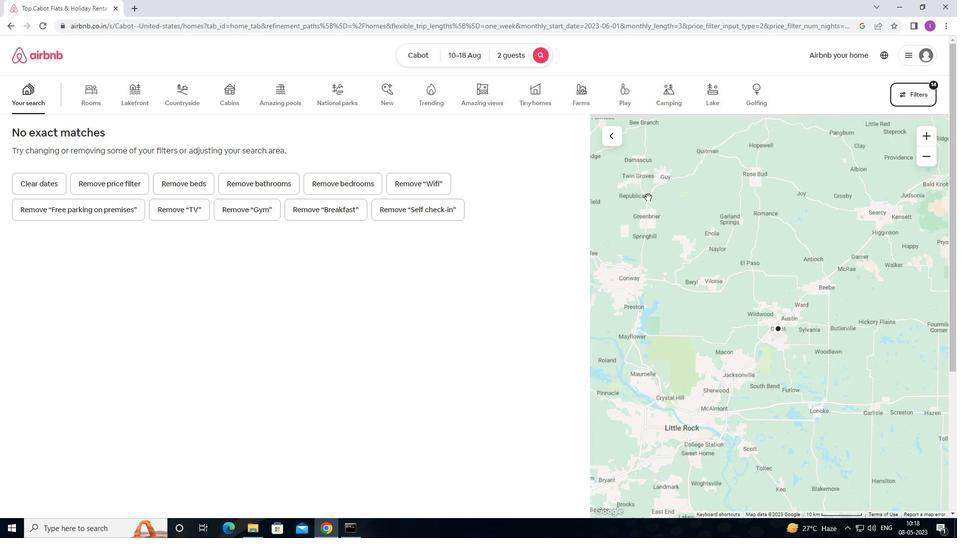 
